 Task: Look for space in Wolfsberg, Austria from 5th September, 2023 to 13th September, 2023 for 6 adults in price range Rs.15000 to Rs.20000. Place can be entire place with 3 bedrooms having 3 beds and 3 bathrooms. Property type can be house, flat, guest house. Amenities needed are: washing machine, heating, free parkinig on premises. Booking option can be shelf check-in. Required host language is English.
Action: Mouse moved to (386, 177)
Screenshot: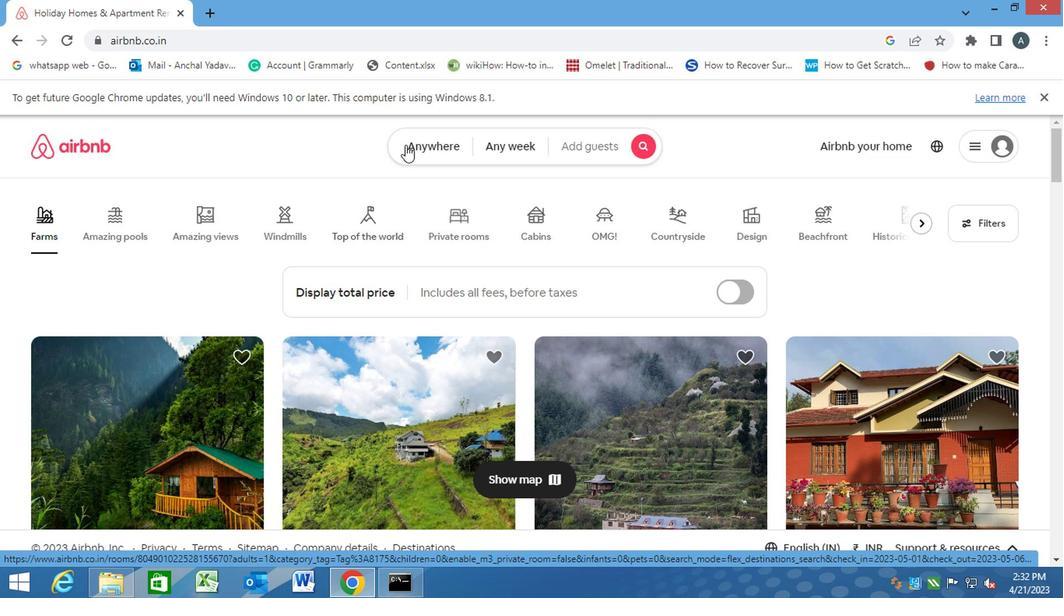 
Action: Mouse pressed left at (386, 177)
Screenshot: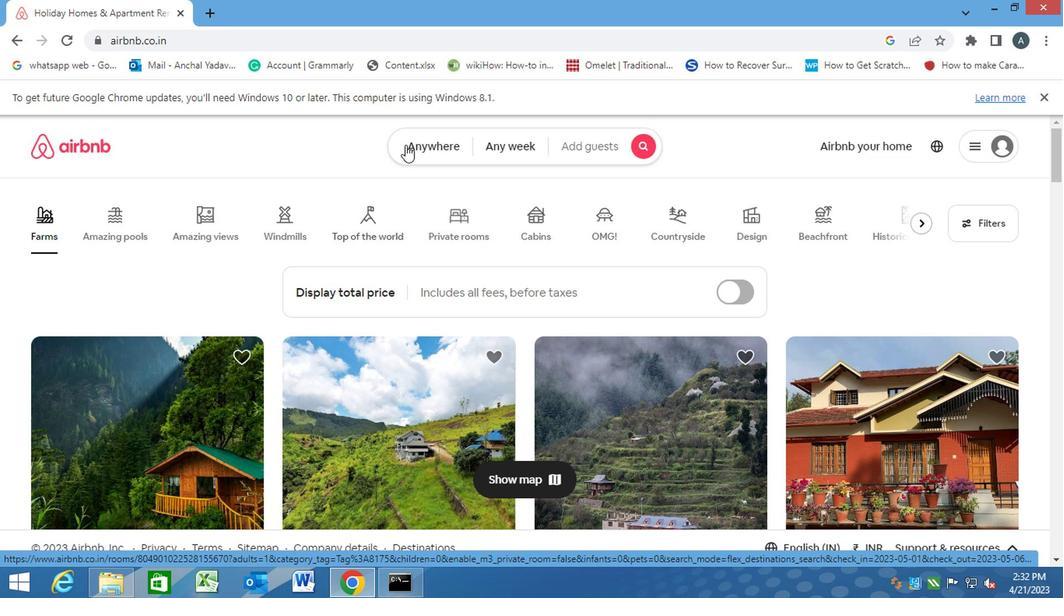 
Action: Mouse moved to (309, 229)
Screenshot: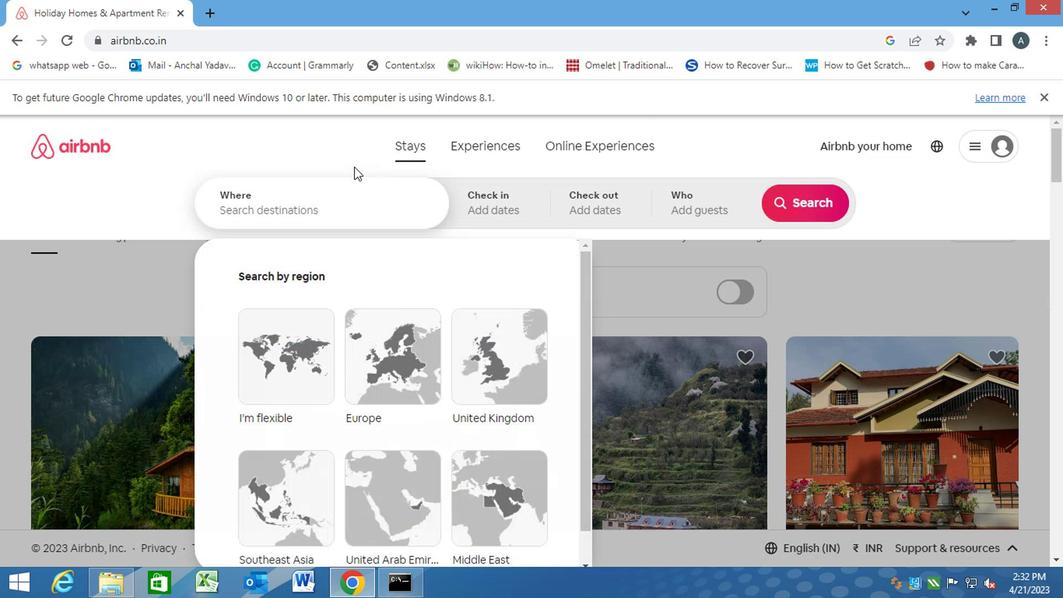 
Action: Mouse pressed left at (309, 229)
Screenshot: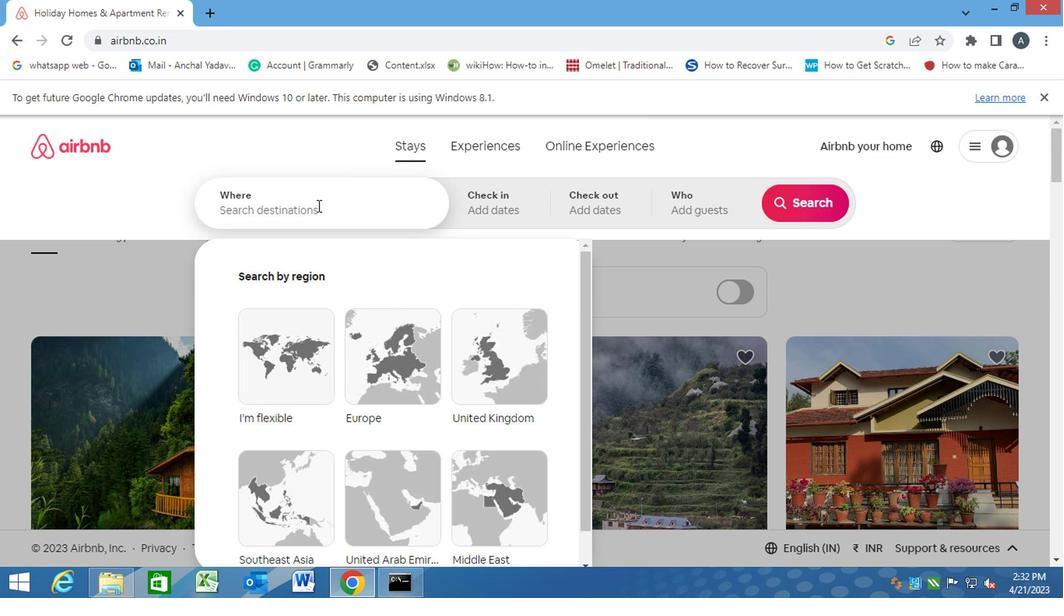 
Action: Key pressed w<Key.caps_lock>olfsberg,<Key.space><Key.caps_lock>a<Key.caps_lock>ustria<Key.enter>
Screenshot: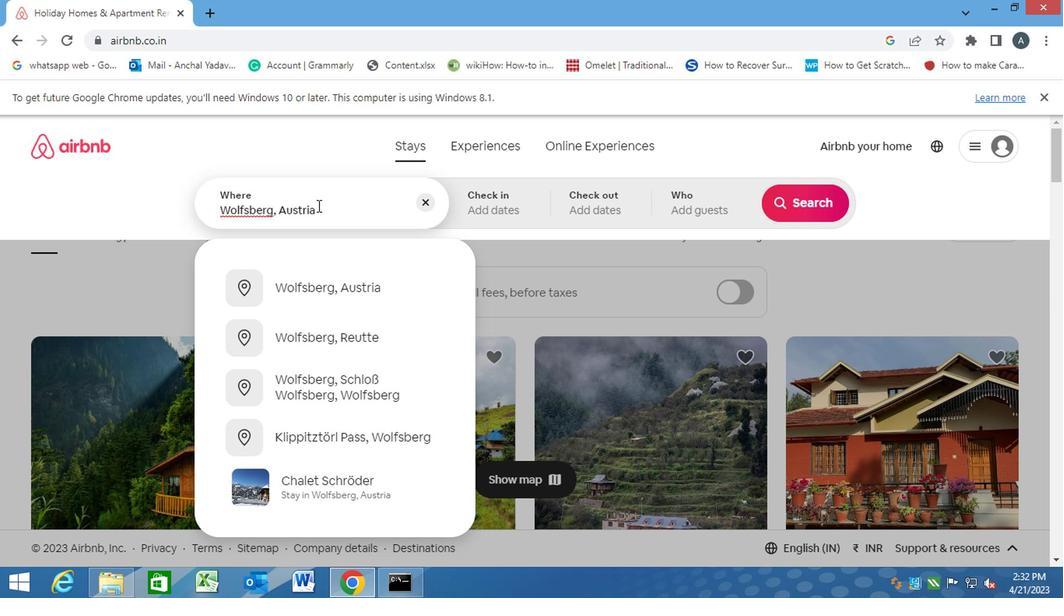 
Action: Mouse moved to (645, 317)
Screenshot: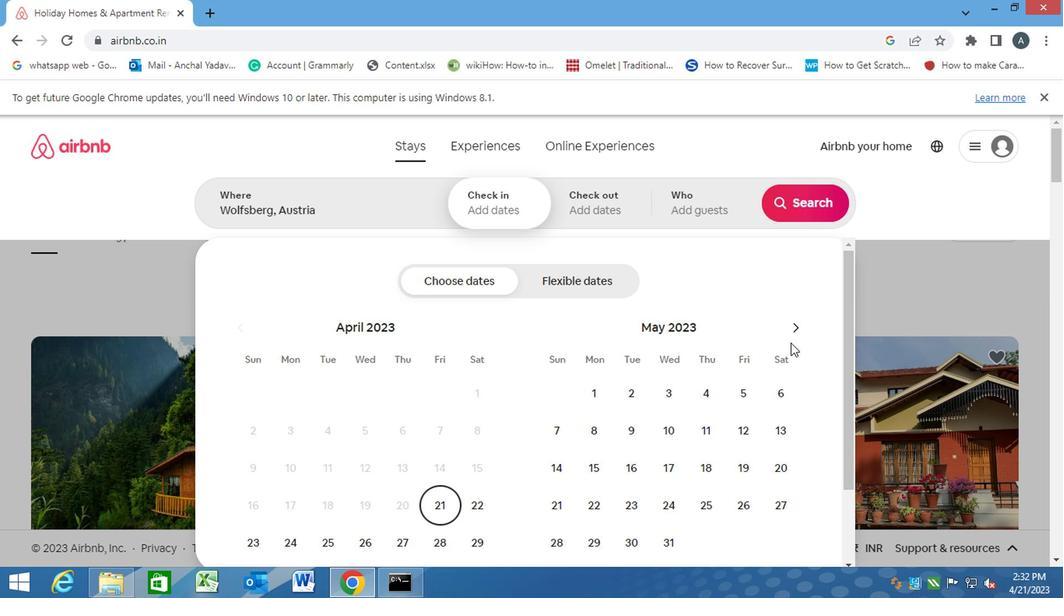 
Action: Mouse pressed left at (645, 317)
Screenshot: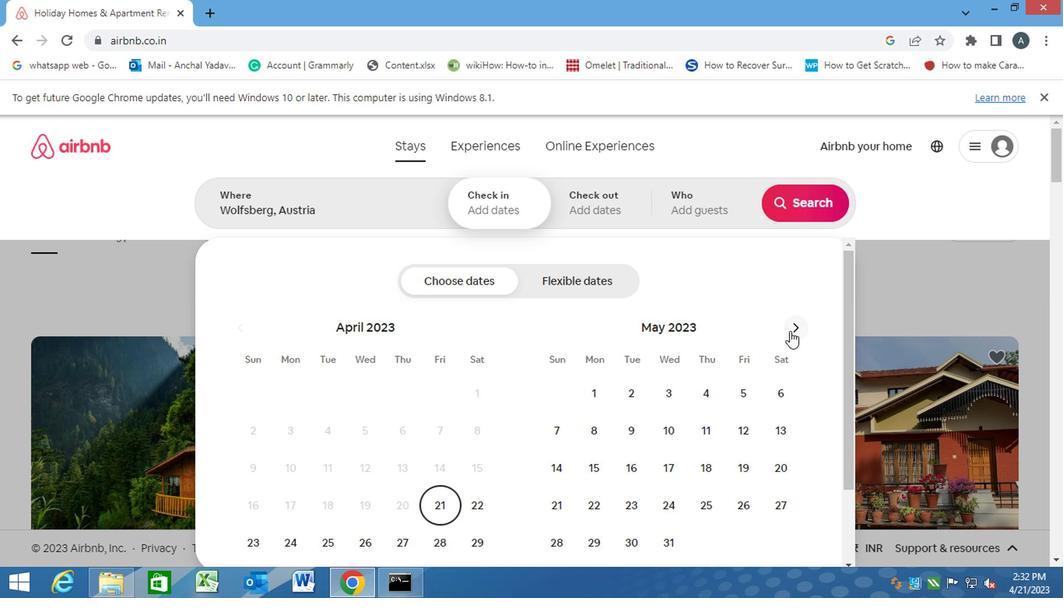 
Action: Mouse pressed left at (645, 317)
Screenshot: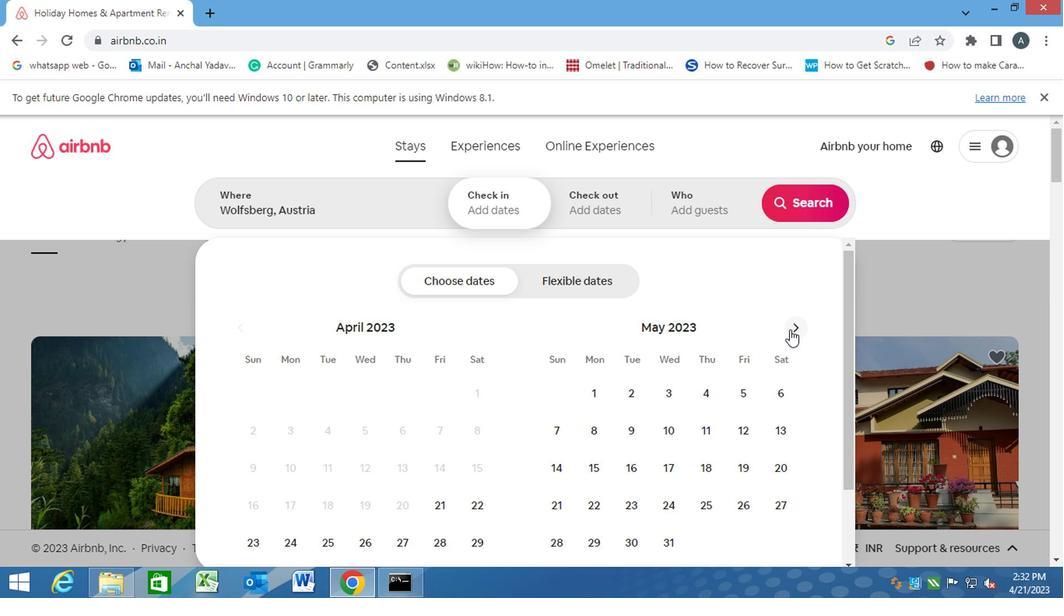 
Action: Mouse pressed left at (645, 317)
Screenshot: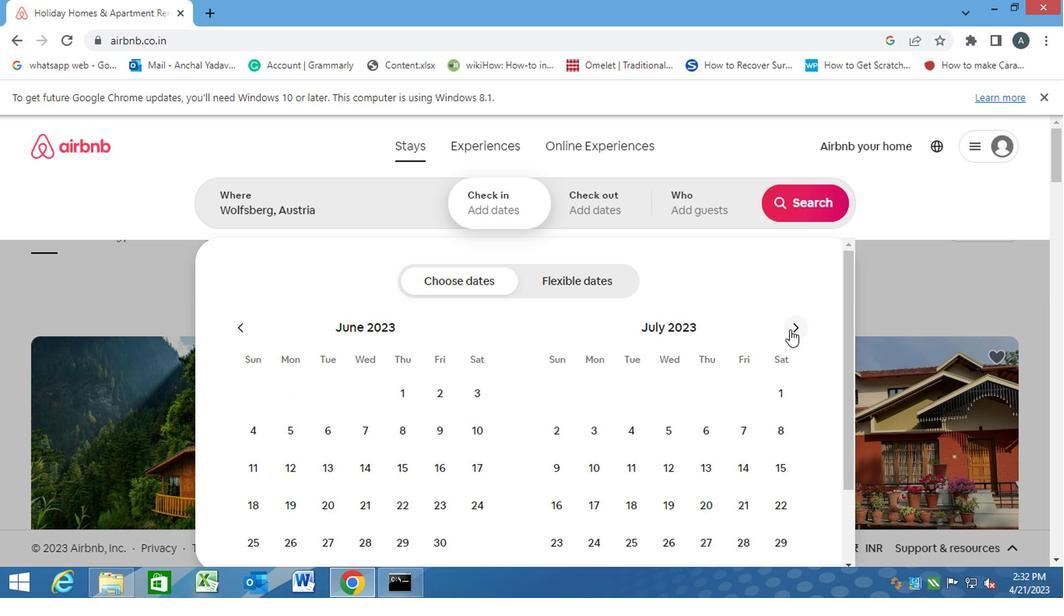 
Action: Mouse pressed left at (645, 317)
Screenshot: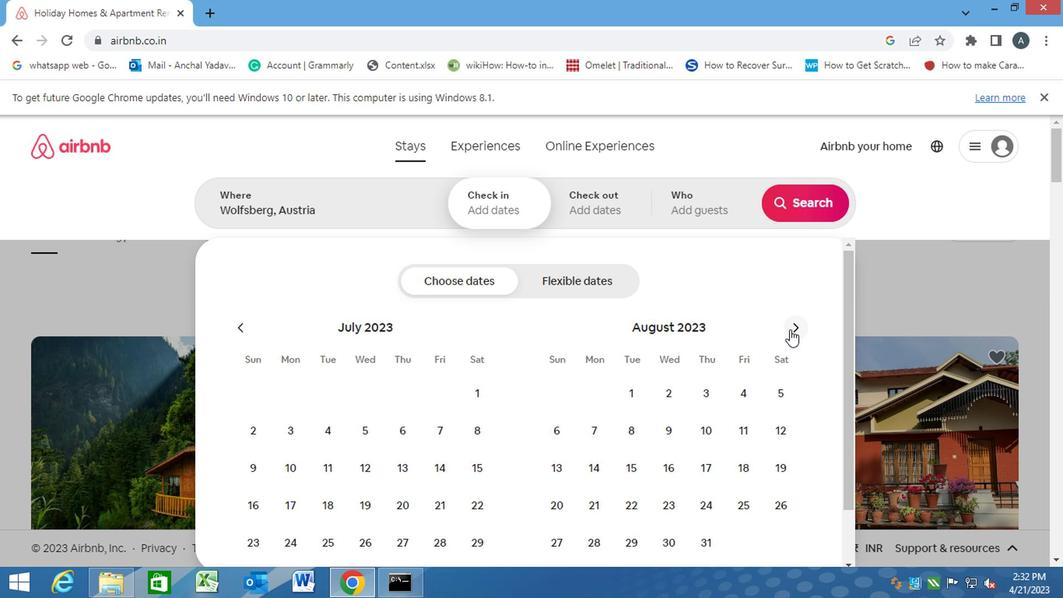 
Action: Mouse moved to (537, 388)
Screenshot: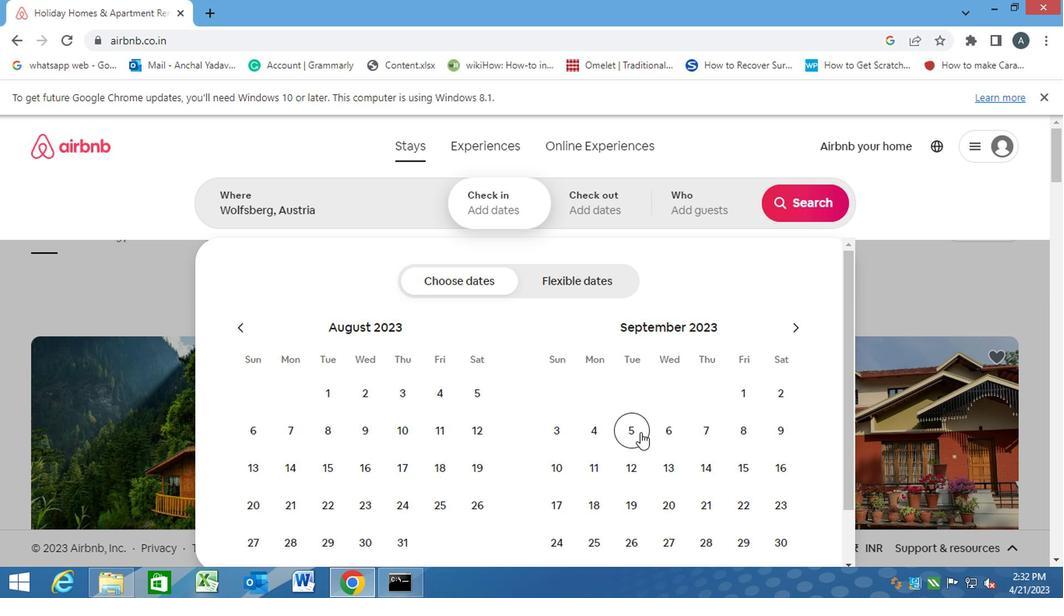 
Action: Mouse pressed left at (537, 388)
Screenshot: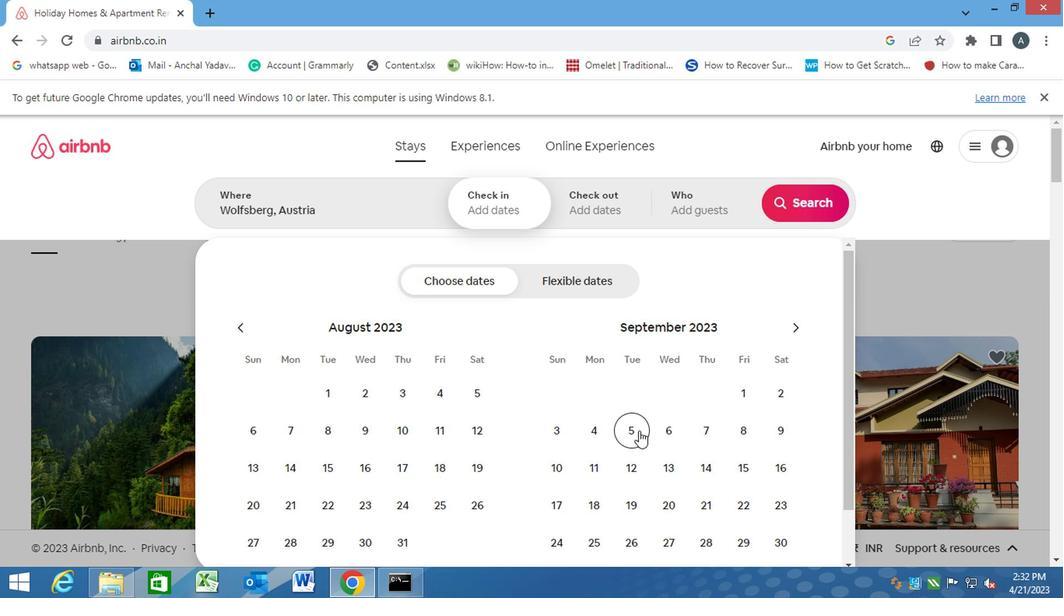 
Action: Mouse moved to (557, 415)
Screenshot: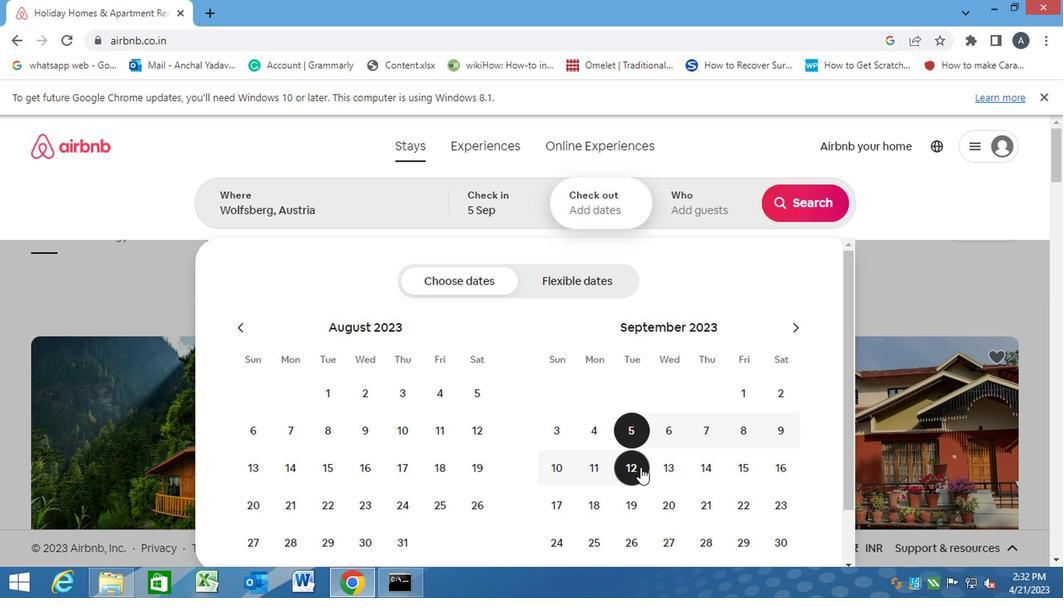 
Action: Mouse pressed left at (557, 415)
Screenshot: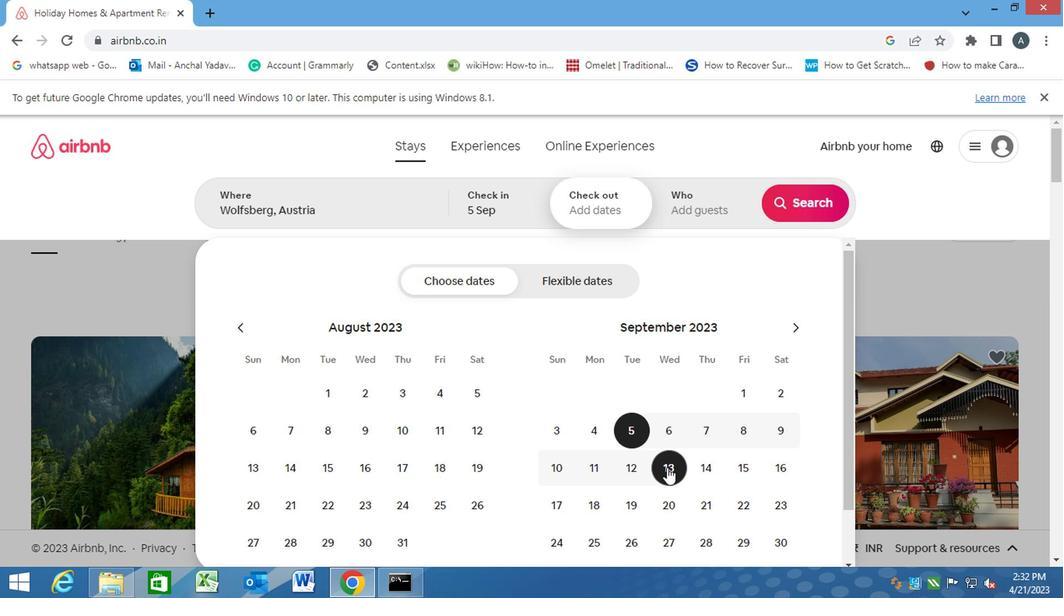 
Action: Mouse moved to (572, 229)
Screenshot: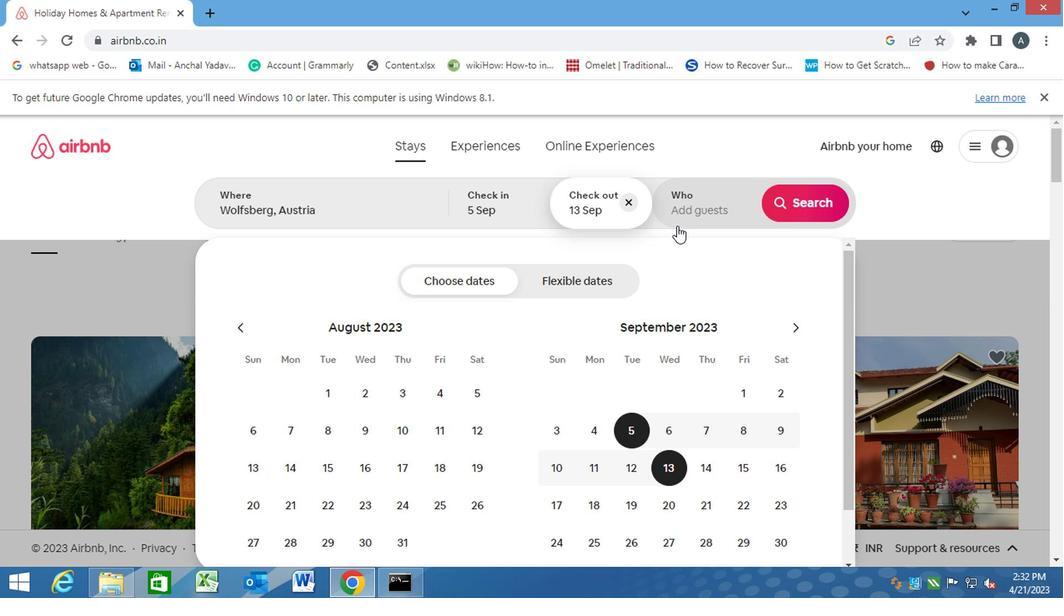 
Action: Mouse pressed left at (572, 229)
Screenshot: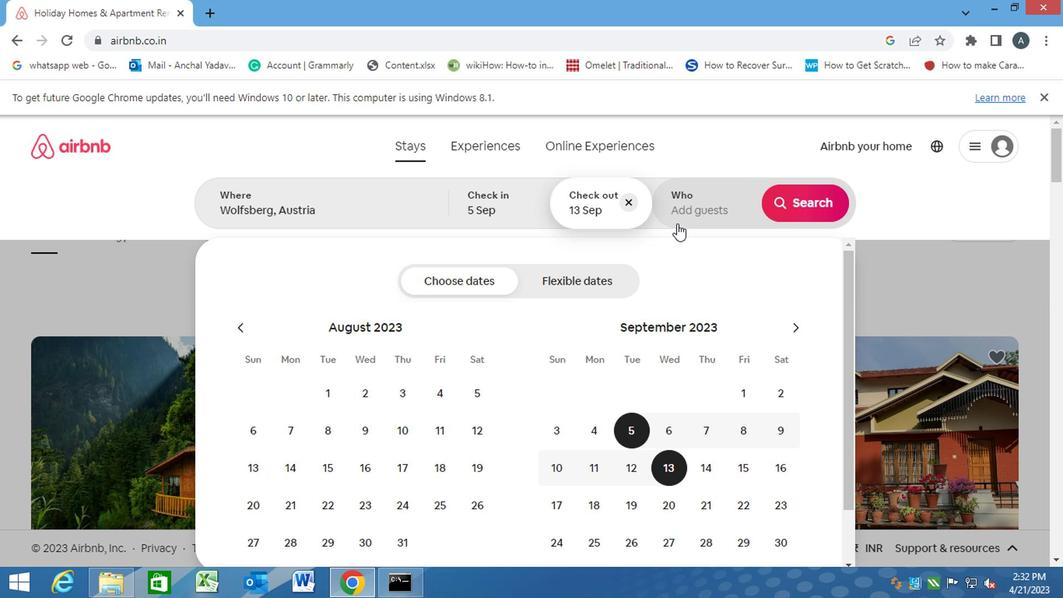 
Action: Mouse moved to (660, 282)
Screenshot: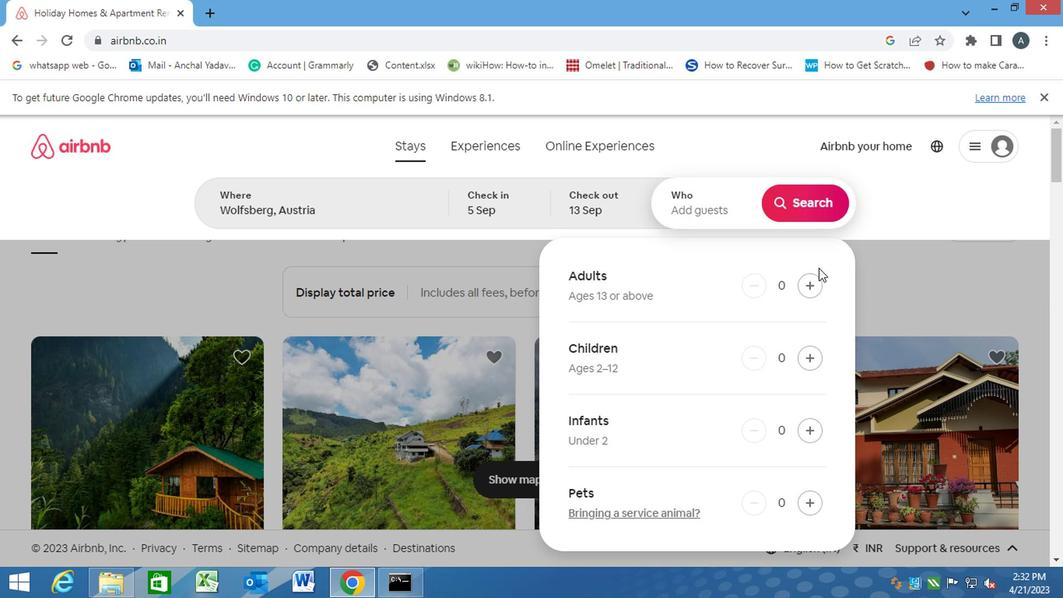 
Action: Mouse pressed left at (660, 282)
Screenshot: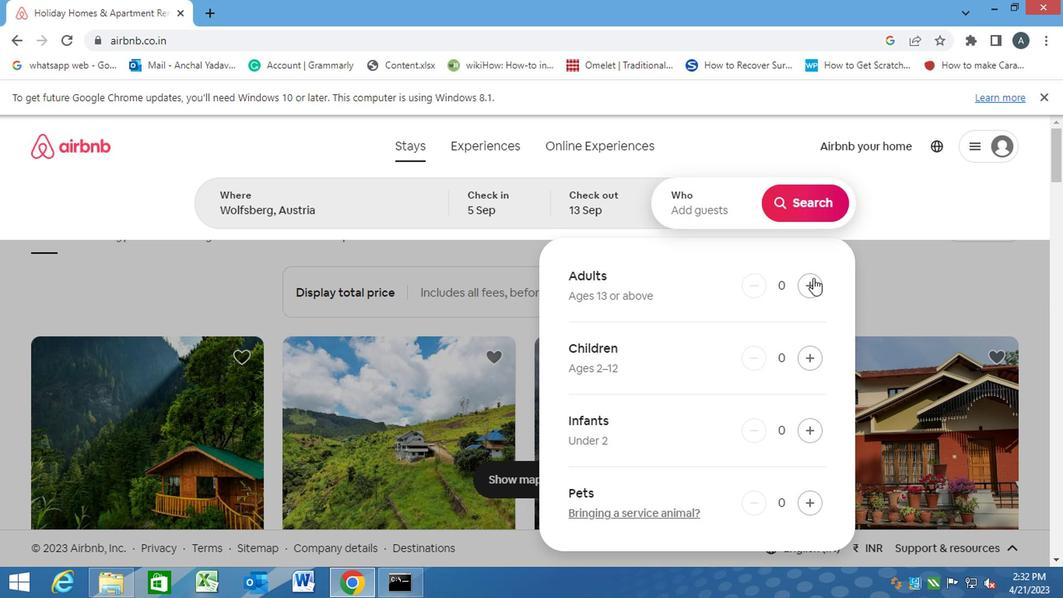 
Action: Mouse pressed left at (660, 282)
Screenshot: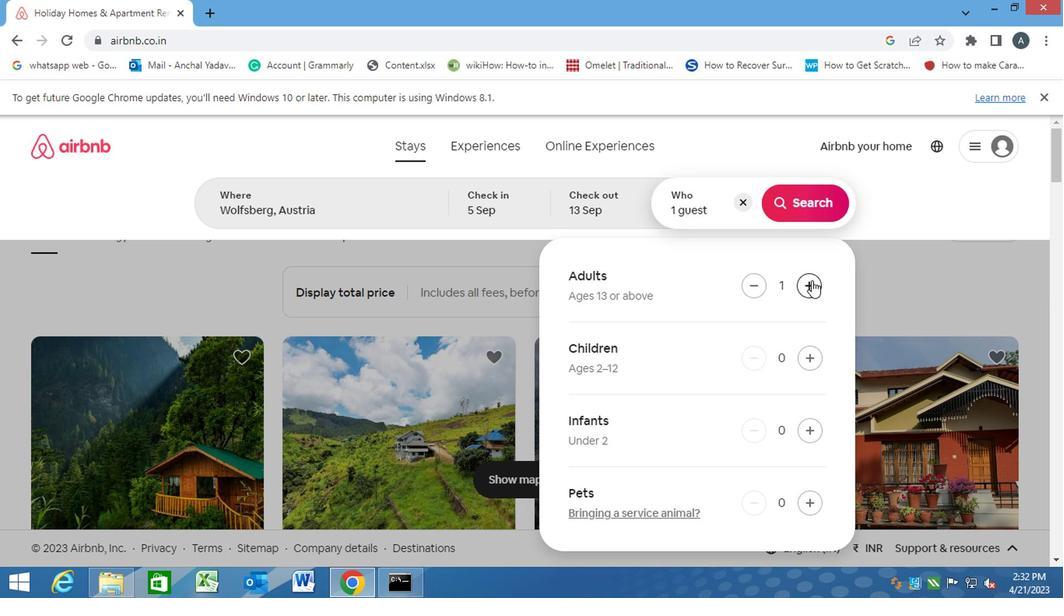 
Action: Mouse pressed left at (660, 282)
Screenshot: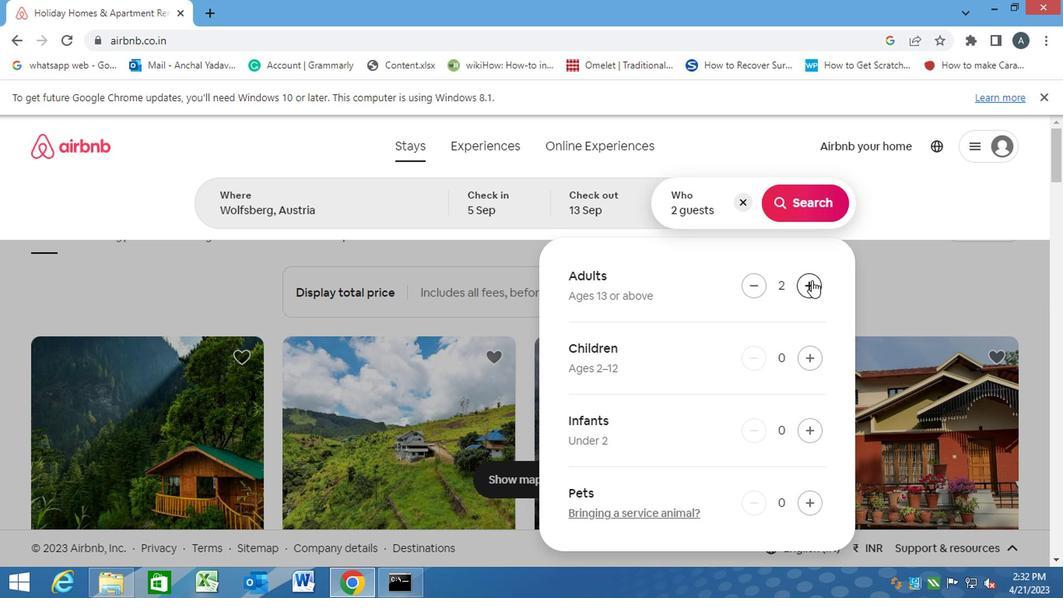 
Action: Mouse pressed left at (660, 282)
Screenshot: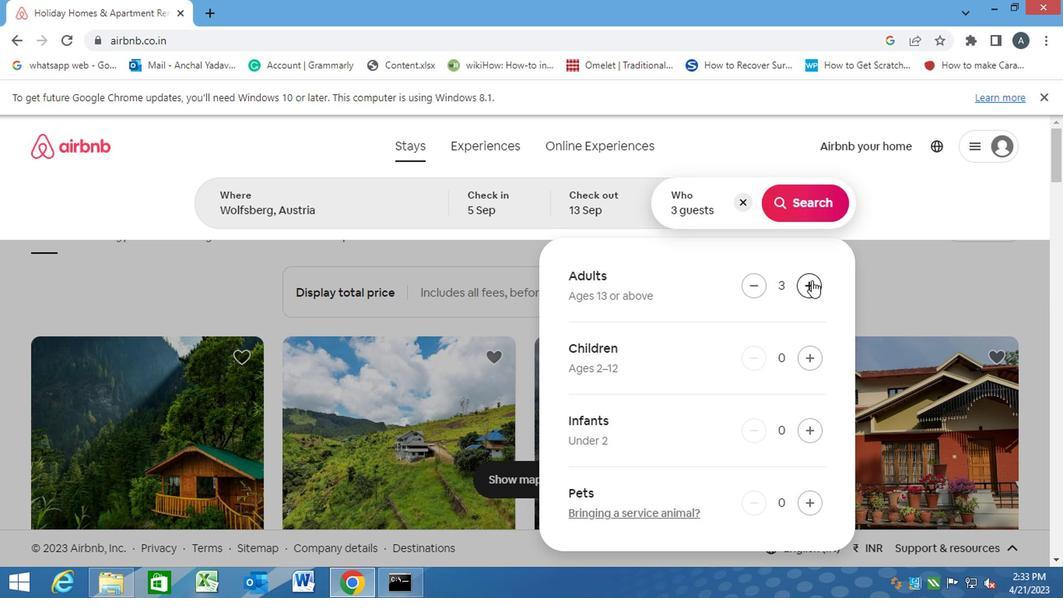 
Action: Mouse pressed left at (660, 282)
Screenshot: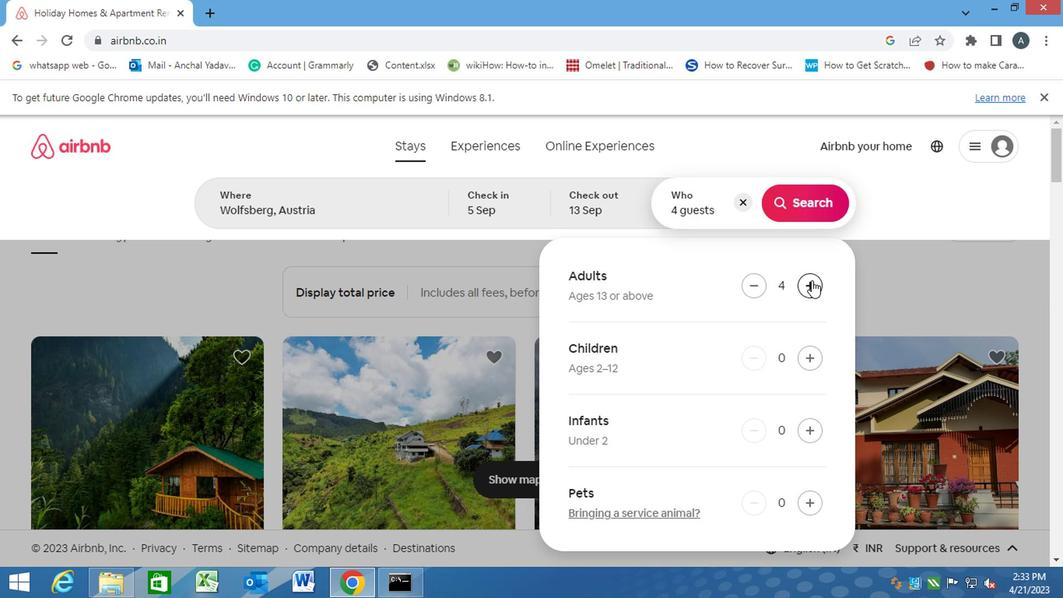 
Action: Mouse pressed left at (660, 282)
Screenshot: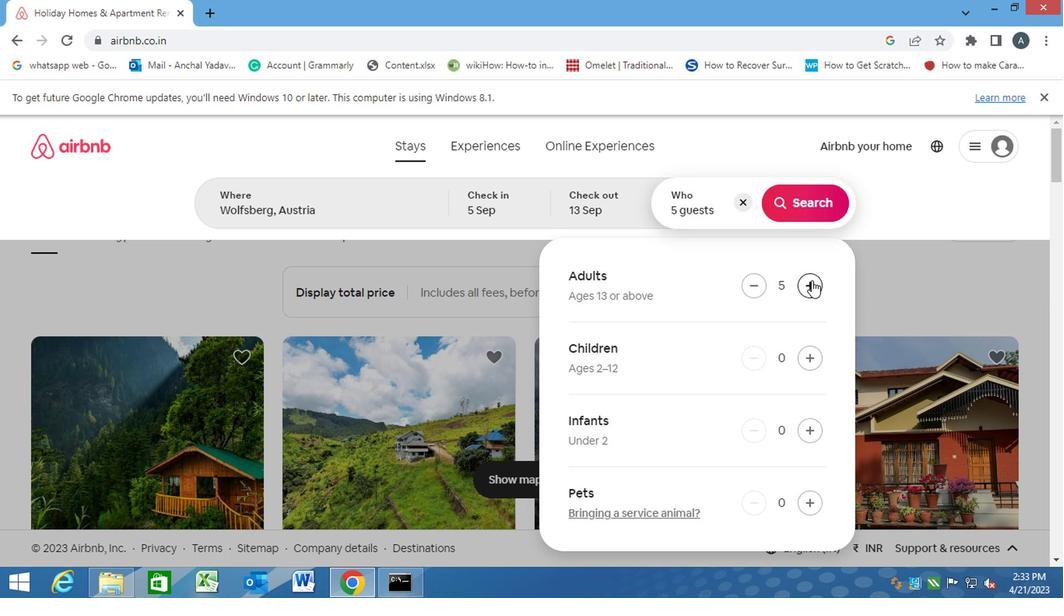 
Action: Mouse moved to (655, 223)
Screenshot: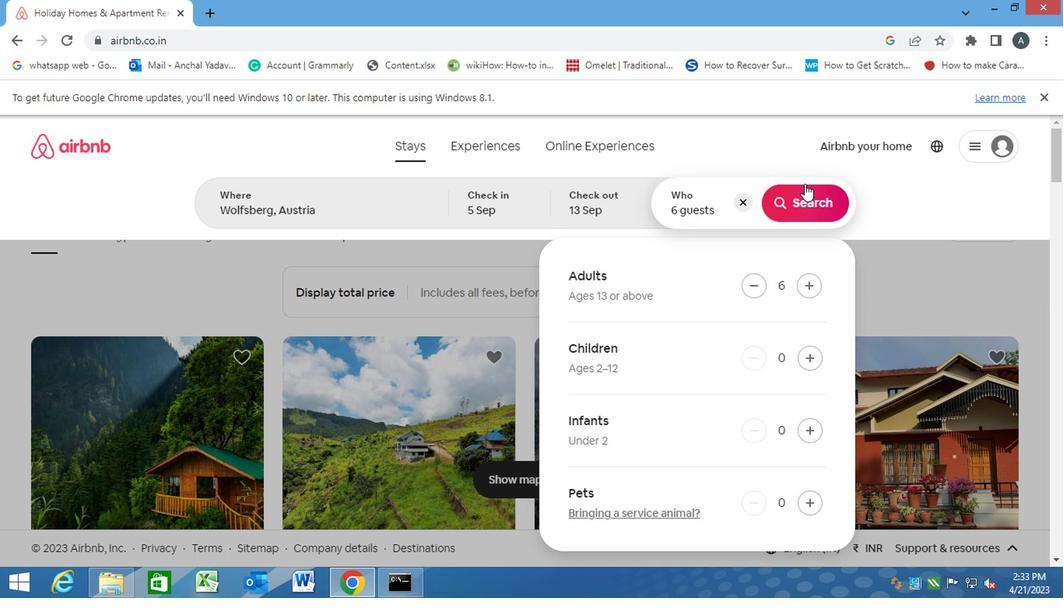 
Action: Mouse pressed left at (655, 223)
Screenshot: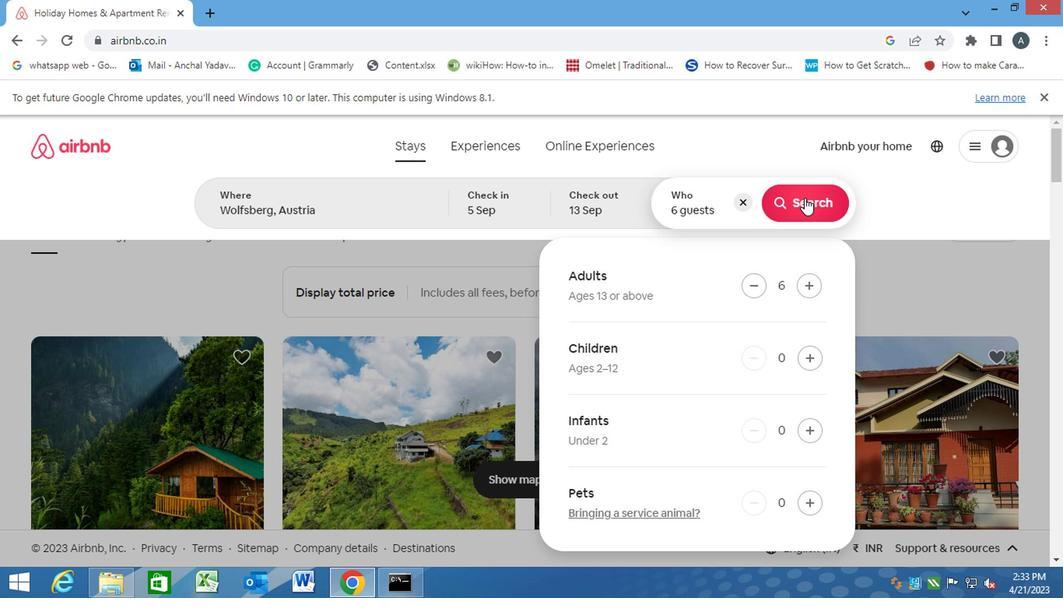 
Action: Mouse moved to (786, 233)
Screenshot: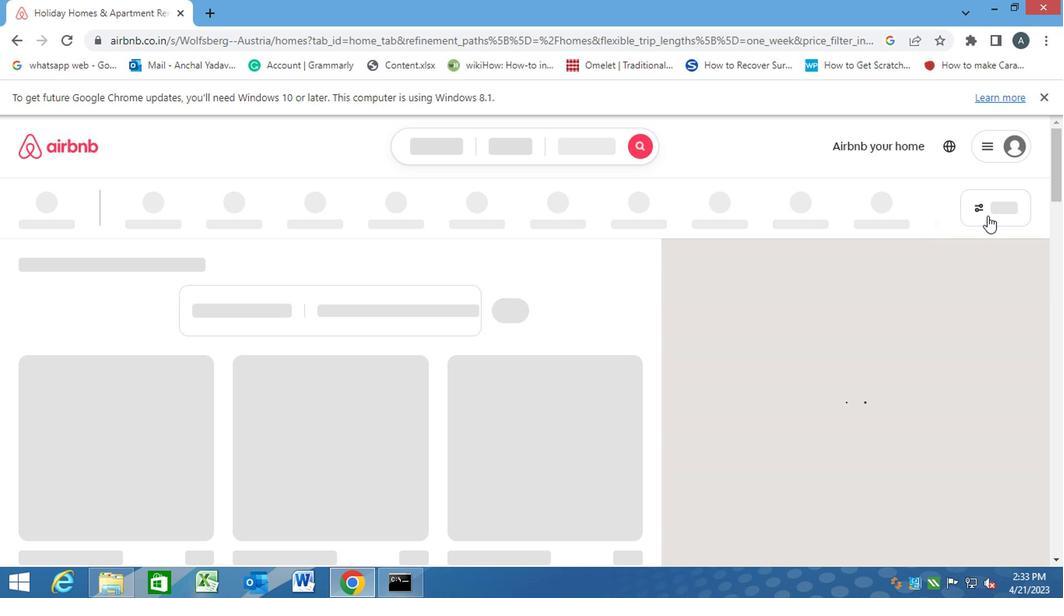 
Action: Mouse pressed left at (786, 233)
Screenshot: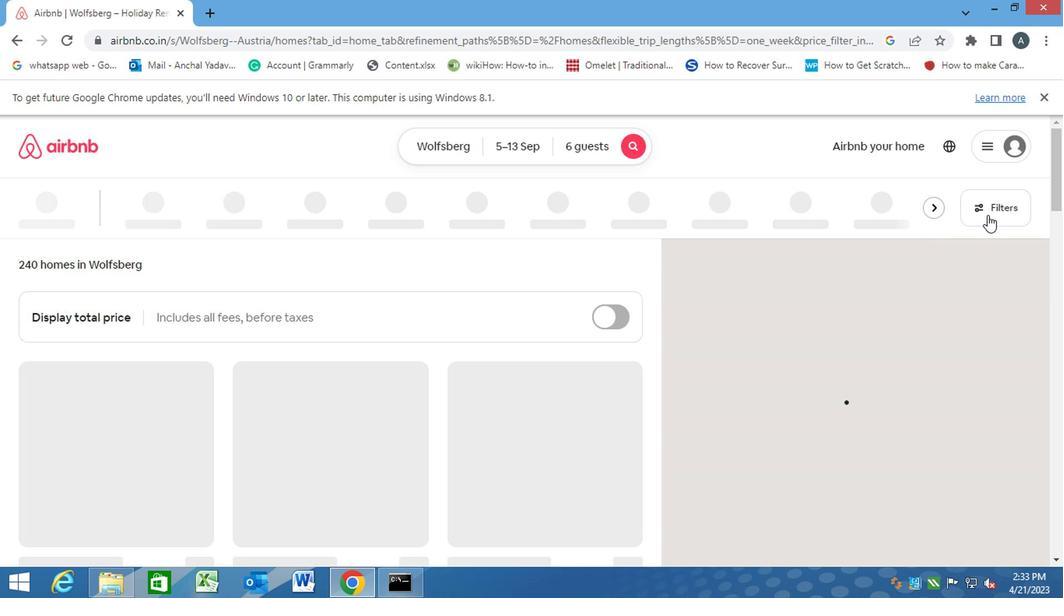 
Action: Mouse moved to (321, 366)
Screenshot: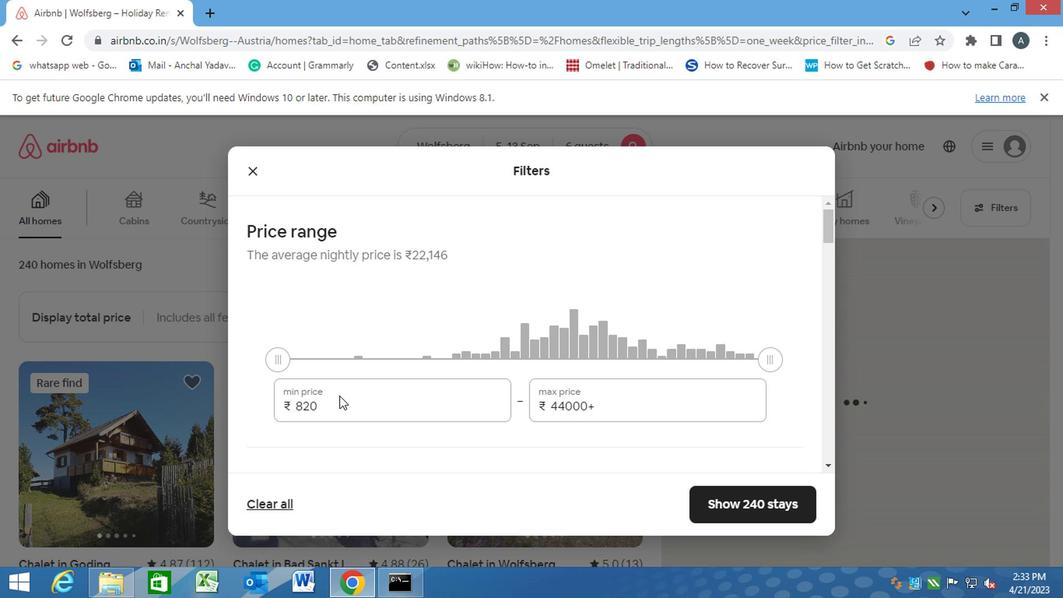 
Action: Mouse pressed left at (321, 366)
Screenshot: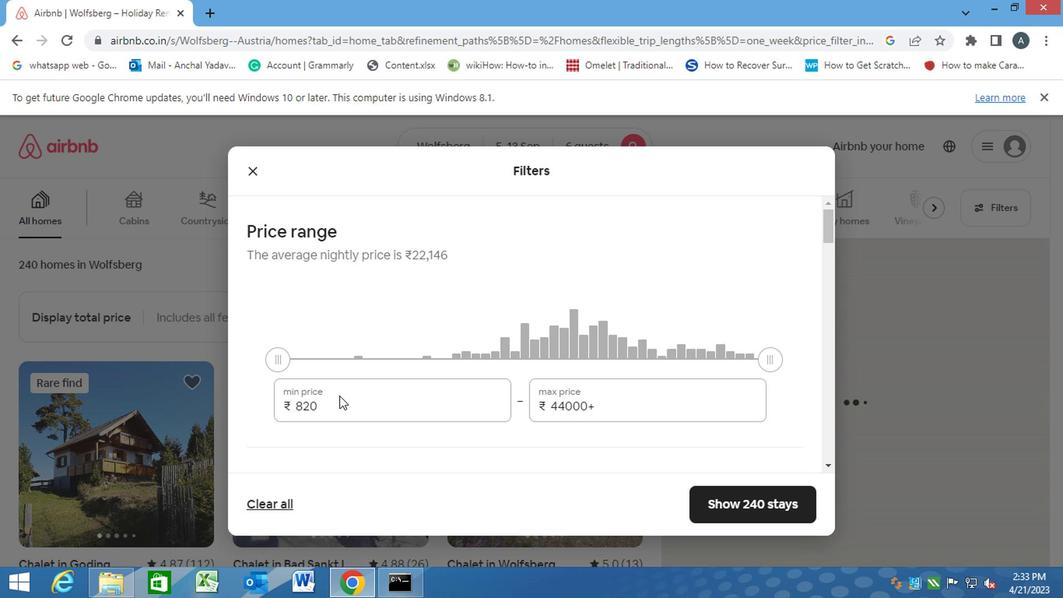 
Action: Mouse moved to (307, 369)
Screenshot: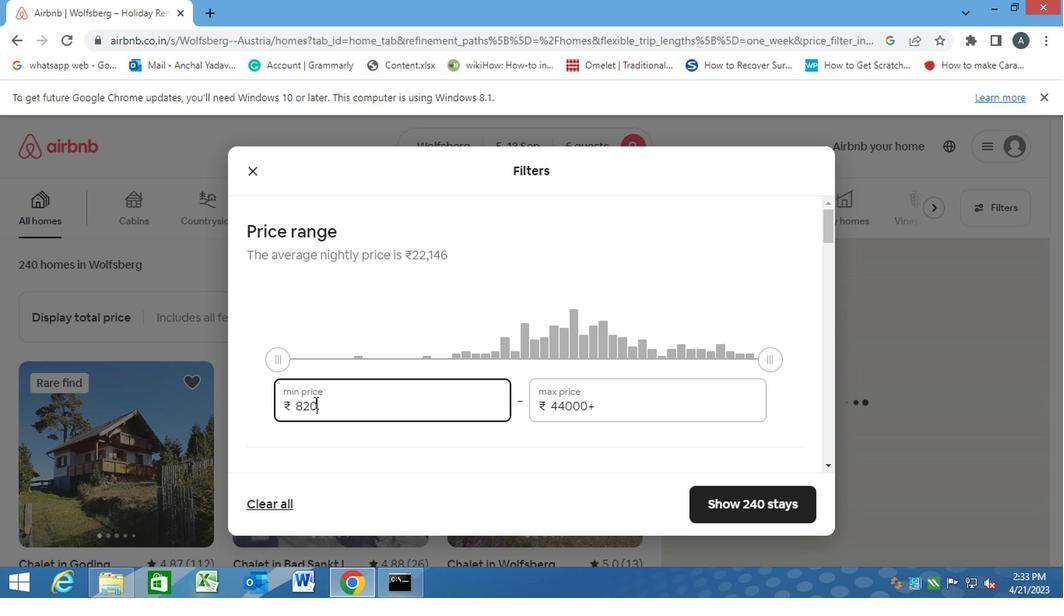 
Action: Mouse pressed left at (307, 369)
Screenshot: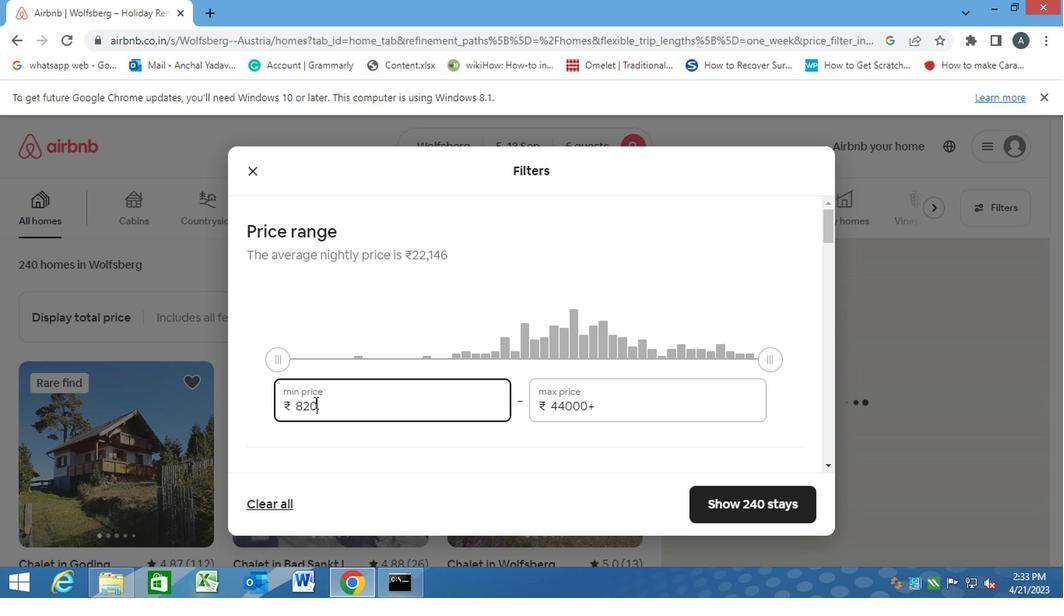 
Action: Mouse moved to (289, 372)
Screenshot: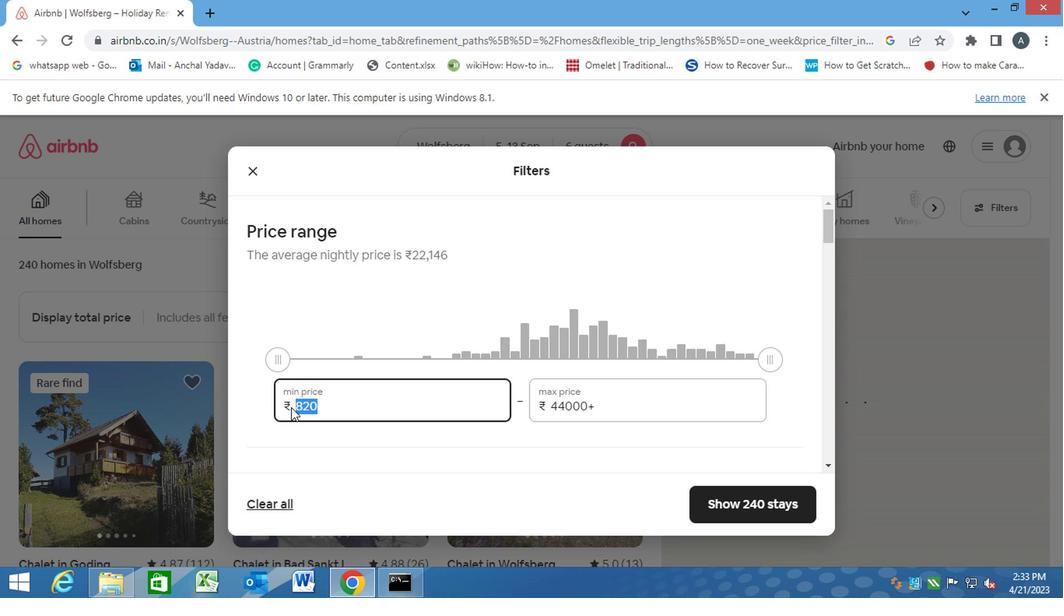 
Action: Key pressed 15000<Key.tab>20000
Screenshot: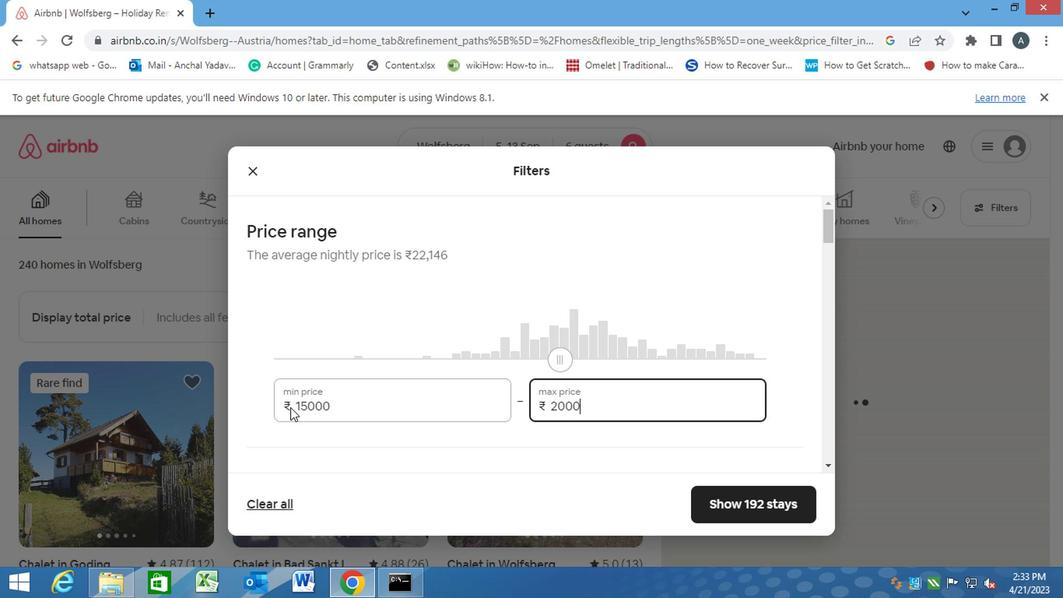 
Action: Mouse moved to (325, 411)
Screenshot: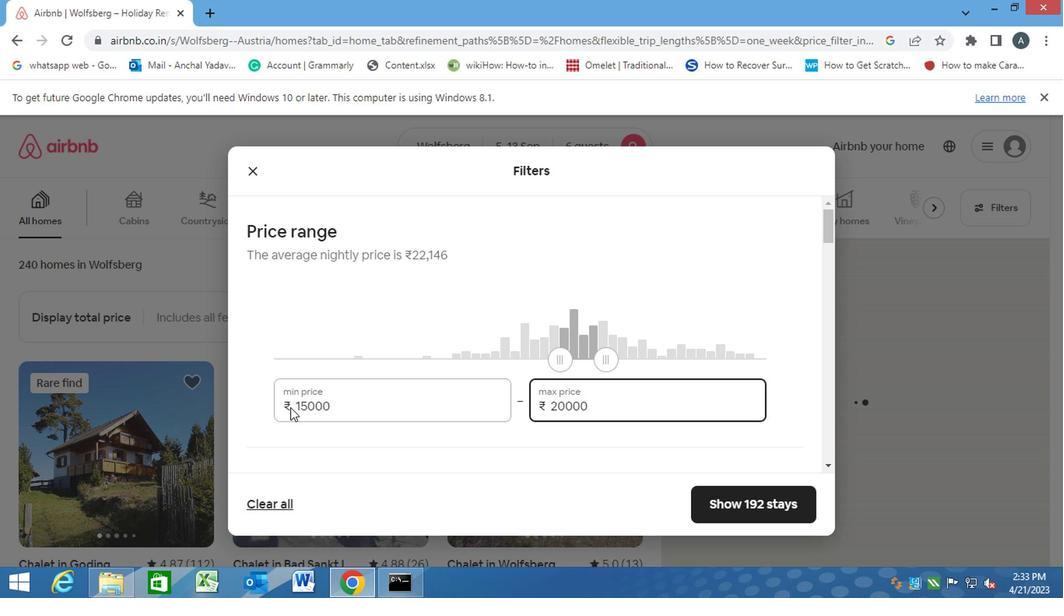 
Action: Mouse pressed left at (325, 411)
Screenshot: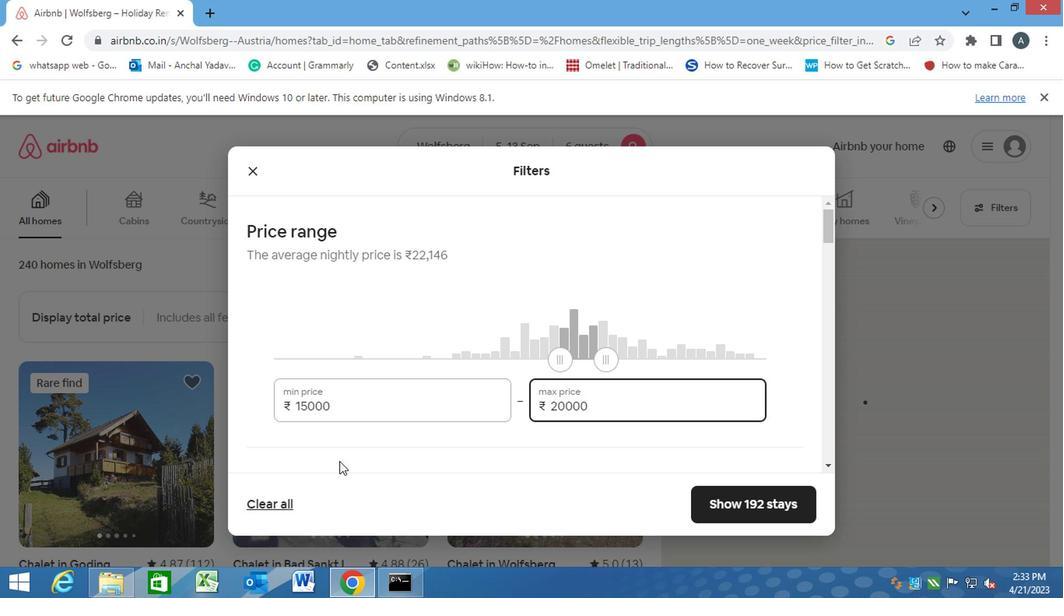 
Action: Mouse moved to (361, 438)
Screenshot: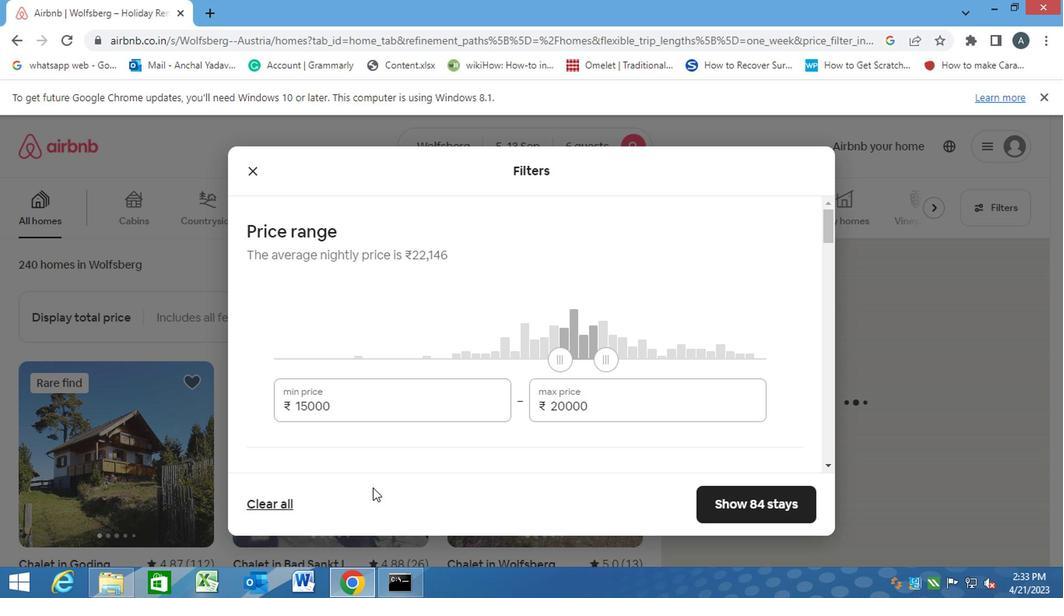 
Action: Mouse scrolled (361, 437) with delta (0, 0)
Screenshot: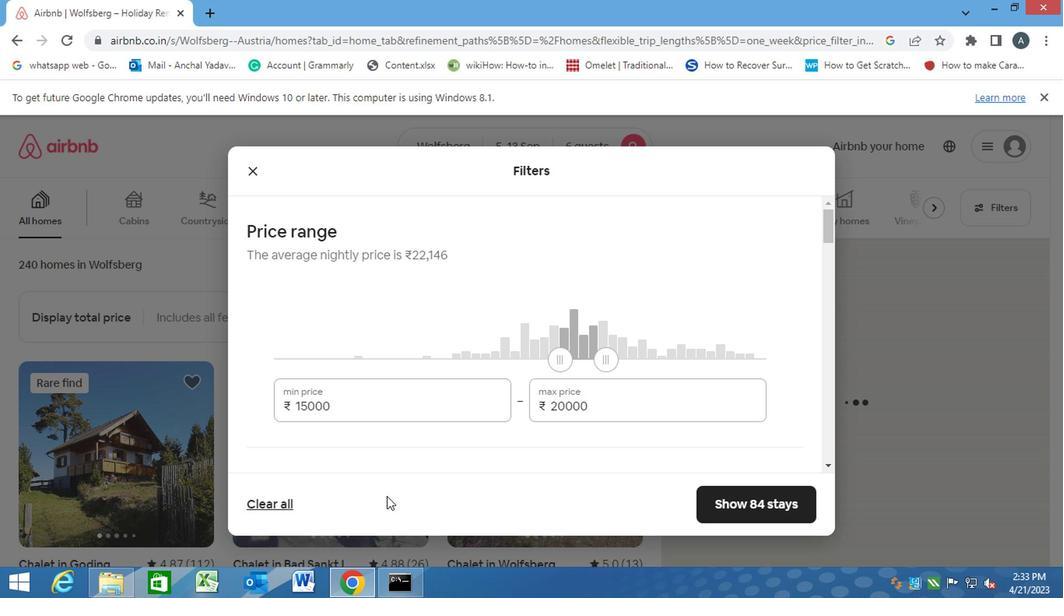 
Action: Mouse scrolled (361, 437) with delta (0, 0)
Screenshot: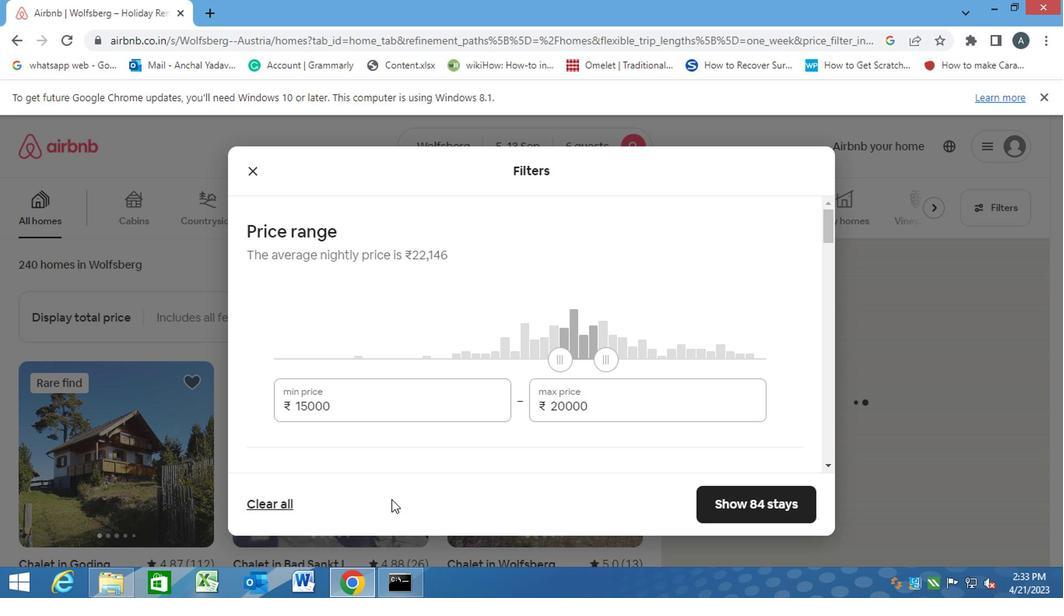 
Action: Mouse moved to (323, 409)
Screenshot: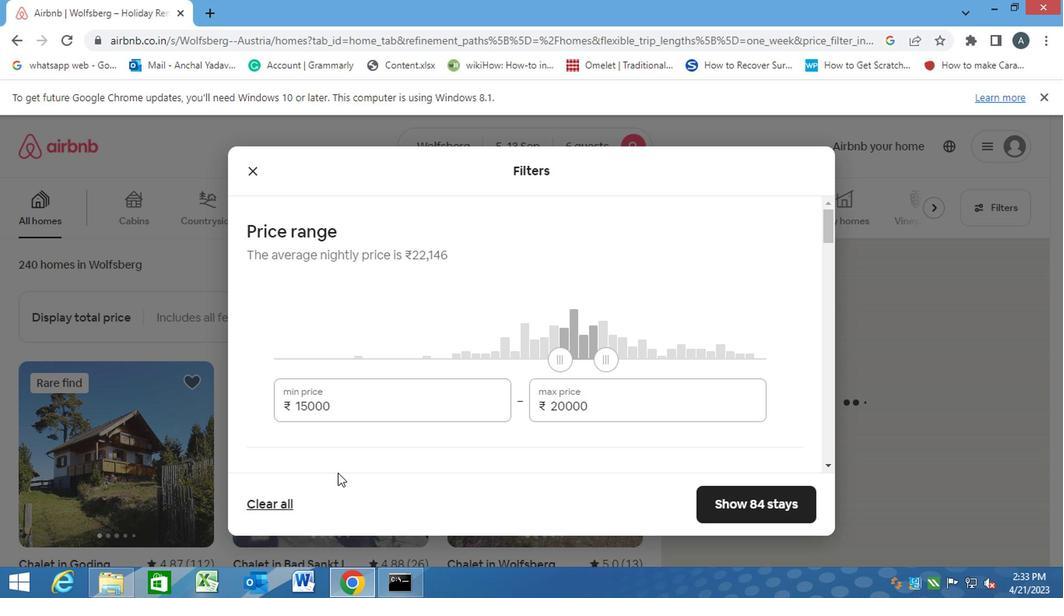 
Action: Mouse scrolled (323, 408) with delta (0, 0)
Screenshot: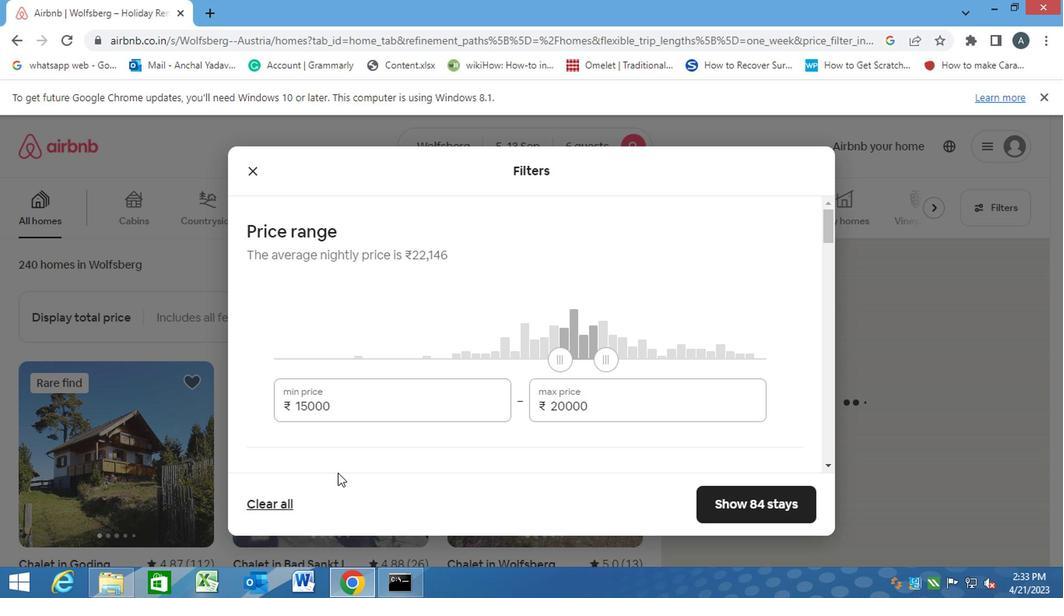 
Action: Mouse moved to (323, 408)
Screenshot: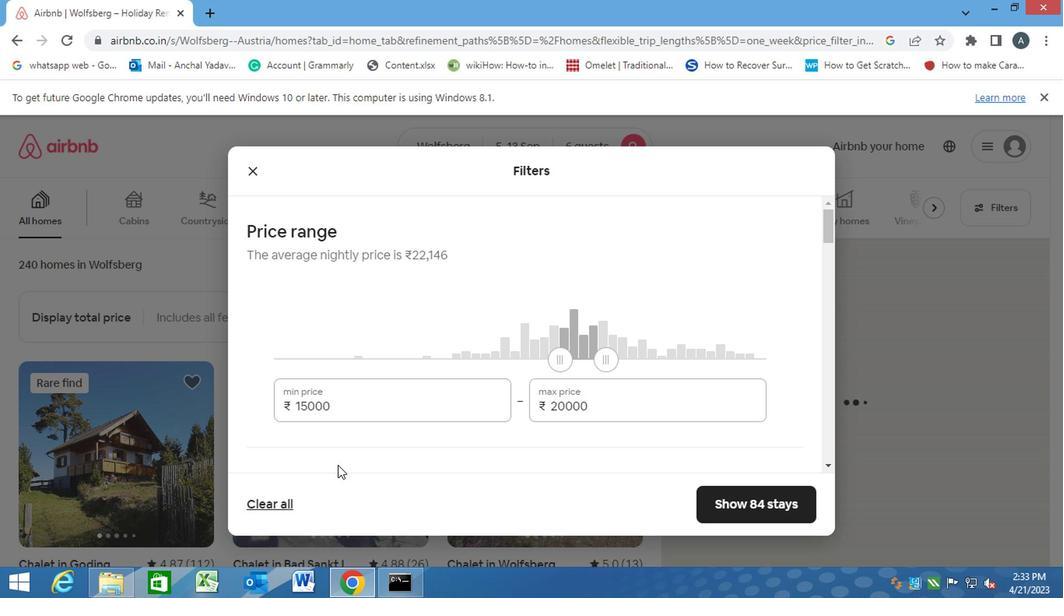 
Action: Mouse scrolled (323, 408) with delta (0, 0)
Screenshot: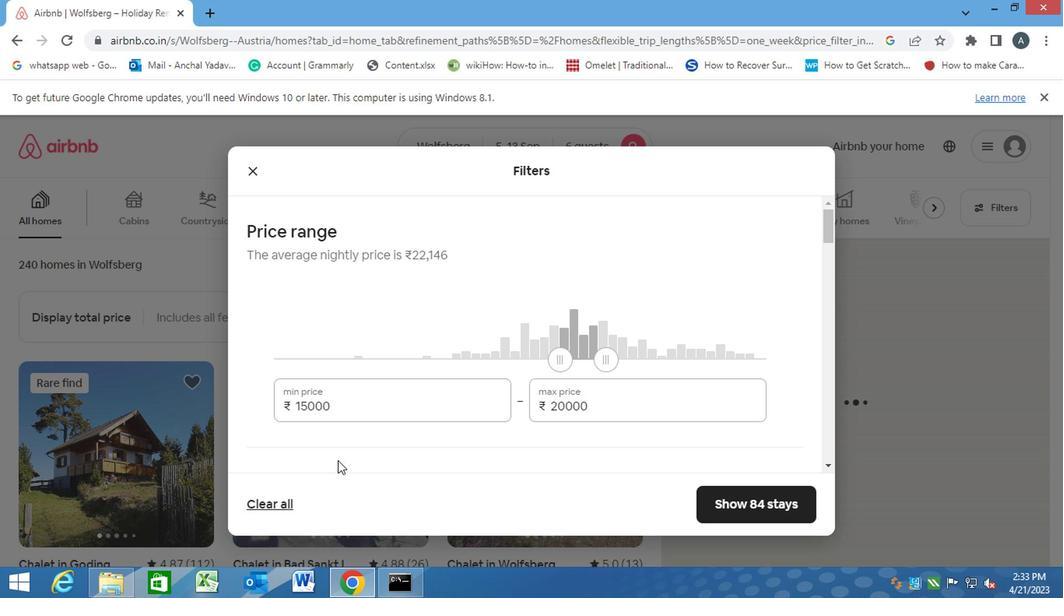 
Action: Mouse moved to (261, 347)
Screenshot: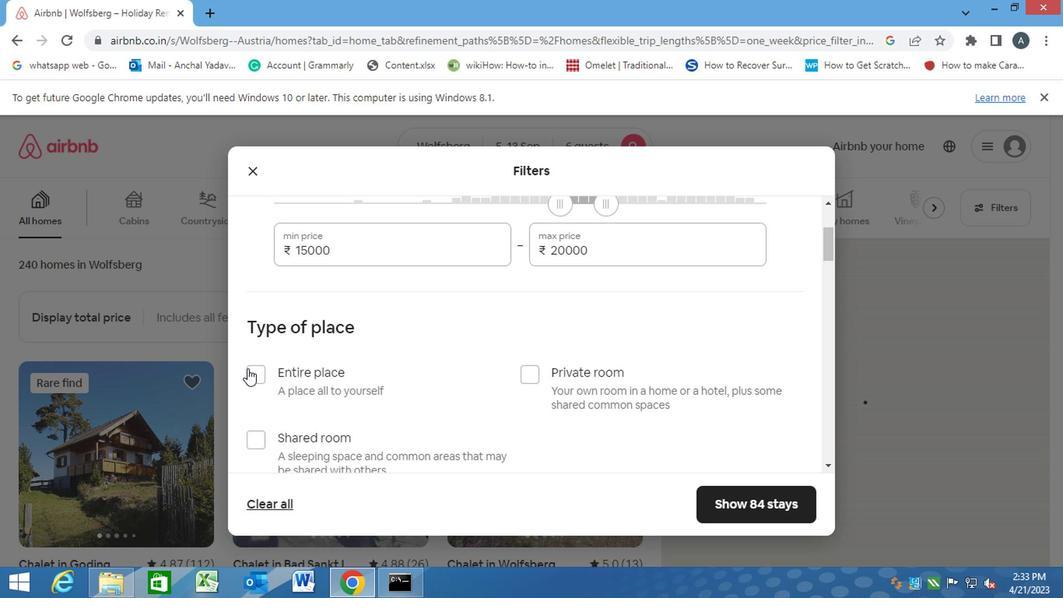 
Action: Mouse pressed left at (261, 347)
Screenshot: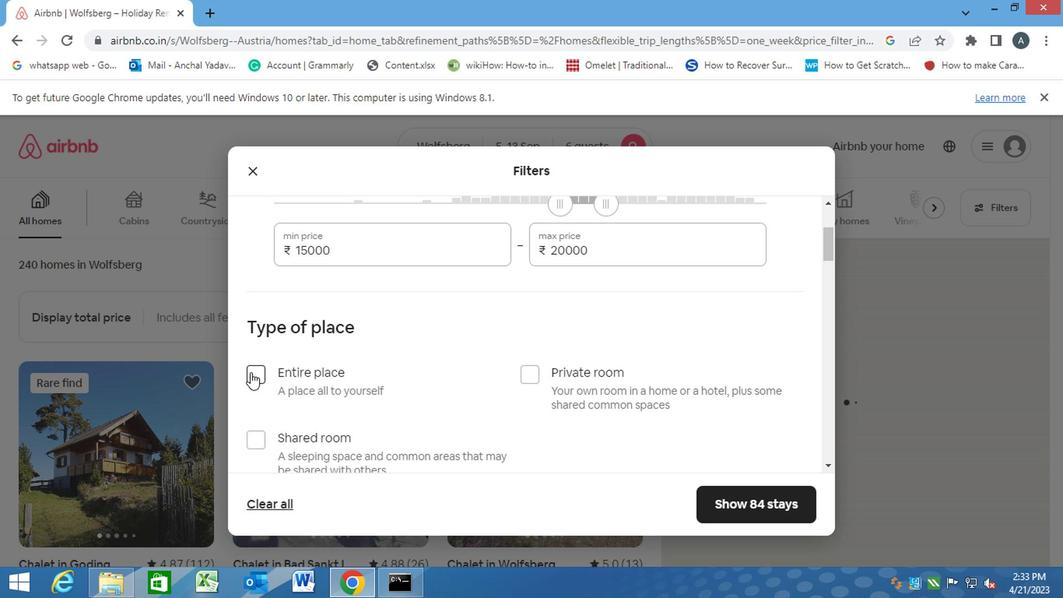 
Action: Mouse moved to (346, 388)
Screenshot: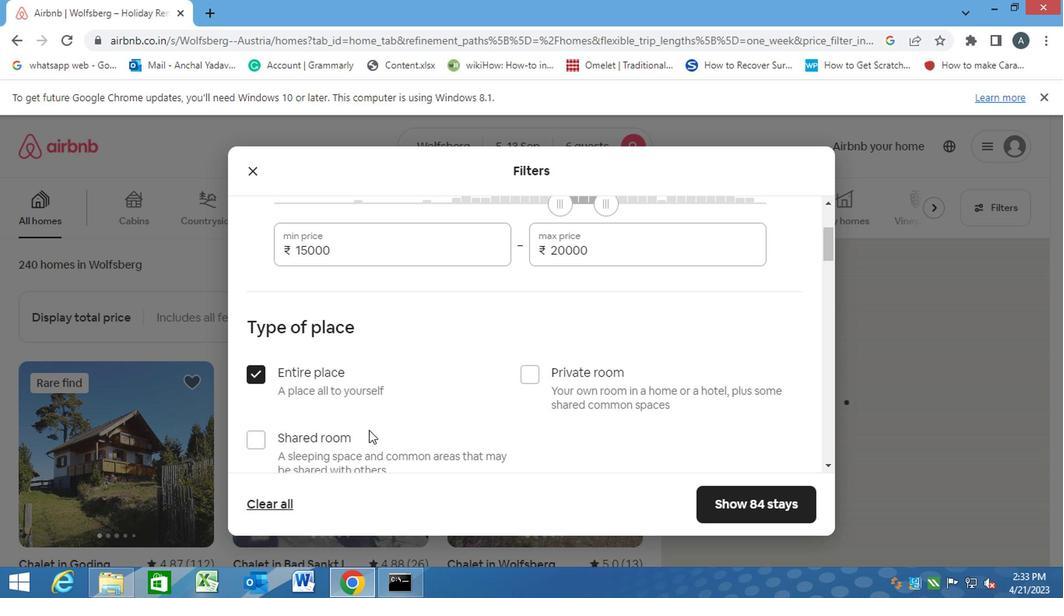 
Action: Mouse scrolled (346, 388) with delta (0, 0)
Screenshot: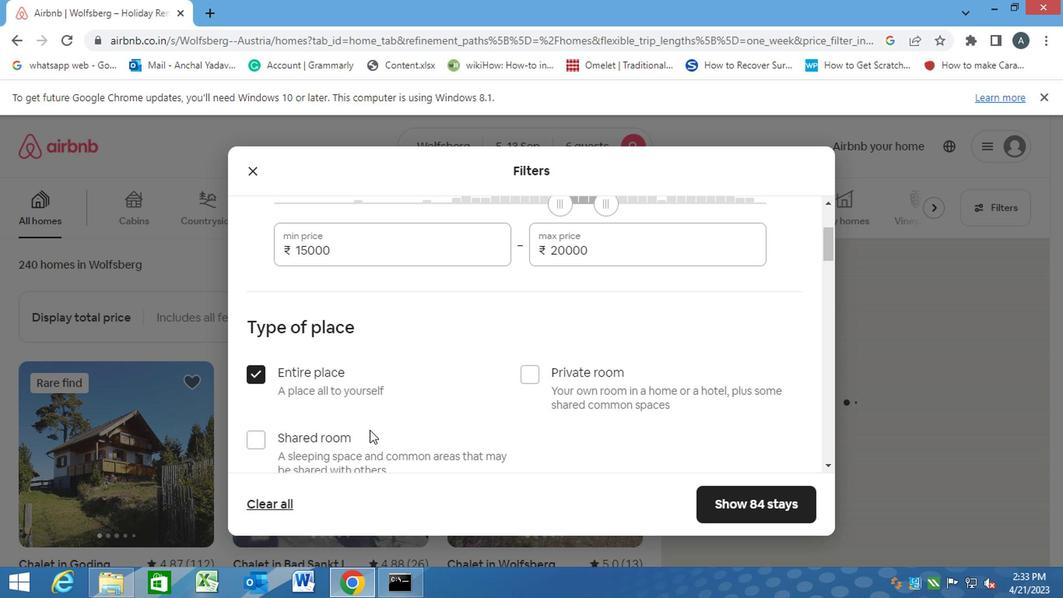 
Action: Mouse moved to (346, 388)
Screenshot: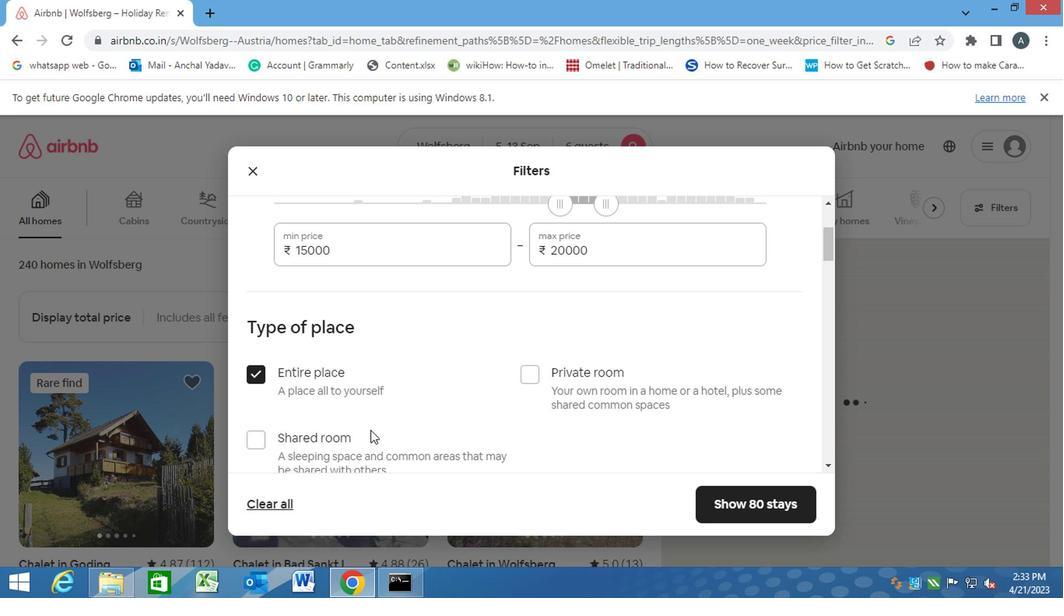 
Action: Mouse scrolled (346, 388) with delta (0, 0)
Screenshot: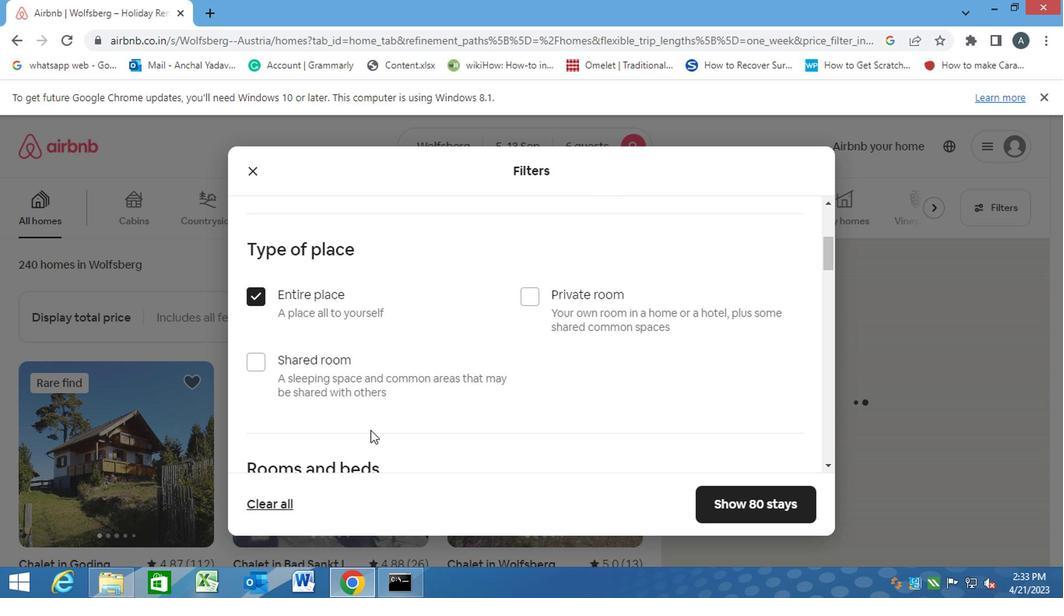 
Action: Mouse scrolled (346, 388) with delta (0, 0)
Screenshot: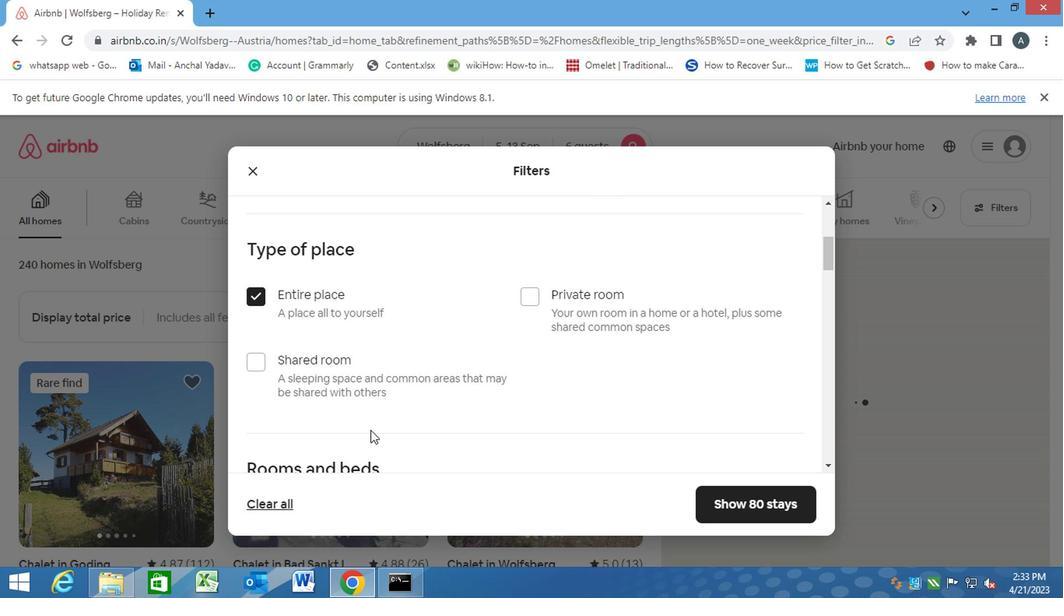 
Action: Mouse moved to (346, 388)
Screenshot: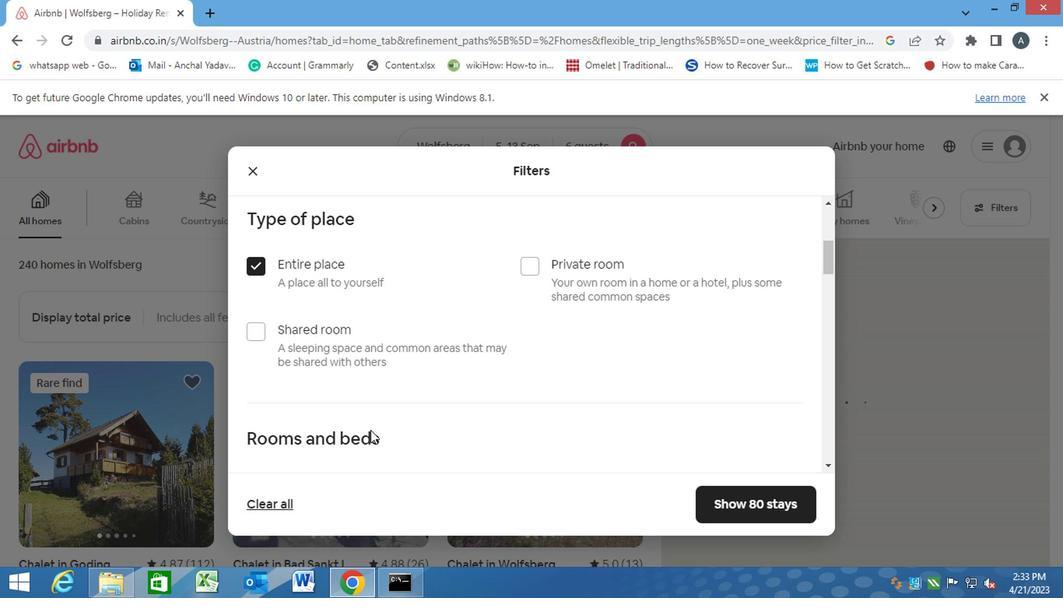 
Action: Mouse scrolled (346, 387) with delta (0, 0)
Screenshot: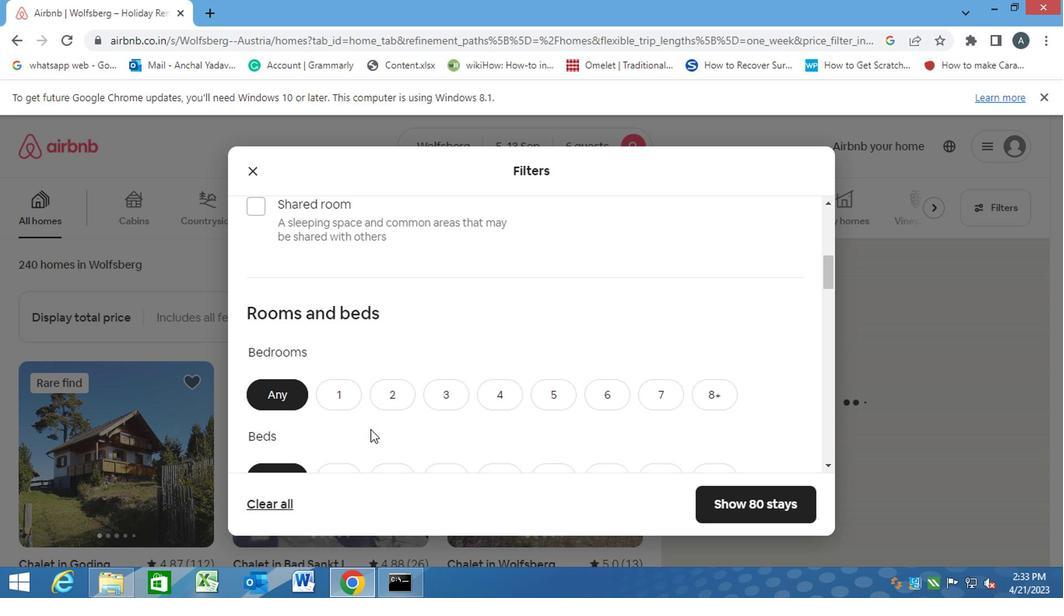 
Action: Mouse scrolled (346, 387) with delta (0, 0)
Screenshot: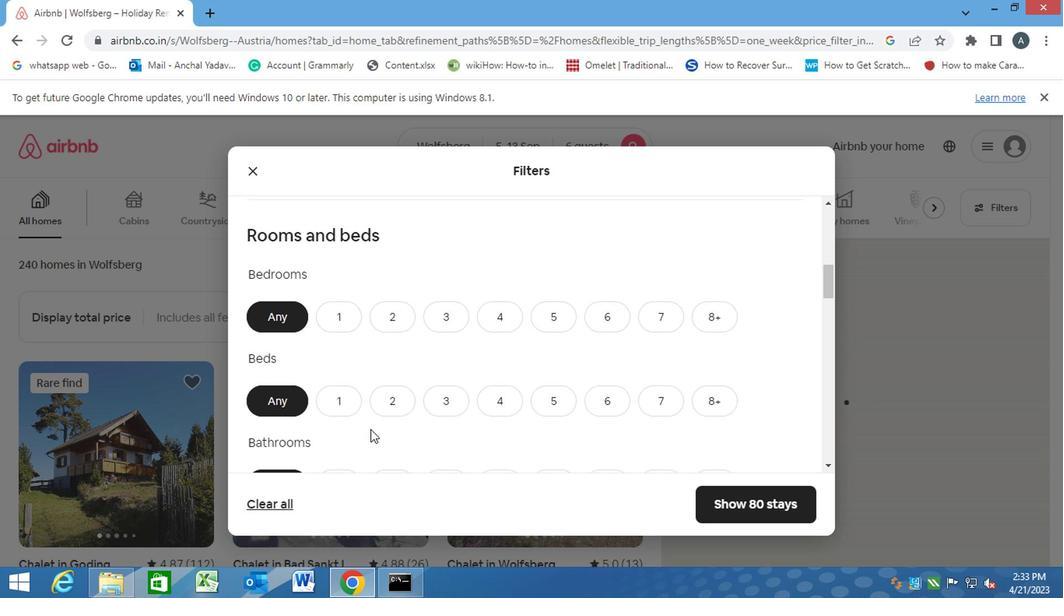 
Action: Mouse moved to (394, 252)
Screenshot: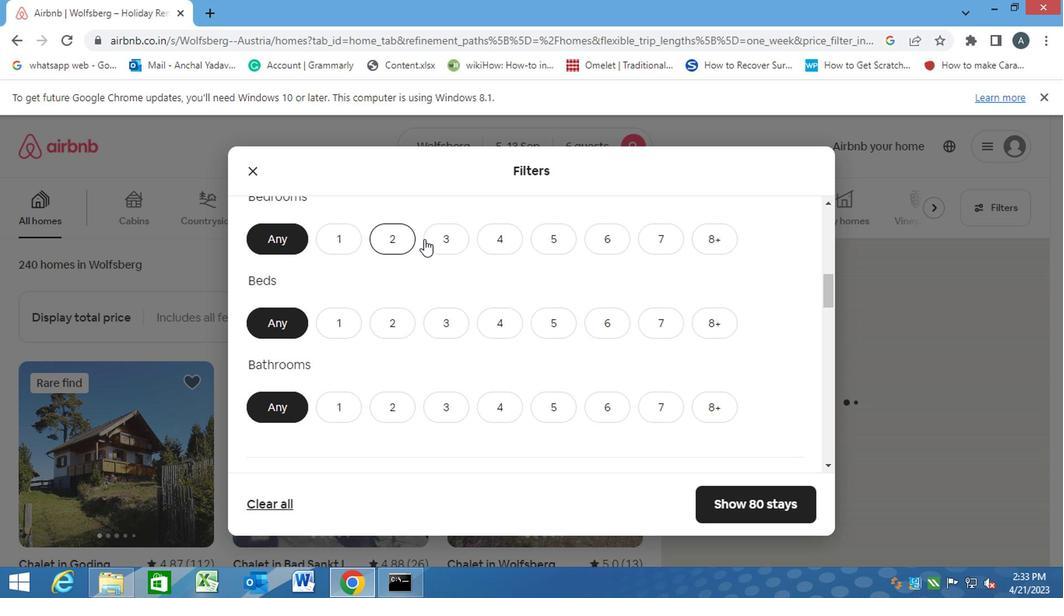 
Action: Mouse pressed left at (394, 252)
Screenshot: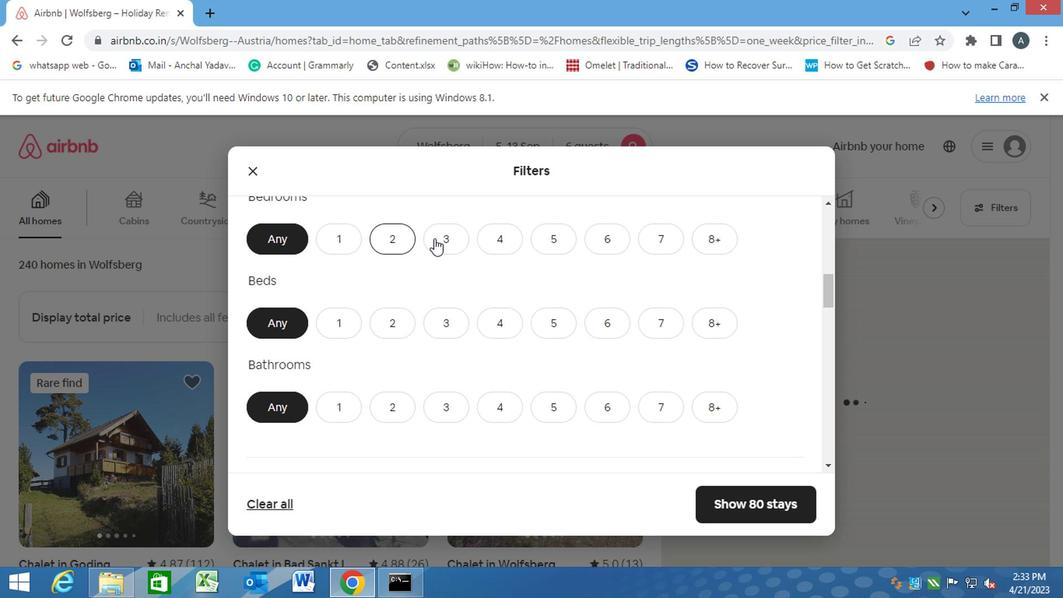 
Action: Mouse moved to (397, 312)
Screenshot: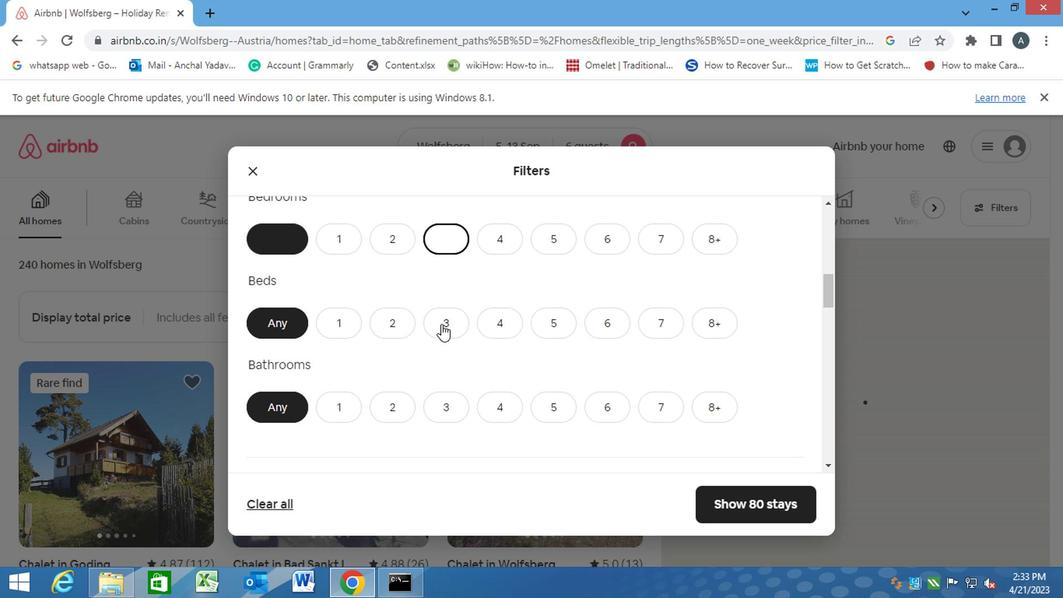 
Action: Mouse pressed left at (397, 312)
Screenshot: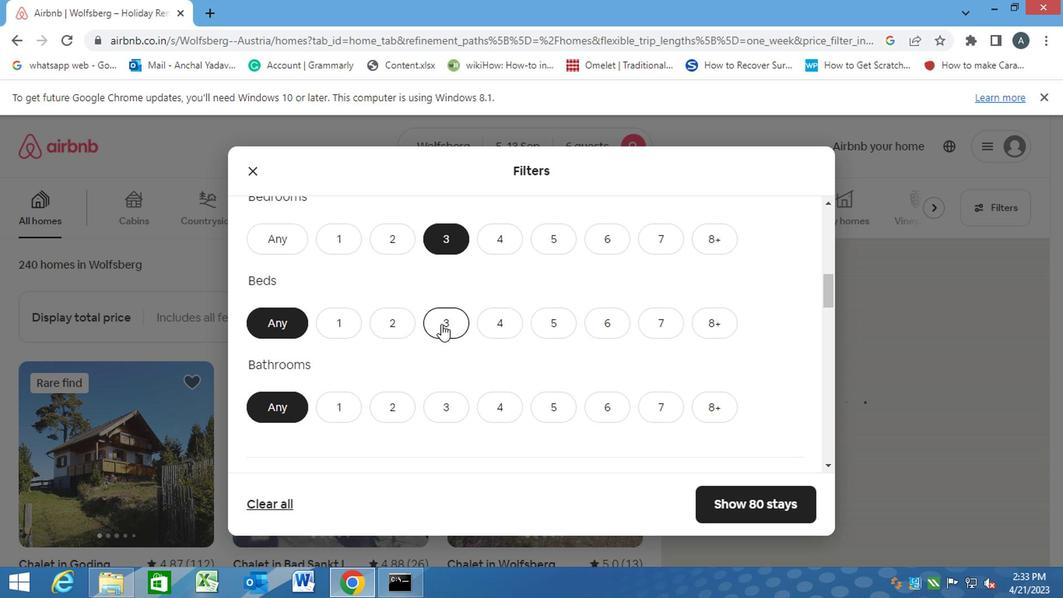 
Action: Mouse moved to (398, 377)
Screenshot: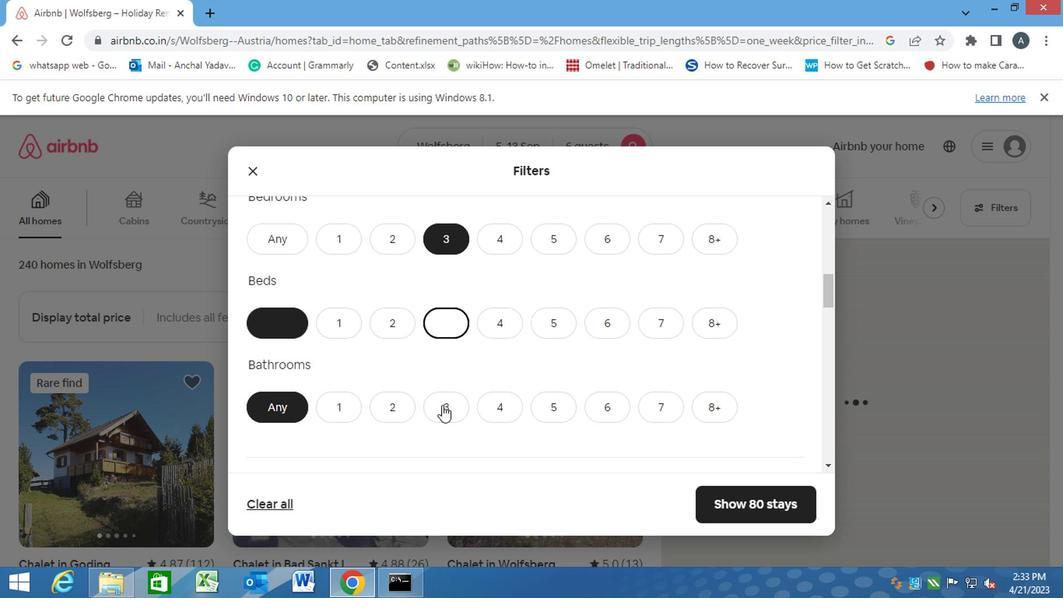 
Action: Mouse pressed left at (398, 377)
Screenshot: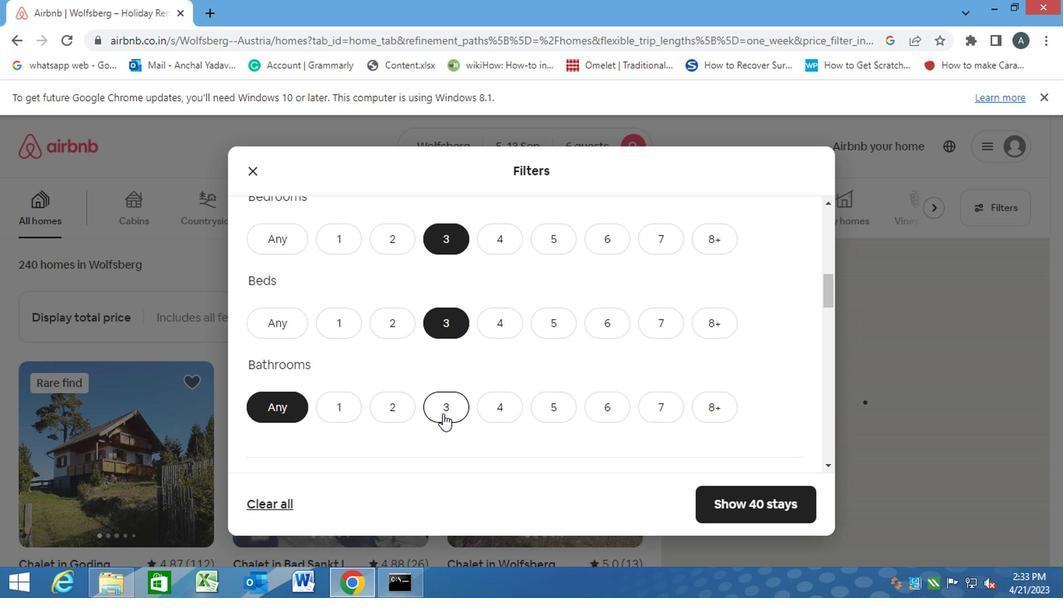 
Action: Mouse scrolled (398, 376) with delta (0, 0)
Screenshot: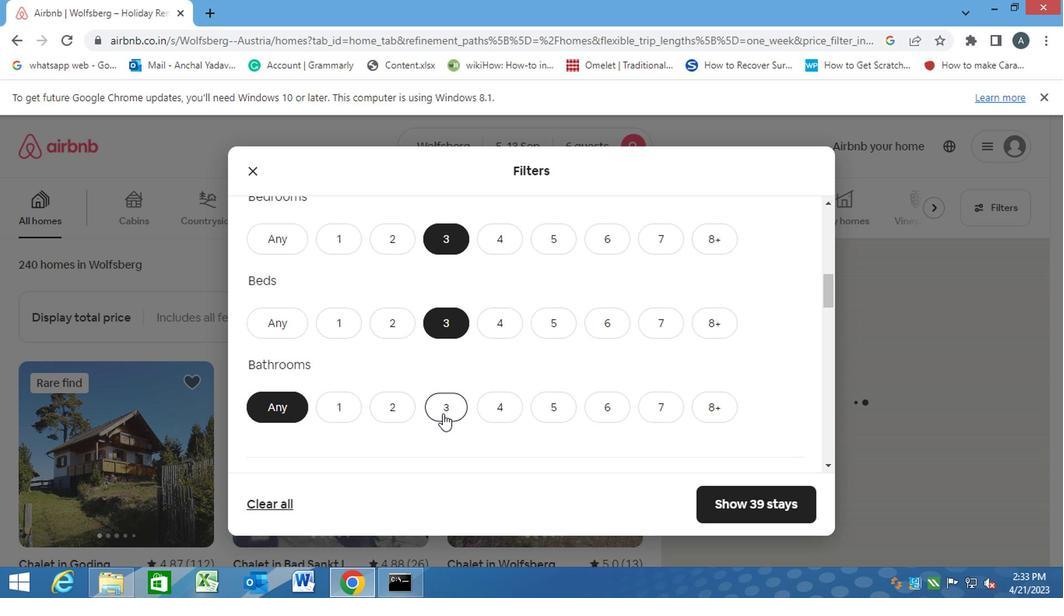 
Action: Mouse moved to (396, 377)
Screenshot: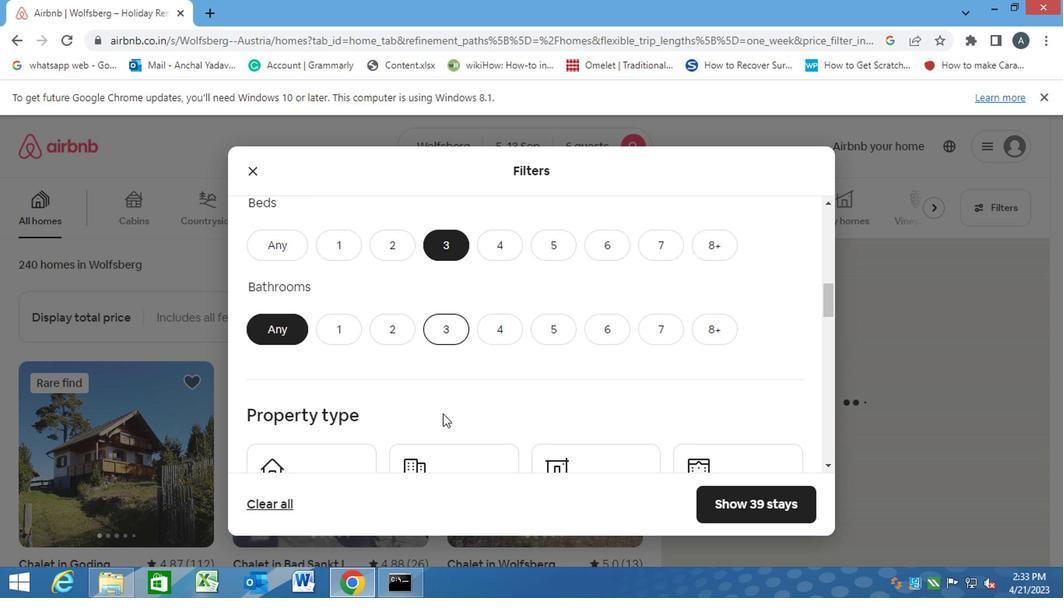 
Action: Mouse scrolled (396, 377) with delta (0, 0)
Screenshot: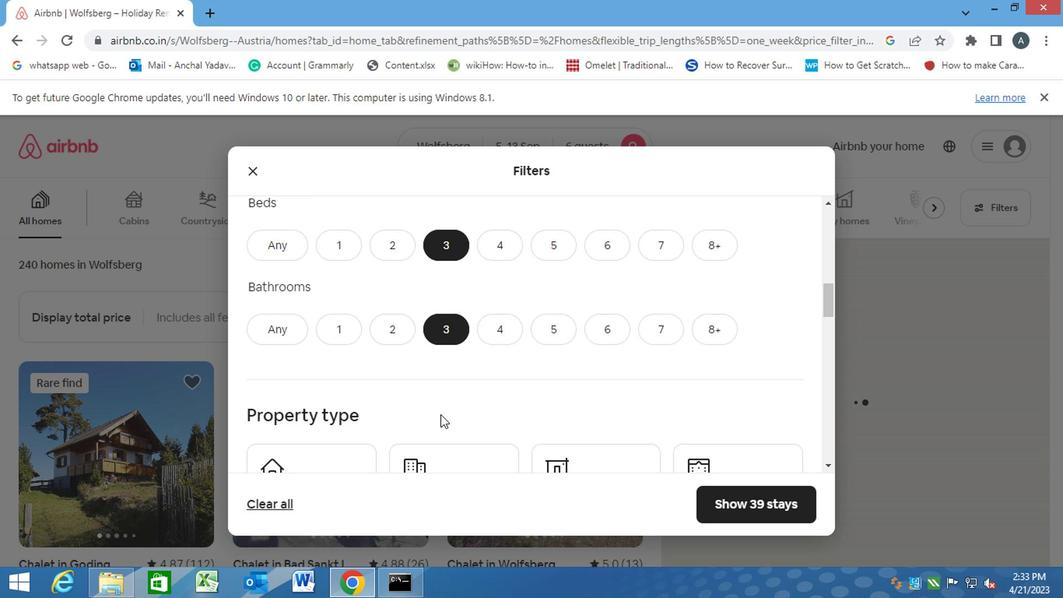 
Action: Mouse scrolled (396, 377) with delta (0, 0)
Screenshot: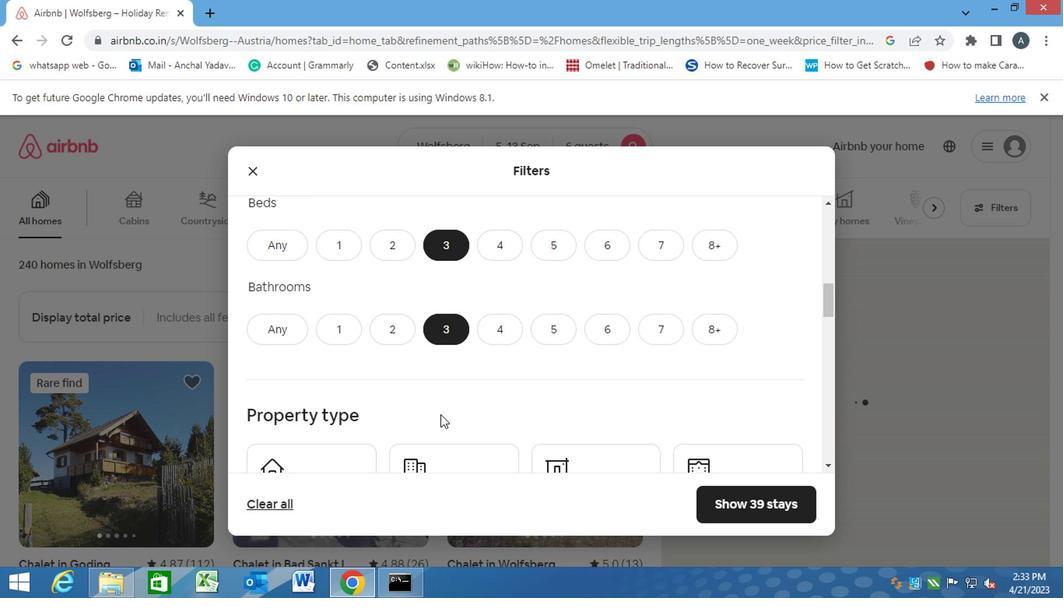 
Action: Mouse moved to (394, 372)
Screenshot: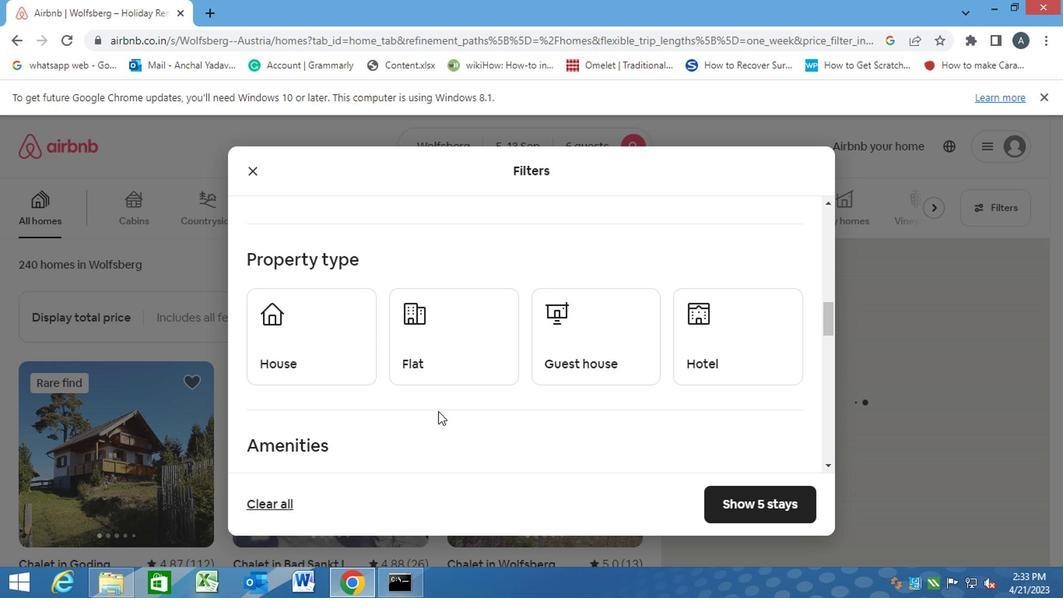 
Action: Mouse scrolled (394, 371) with delta (0, 0)
Screenshot: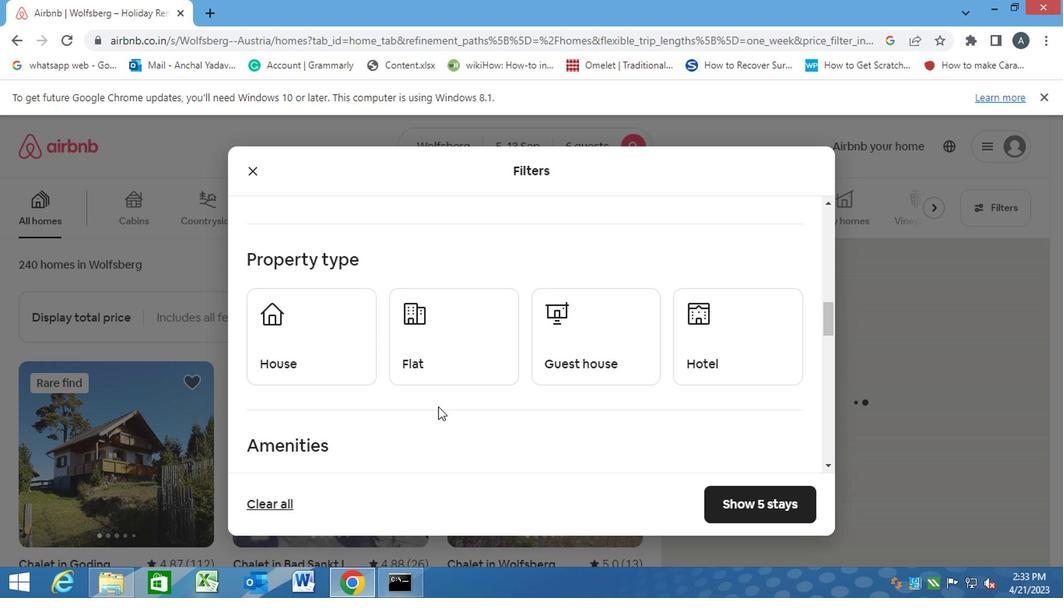 
Action: Mouse moved to (299, 274)
Screenshot: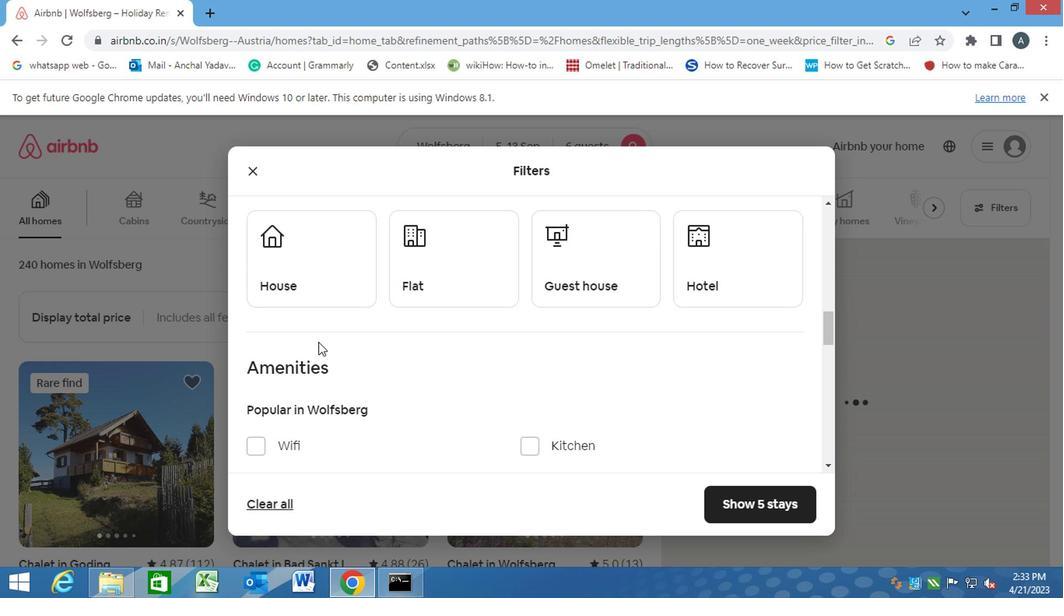 
Action: Mouse pressed left at (299, 274)
Screenshot: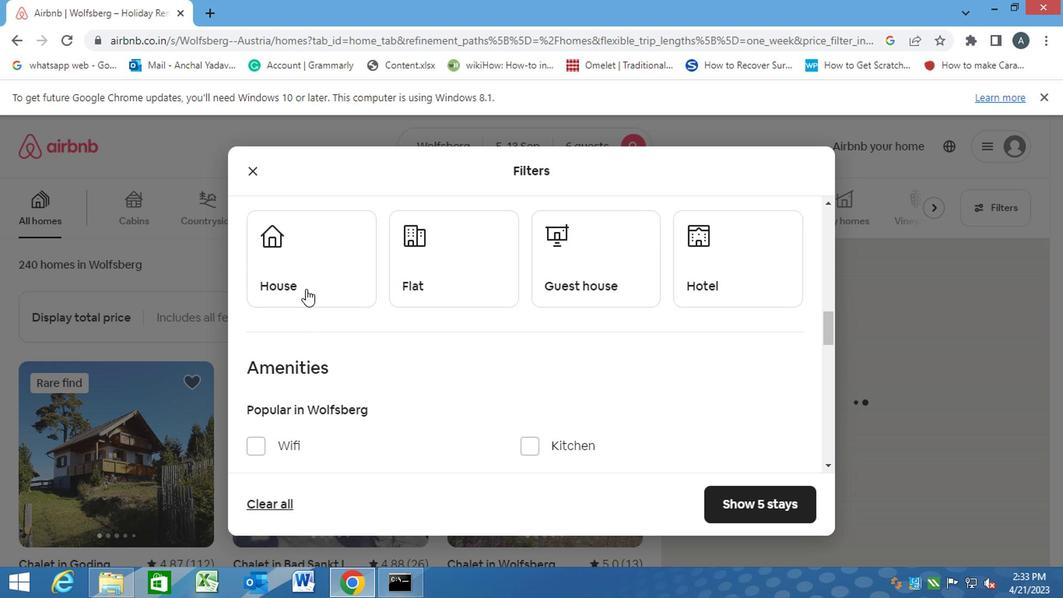 
Action: Mouse moved to (381, 276)
Screenshot: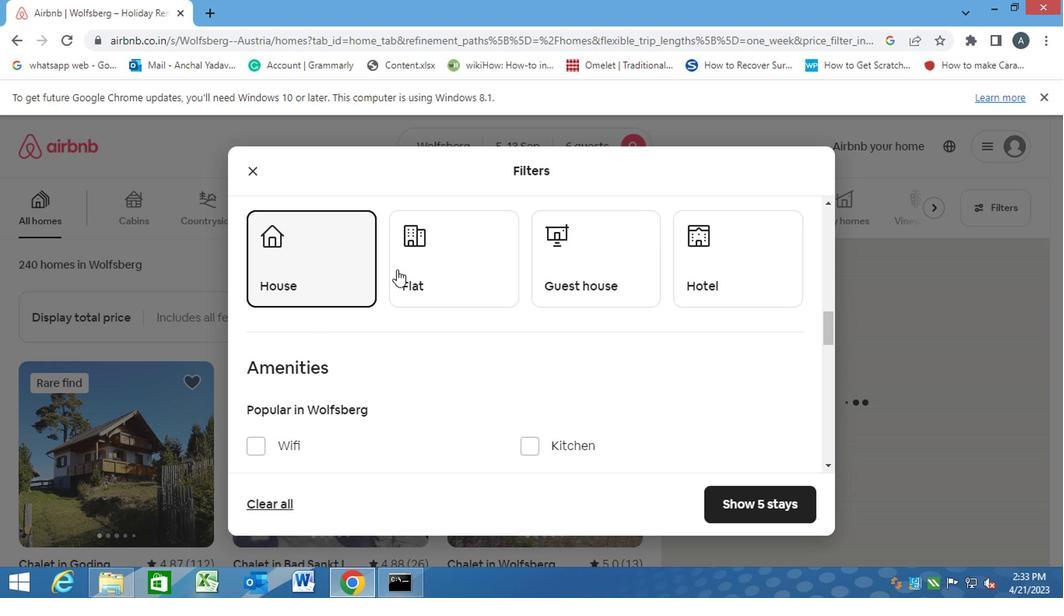 
Action: Mouse pressed left at (381, 276)
Screenshot: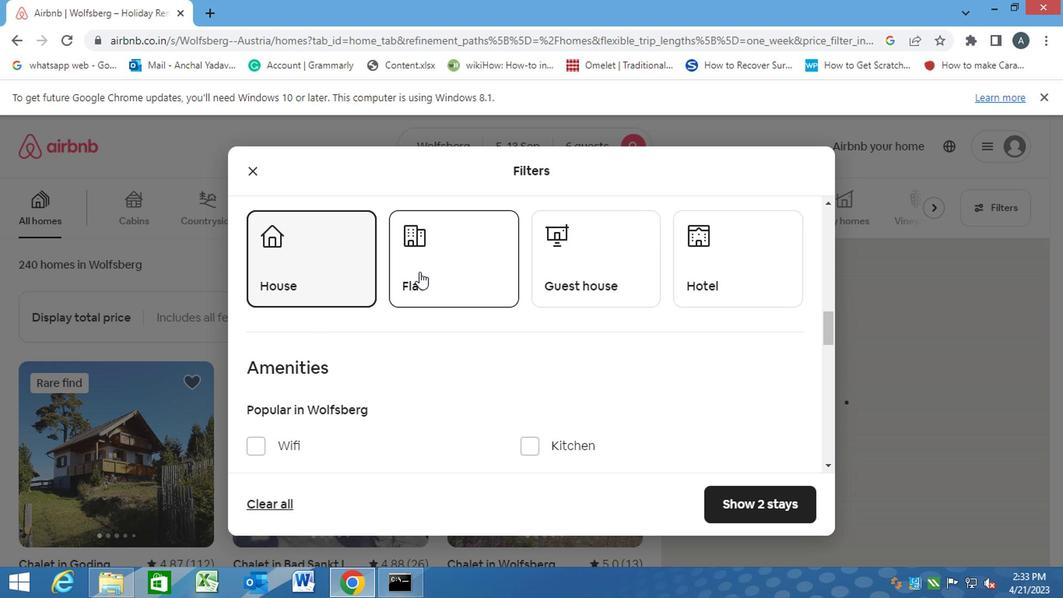 
Action: Mouse moved to (481, 288)
Screenshot: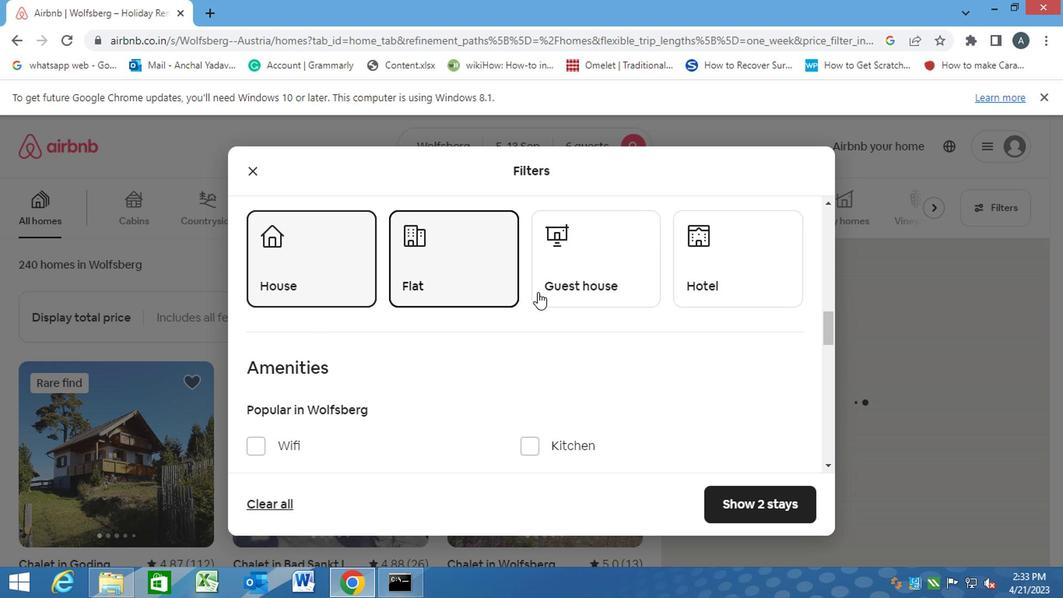 
Action: Mouse pressed left at (481, 288)
Screenshot: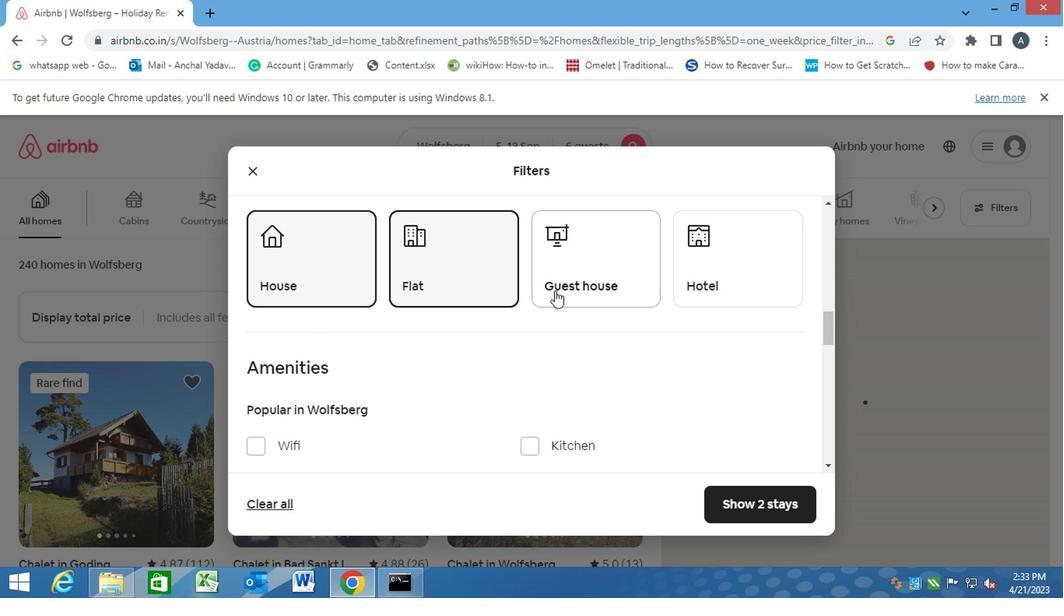 
Action: Mouse moved to (422, 353)
Screenshot: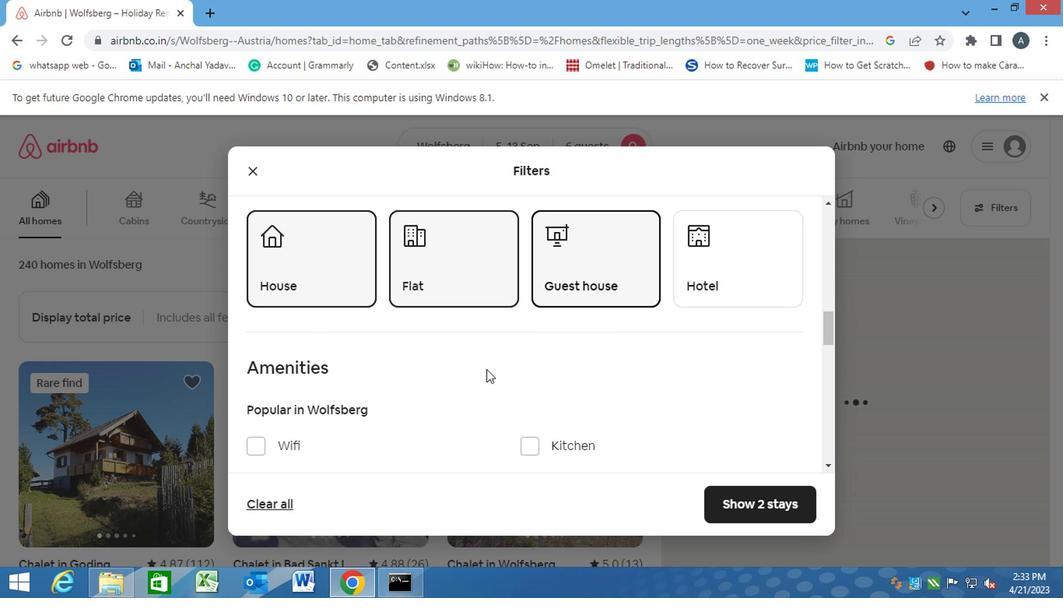 
Action: Mouse scrolled (422, 352) with delta (0, 0)
Screenshot: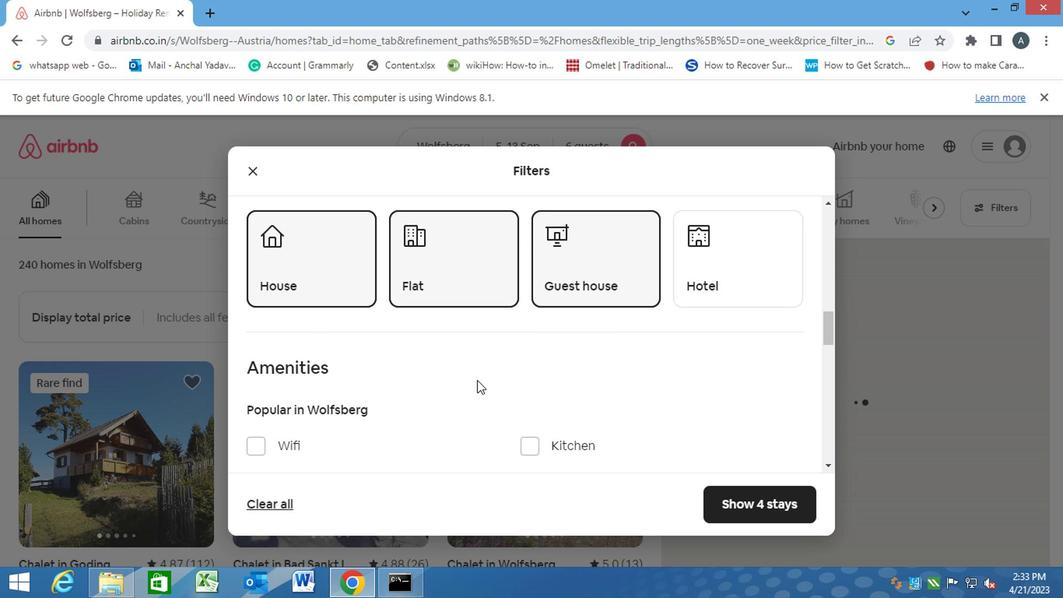 
Action: Mouse scrolled (422, 352) with delta (0, 0)
Screenshot: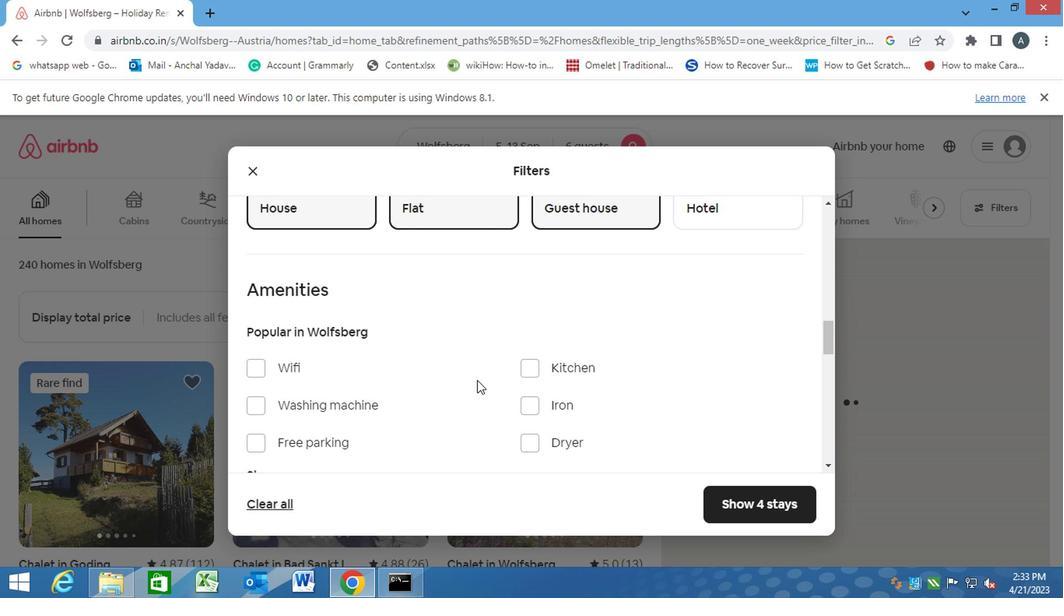 
Action: Mouse scrolled (422, 352) with delta (0, 0)
Screenshot: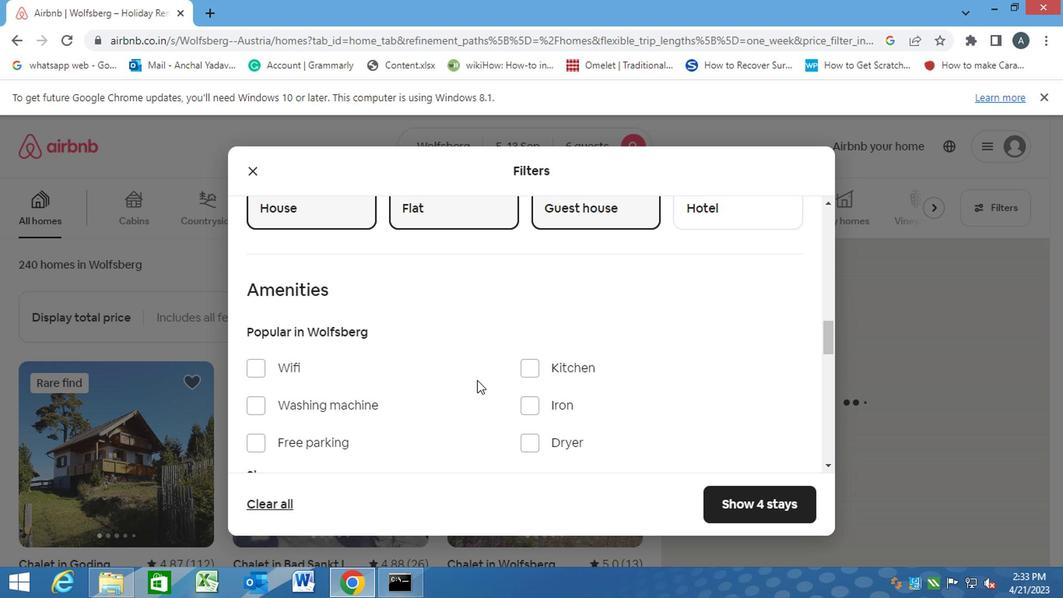 
Action: Mouse scrolled (422, 352) with delta (0, 0)
Screenshot: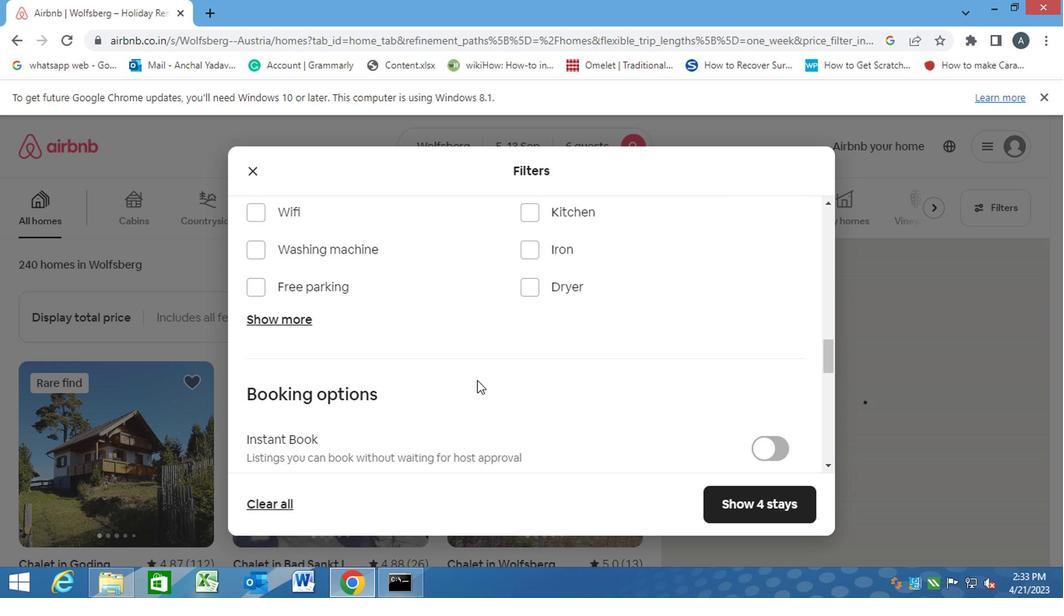 
Action: Mouse moved to (422, 353)
Screenshot: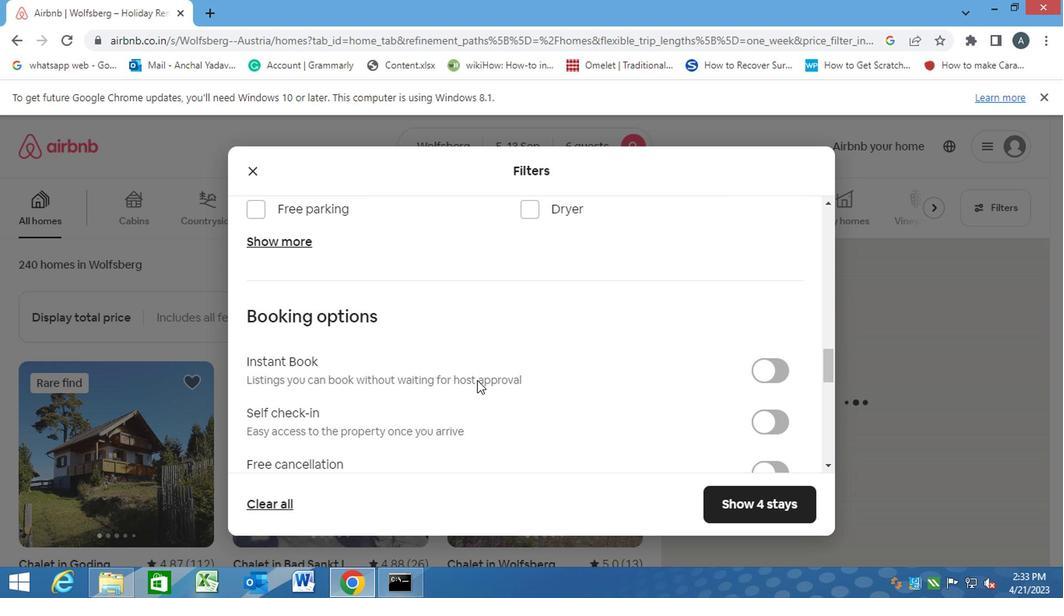 
Action: Mouse scrolled (422, 352) with delta (0, 0)
Screenshot: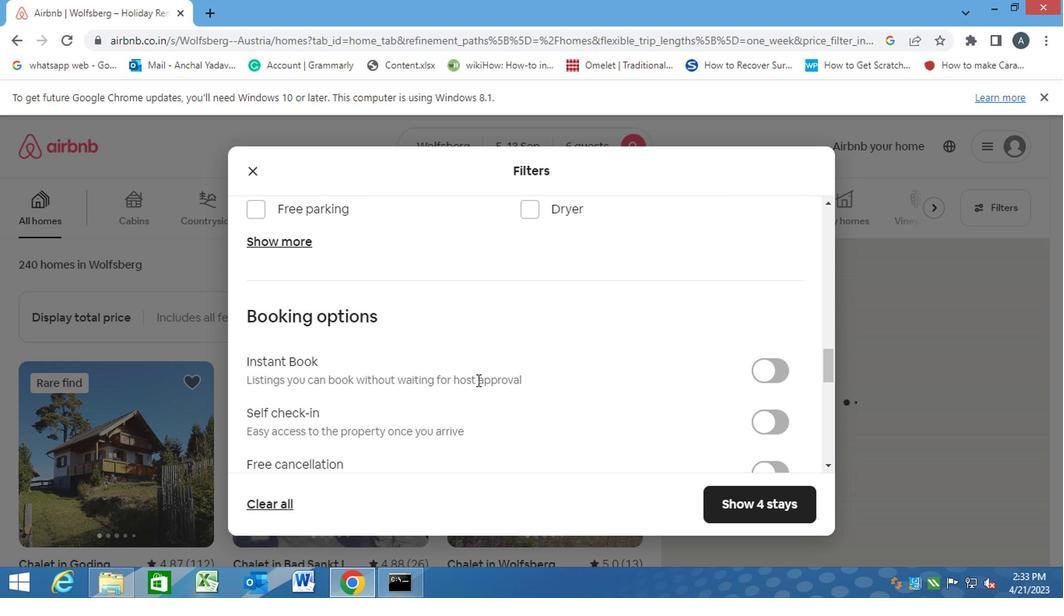 
Action: Mouse scrolled (422, 352) with delta (0, 0)
Screenshot: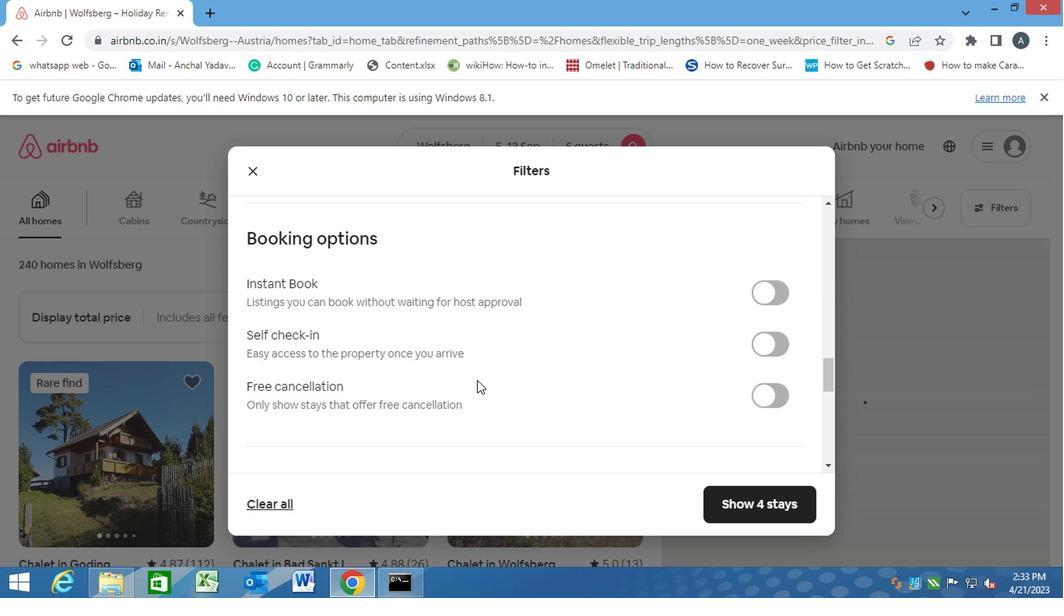 
Action: Mouse scrolled (422, 352) with delta (0, 0)
Screenshot: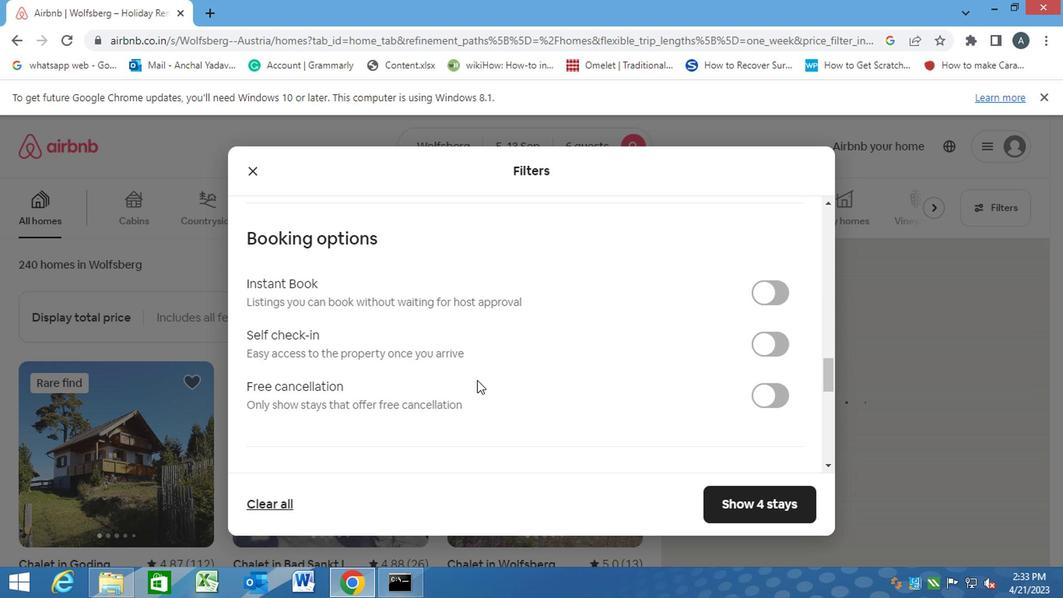 
Action: Mouse scrolled (422, 352) with delta (0, 0)
Screenshot: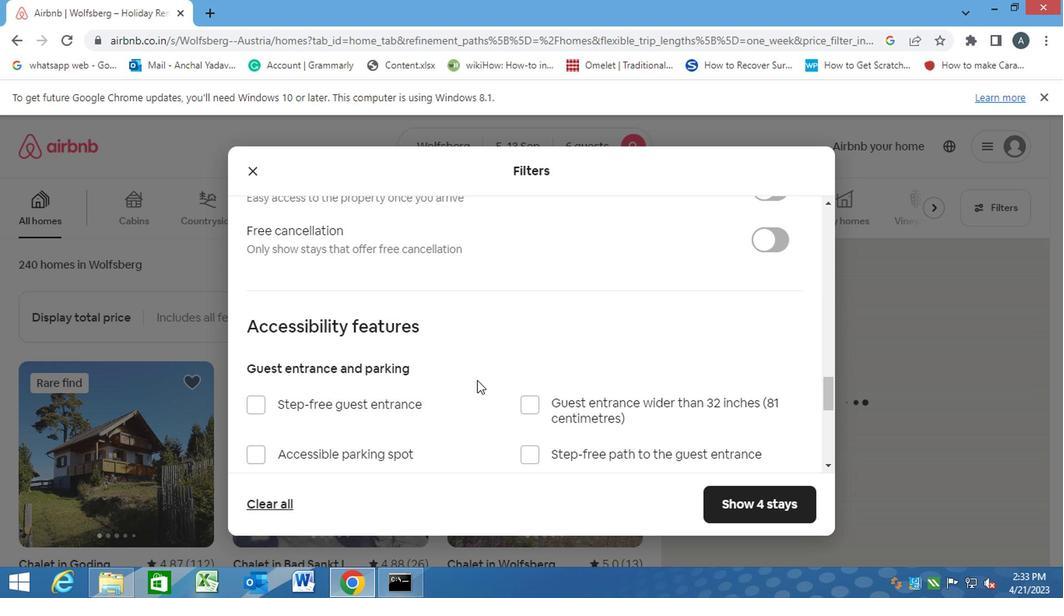
Action: Mouse scrolled (422, 352) with delta (0, 0)
Screenshot: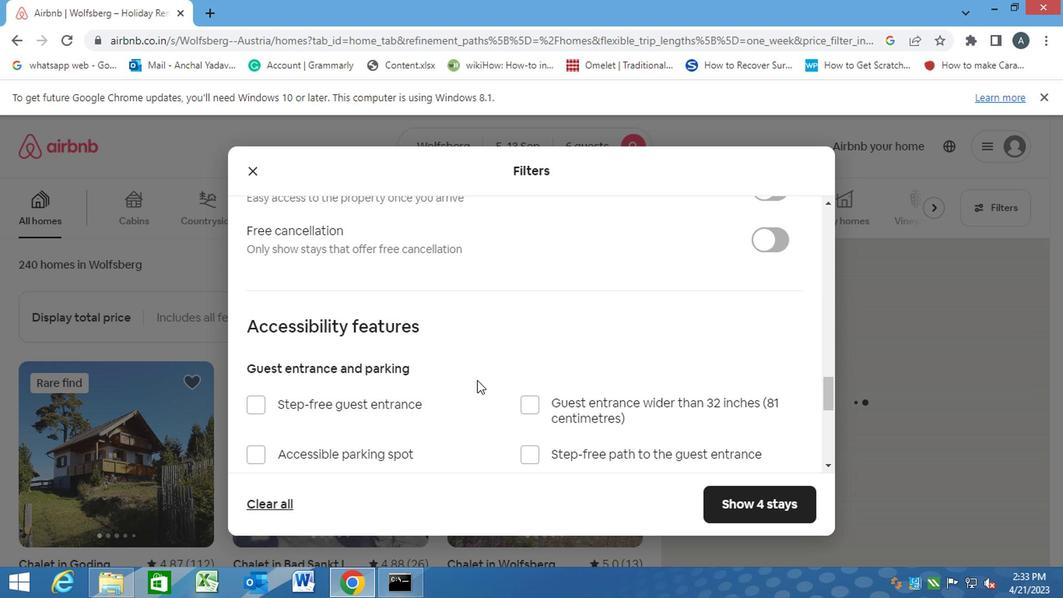 
Action: Mouse scrolled (422, 353) with delta (0, 0)
Screenshot: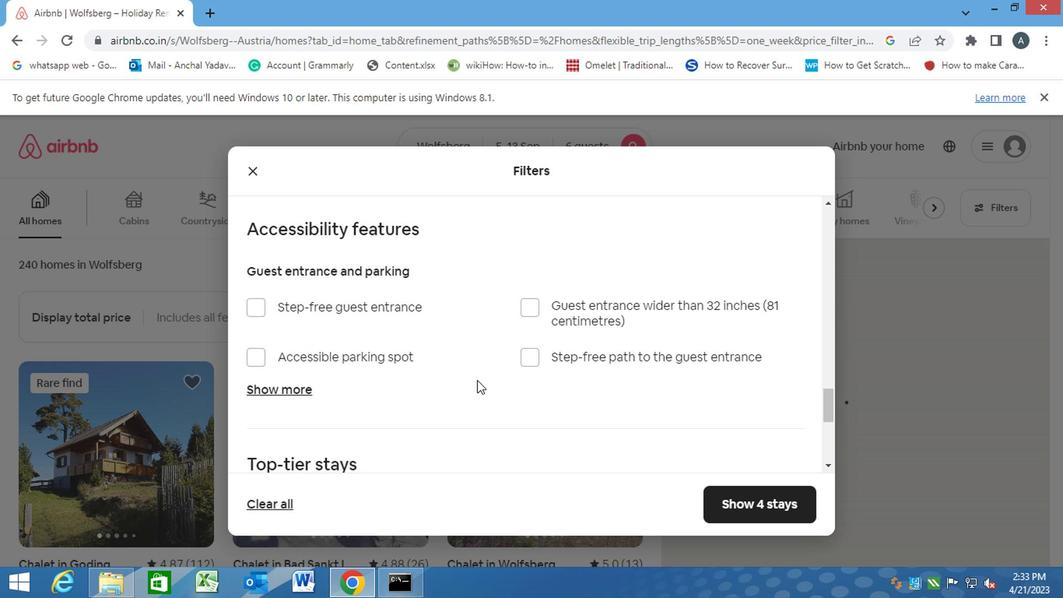 
Action: Mouse scrolled (422, 353) with delta (0, 0)
Screenshot: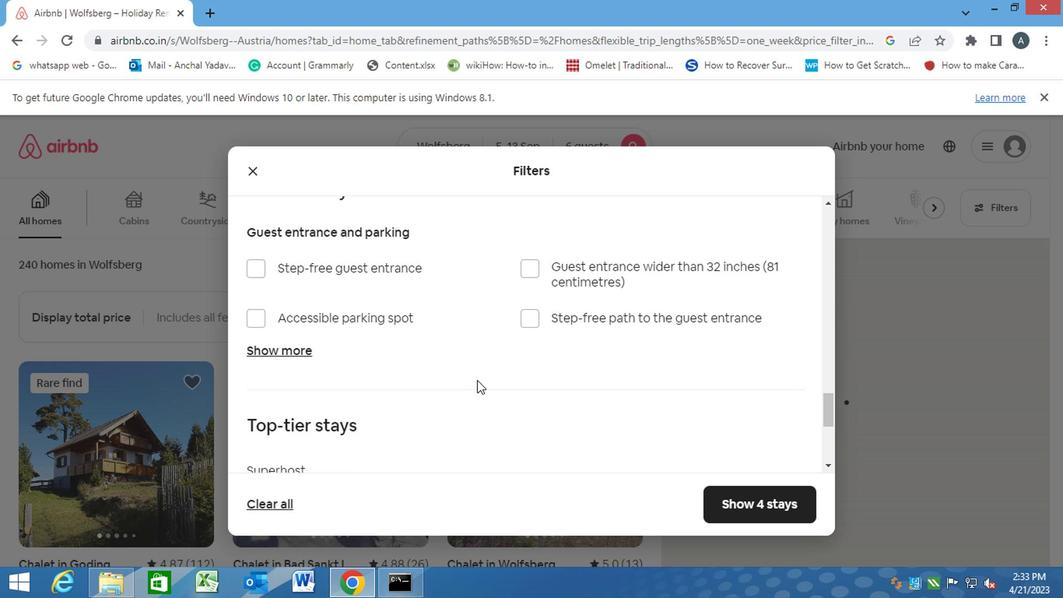 
Action: Mouse scrolled (422, 353) with delta (0, 0)
Screenshot: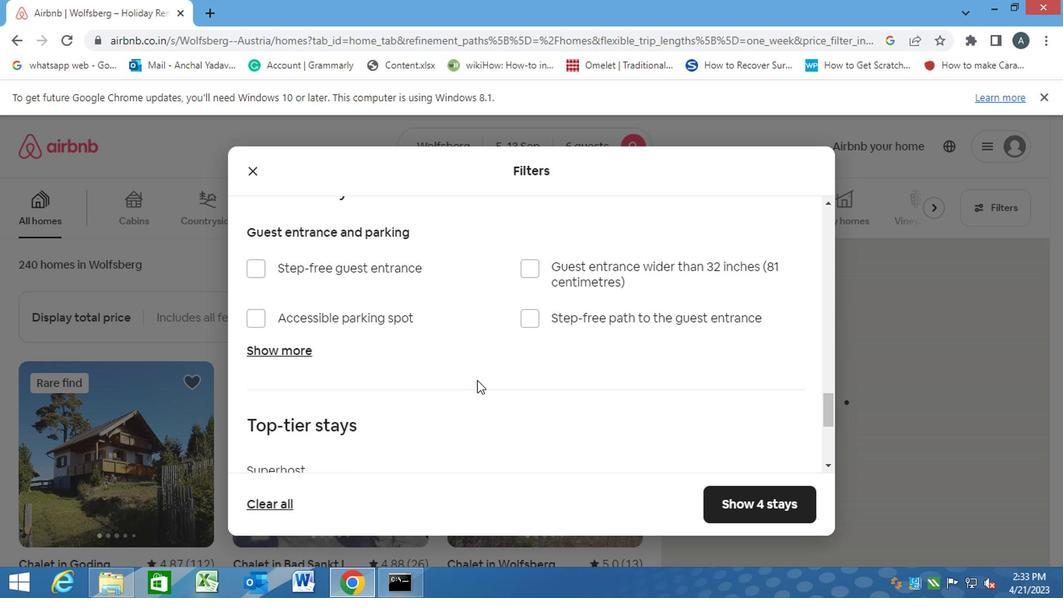 
Action: Mouse scrolled (422, 353) with delta (0, 0)
Screenshot: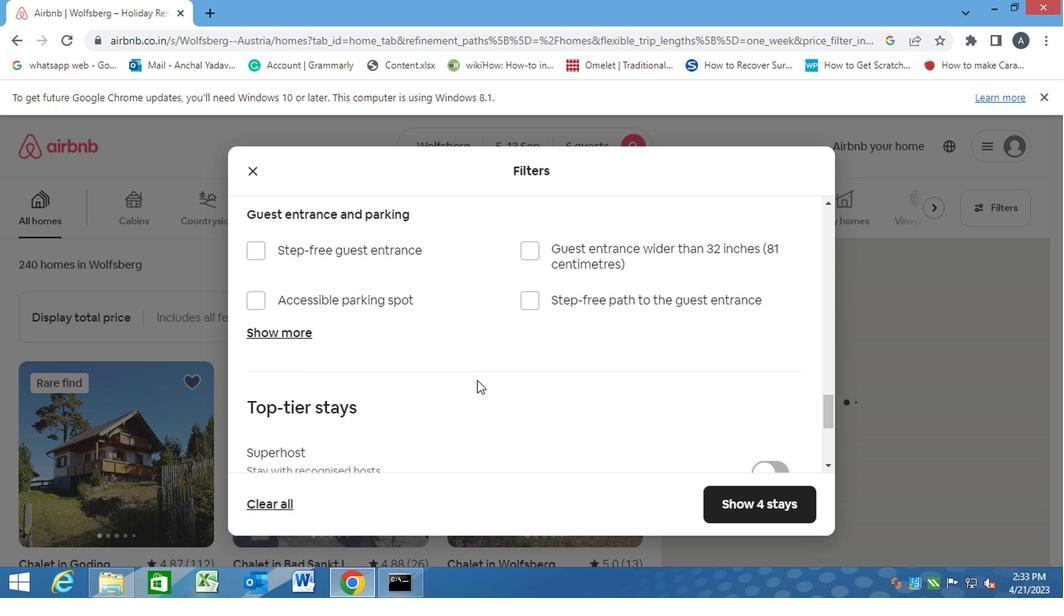 
Action: Mouse scrolled (422, 353) with delta (0, 0)
Screenshot: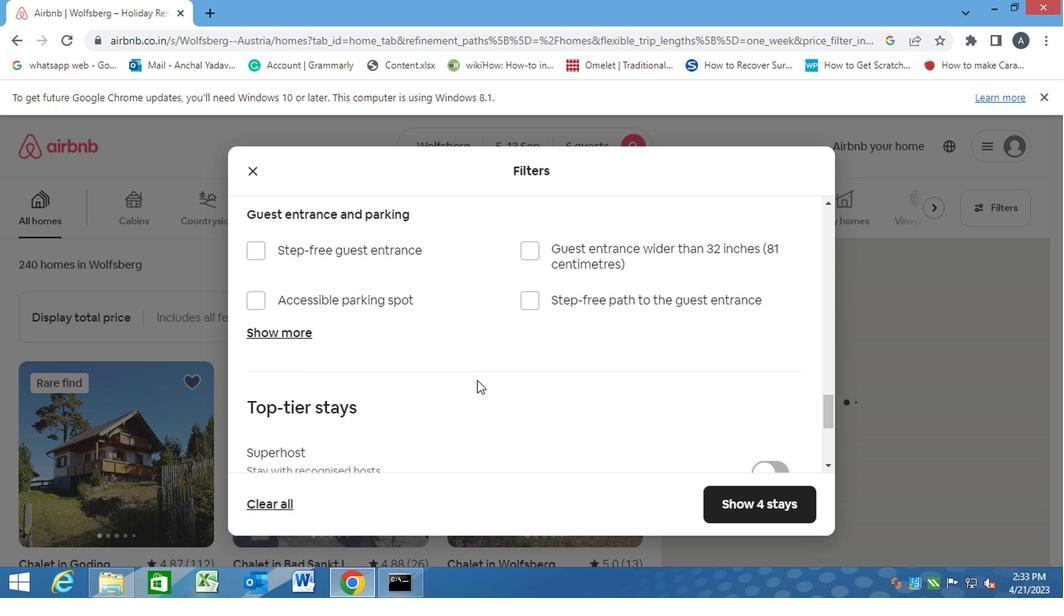 
Action: Mouse scrolled (422, 353) with delta (0, 0)
Screenshot: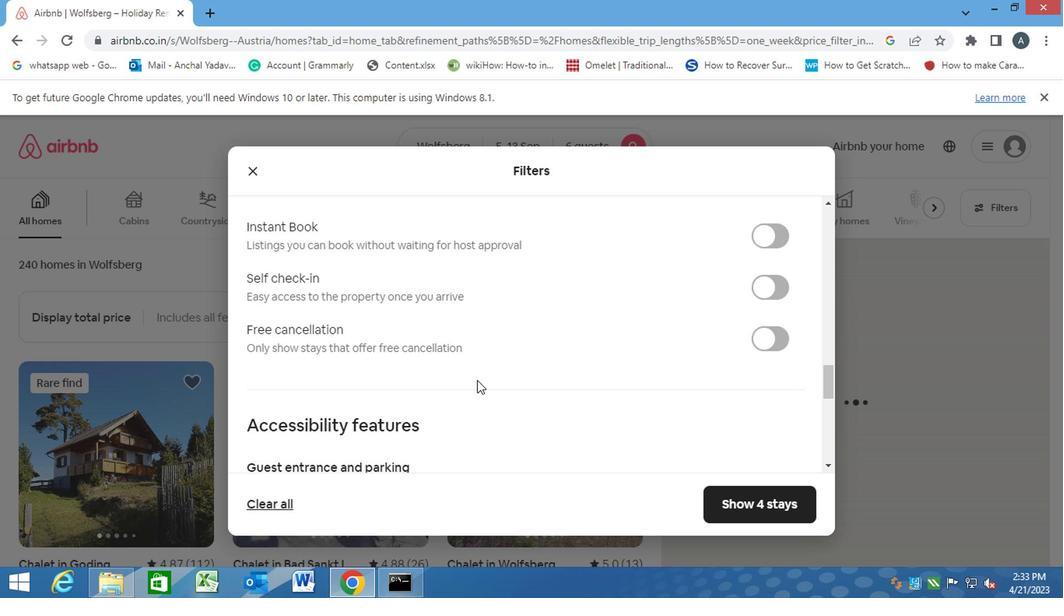 
Action: Mouse scrolled (422, 353) with delta (0, 0)
Screenshot: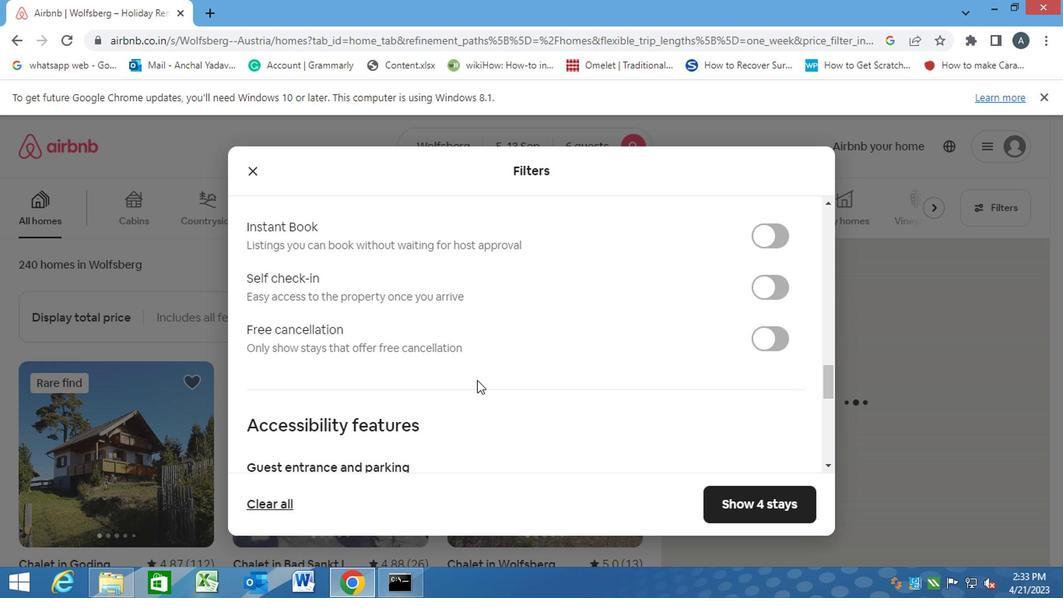 
Action: Mouse scrolled (422, 353) with delta (0, 0)
Screenshot: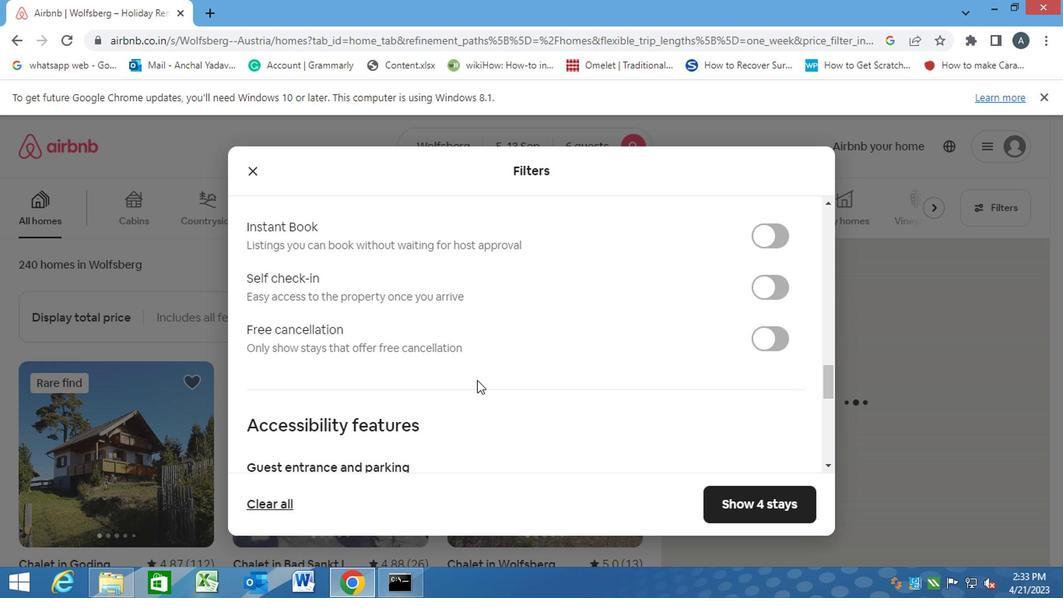 
Action: Mouse scrolled (422, 353) with delta (0, 0)
Screenshot: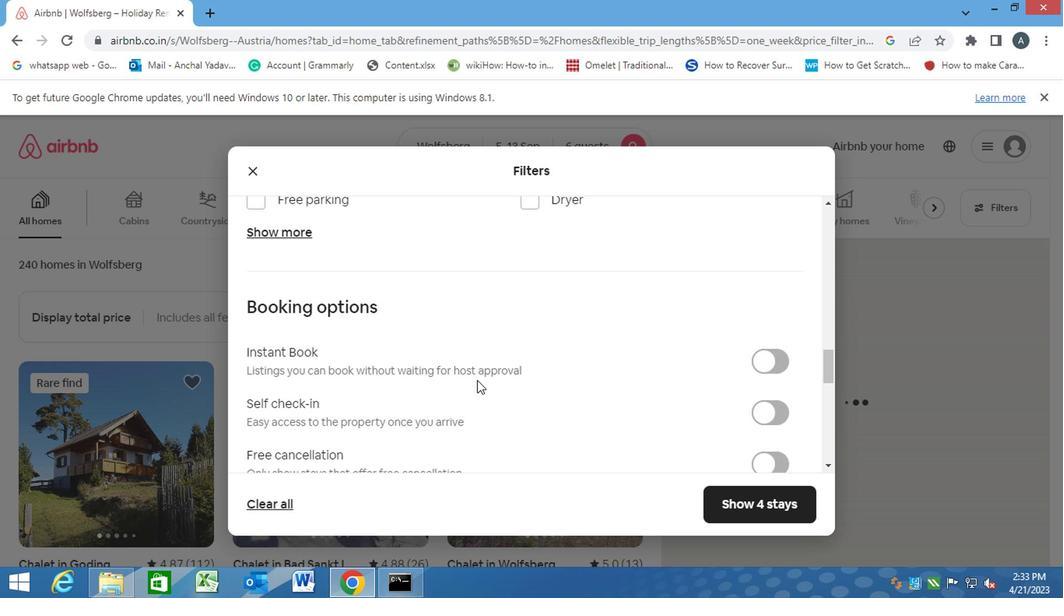 
Action: Mouse moved to (272, 393)
Screenshot: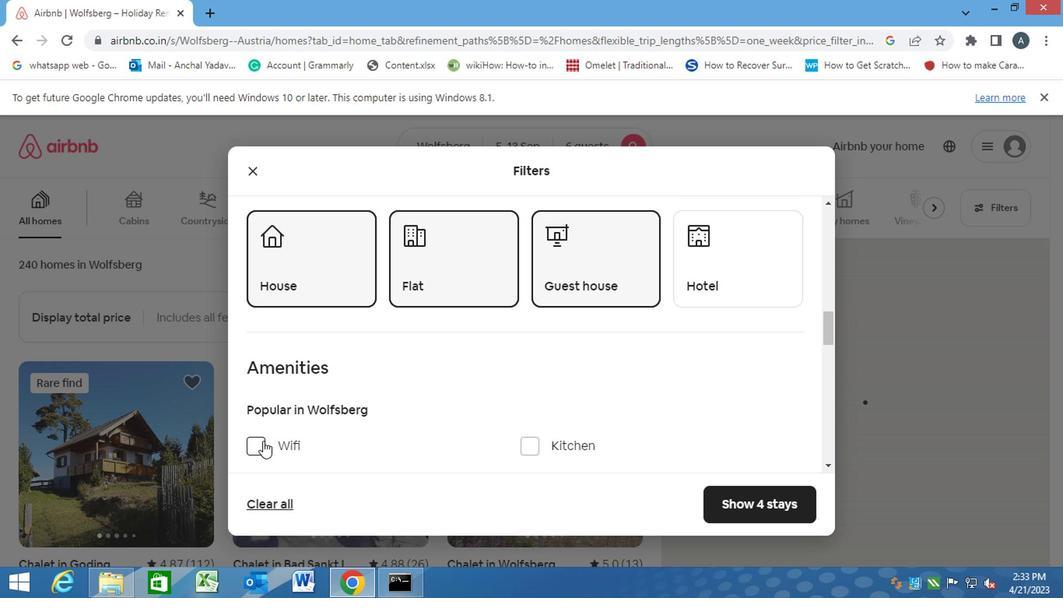 
Action: Mouse scrolled (272, 392) with delta (0, 0)
Screenshot: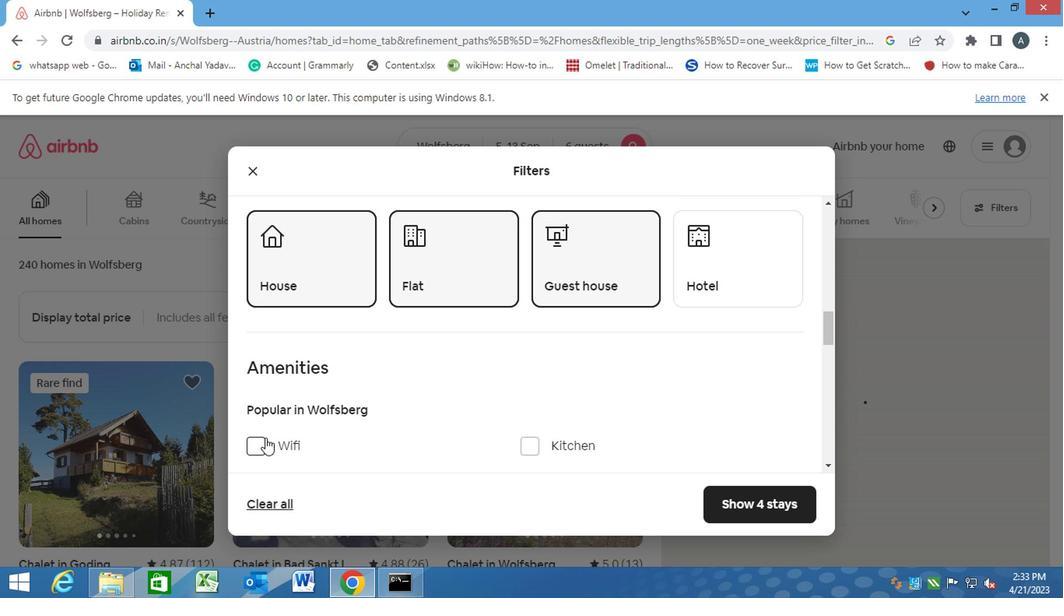 
Action: Mouse scrolled (272, 392) with delta (0, 0)
Screenshot: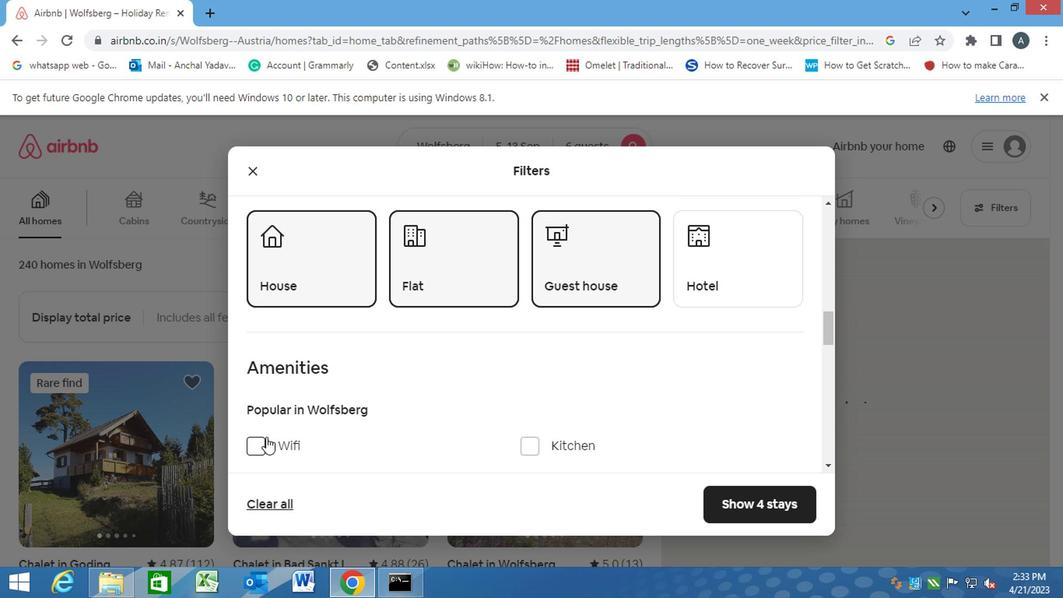
Action: Mouse moved to (266, 311)
Screenshot: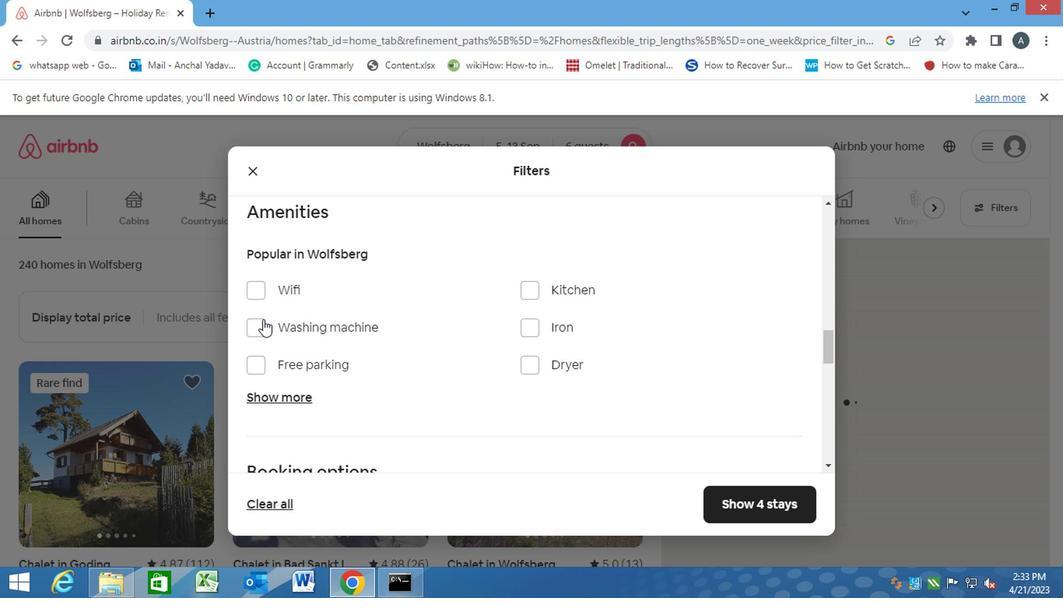 
Action: Mouse pressed left at (266, 311)
Screenshot: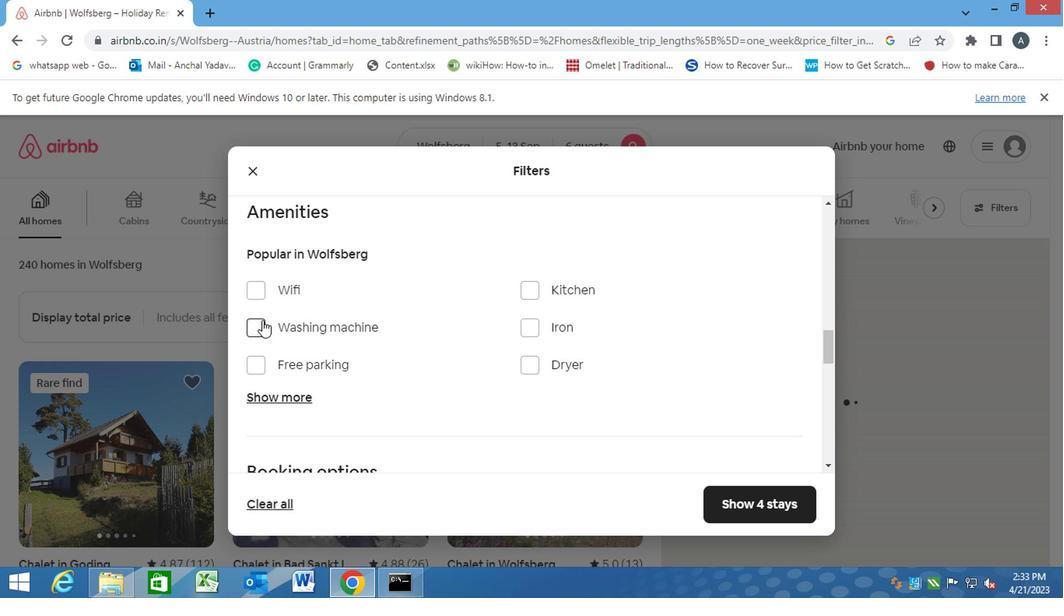 
Action: Mouse moved to (273, 366)
Screenshot: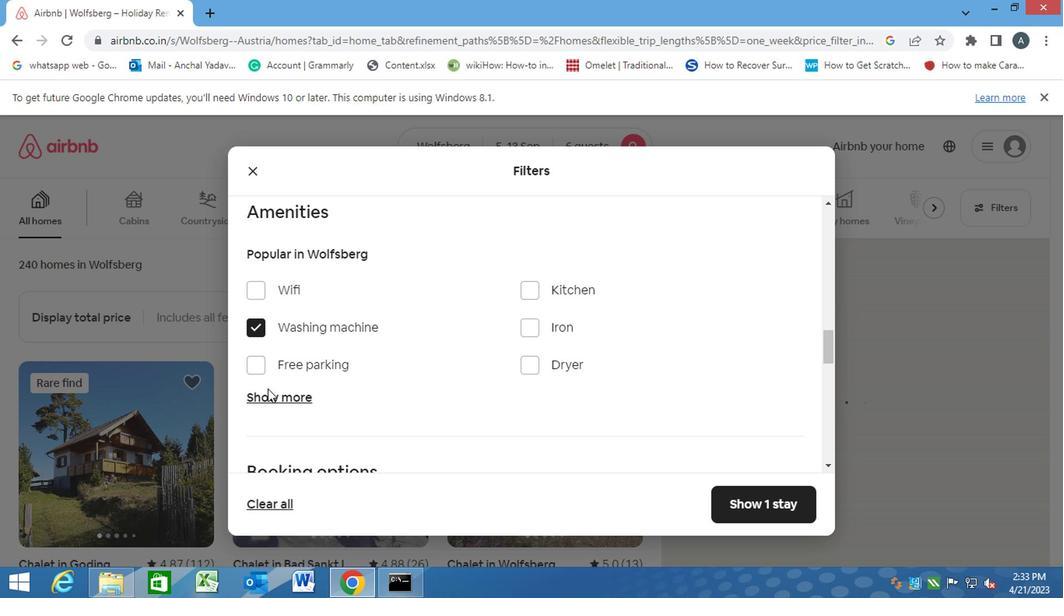 
Action: Mouse pressed left at (273, 366)
Screenshot: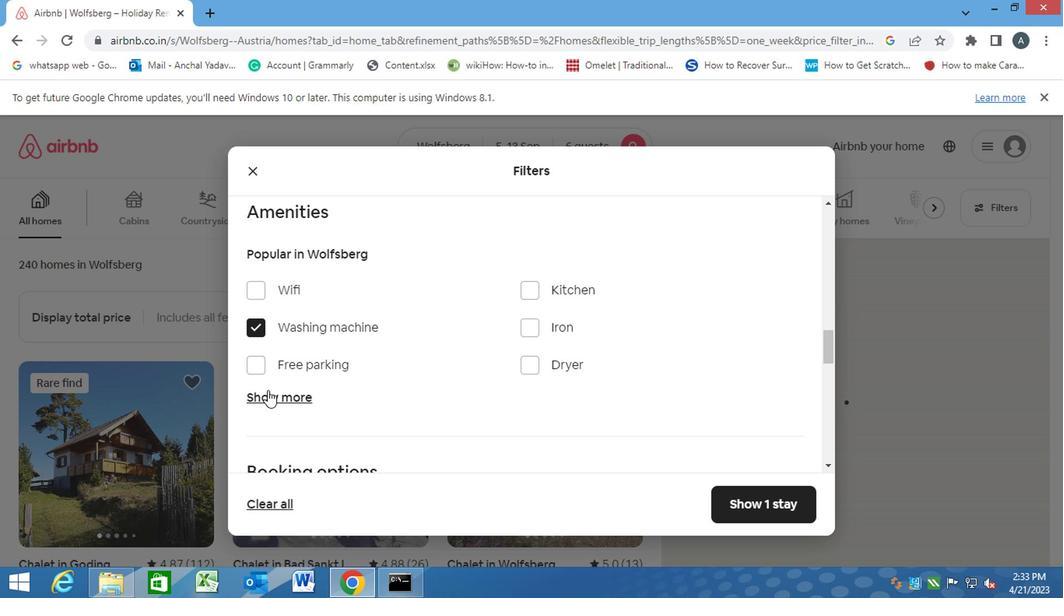 
Action: Mouse moved to (463, 408)
Screenshot: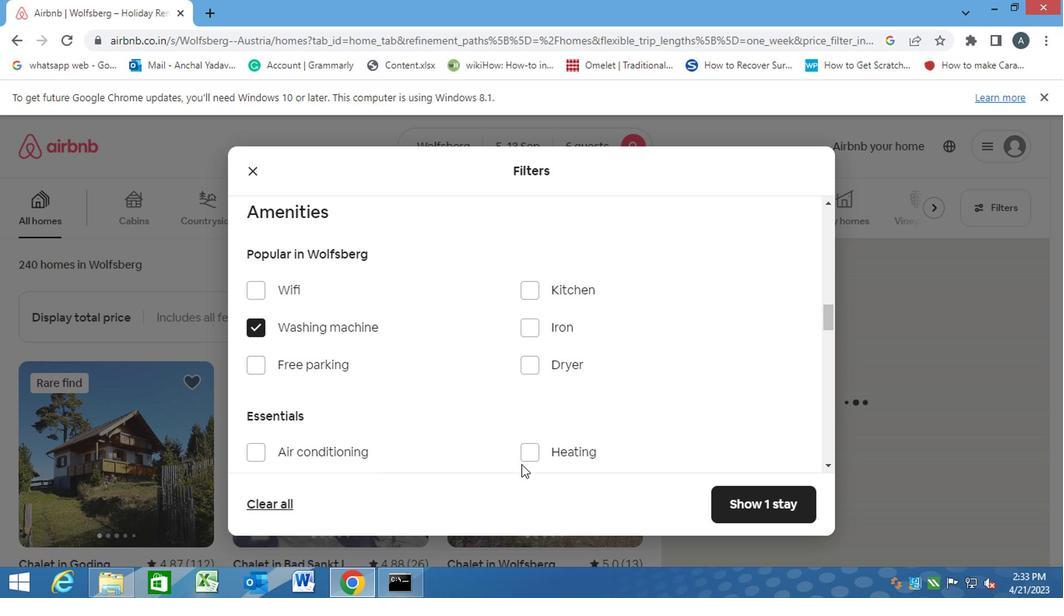 
Action: Mouse pressed left at (463, 408)
Screenshot: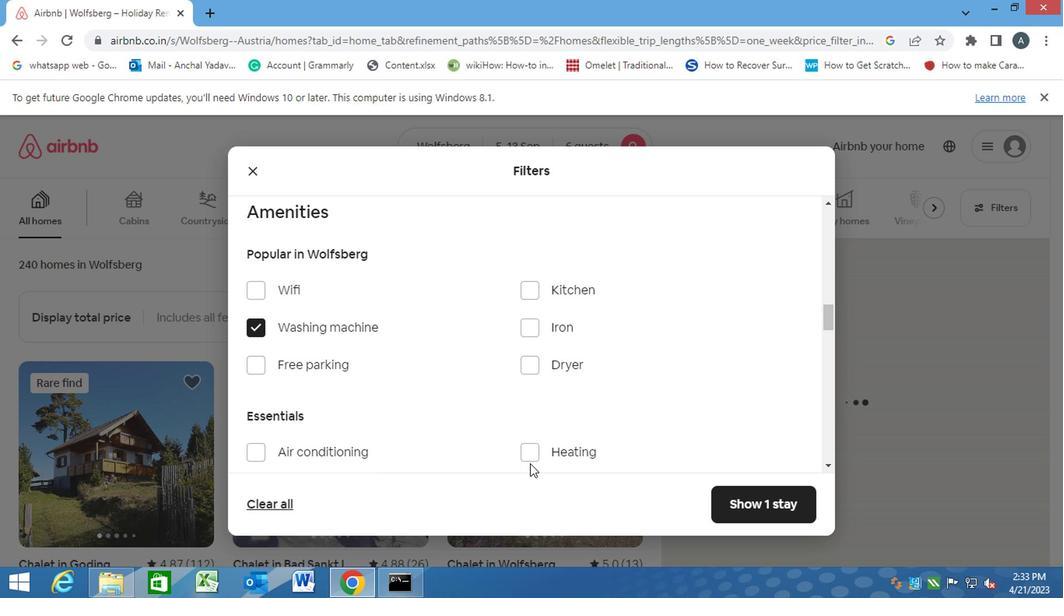 
Action: Mouse moved to (266, 343)
Screenshot: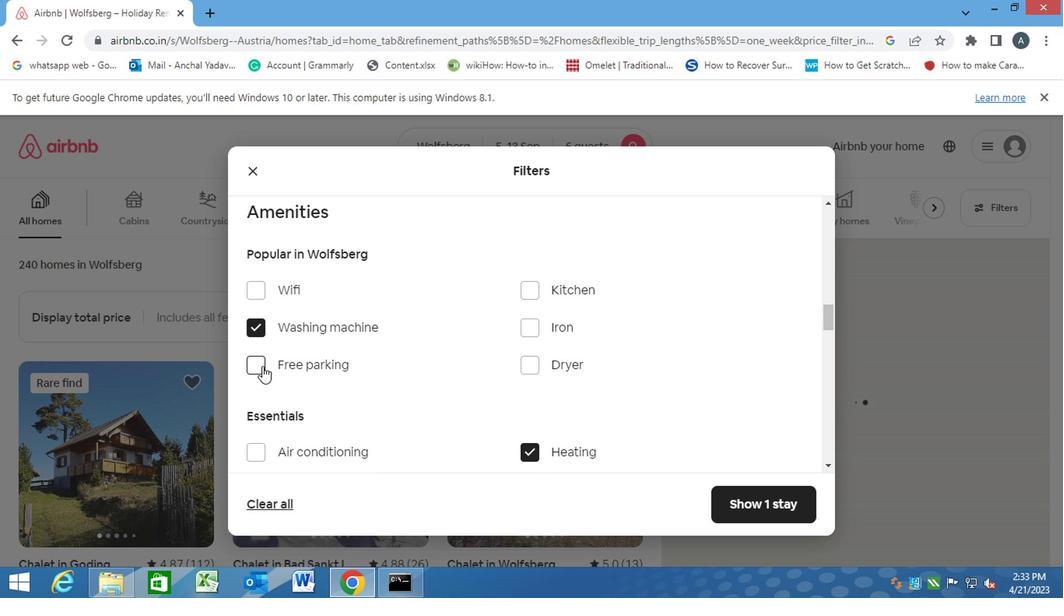 
Action: Mouse pressed left at (266, 343)
Screenshot: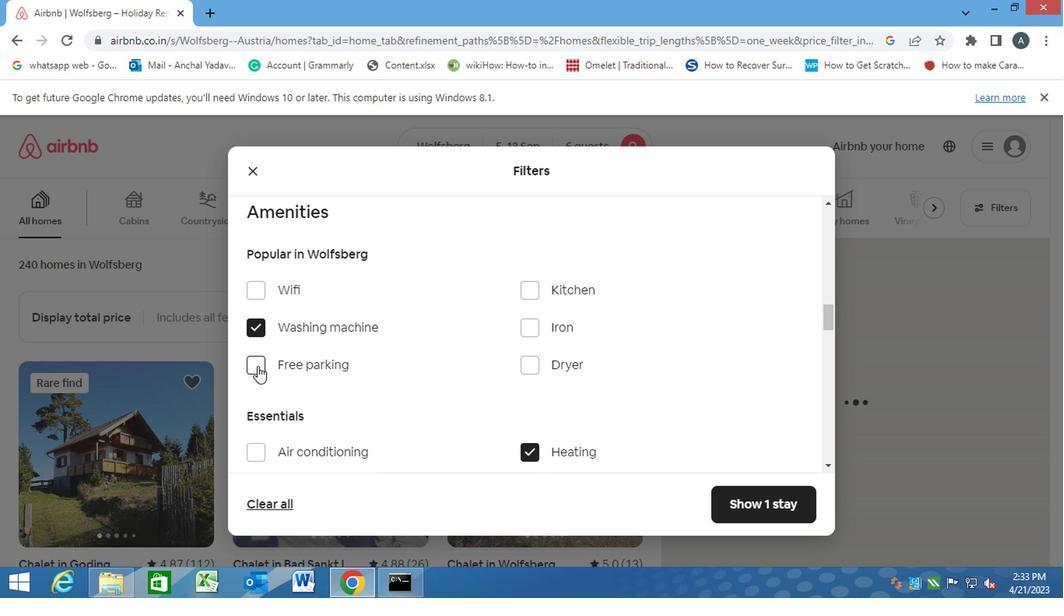 
Action: Mouse moved to (356, 381)
Screenshot: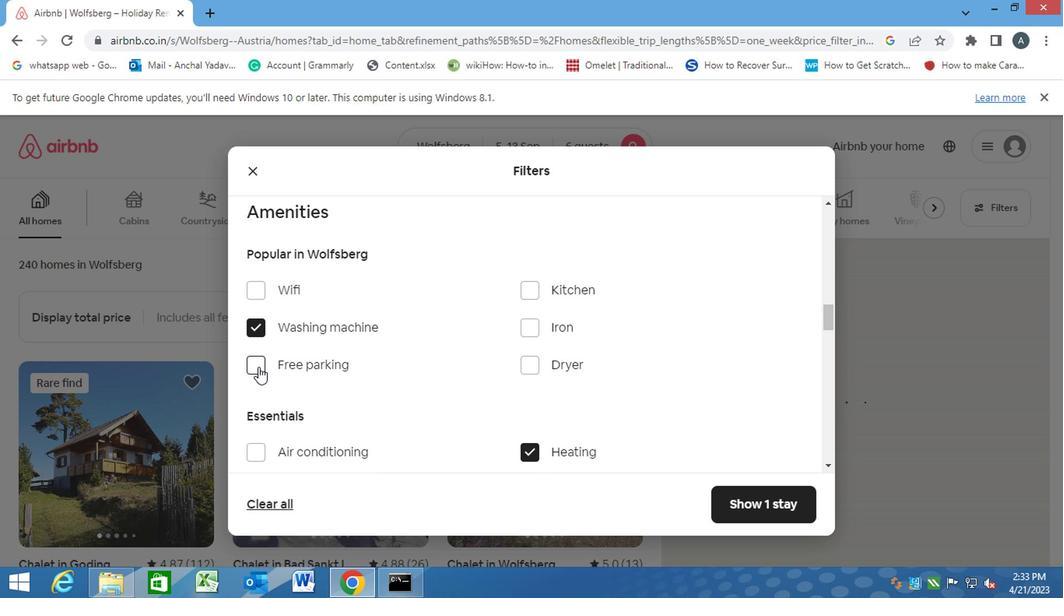 
Action: Mouse scrolled (356, 380) with delta (0, 0)
Screenshot: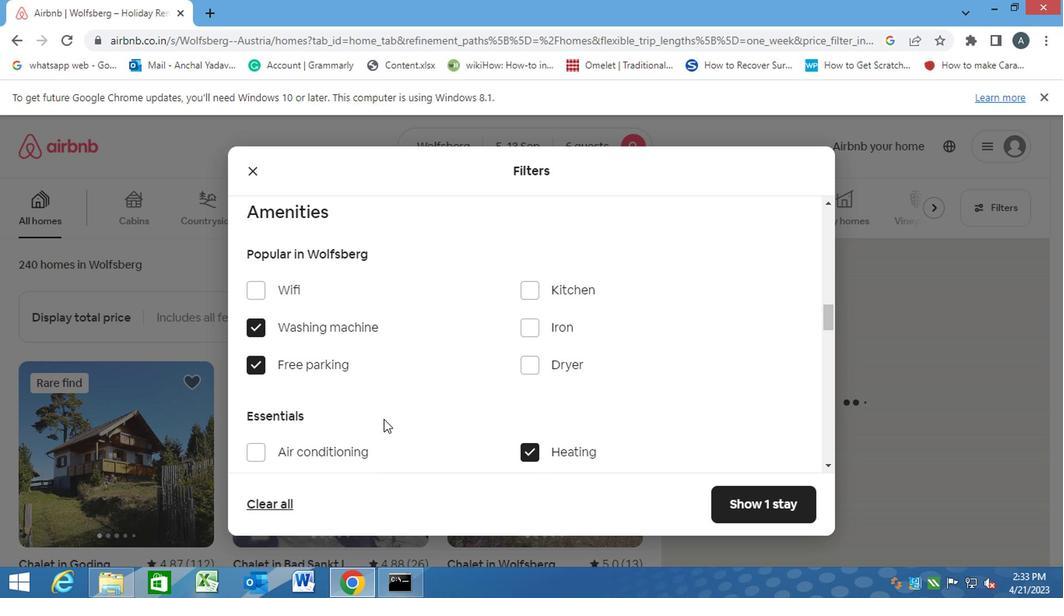 
Action: Mouse scrolled (356, 380) with delta (0, 0)
Screenshot: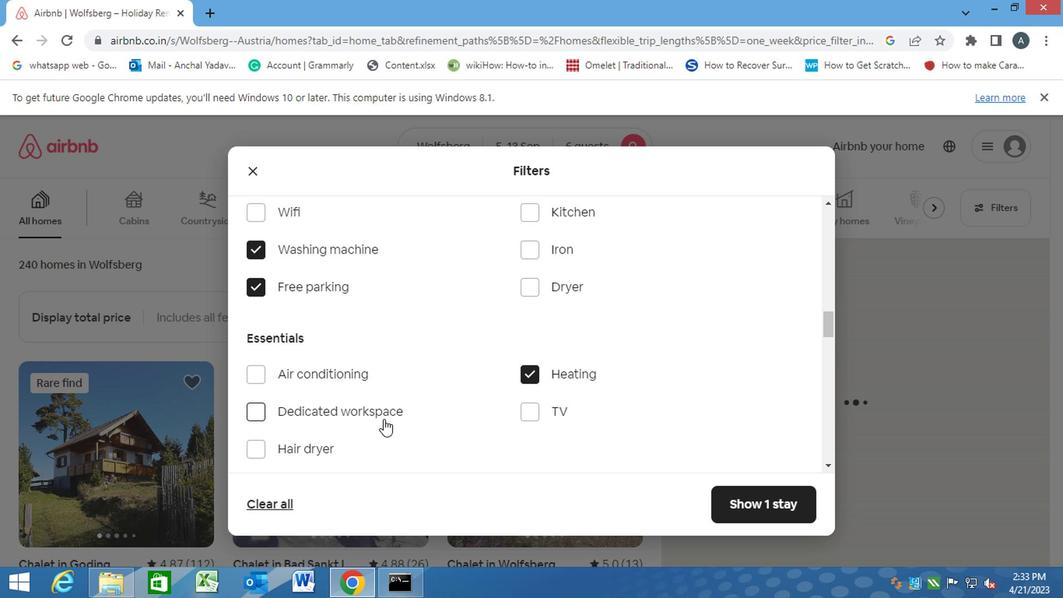 
Action: Mouse moved to (357, 381)
Screenshot: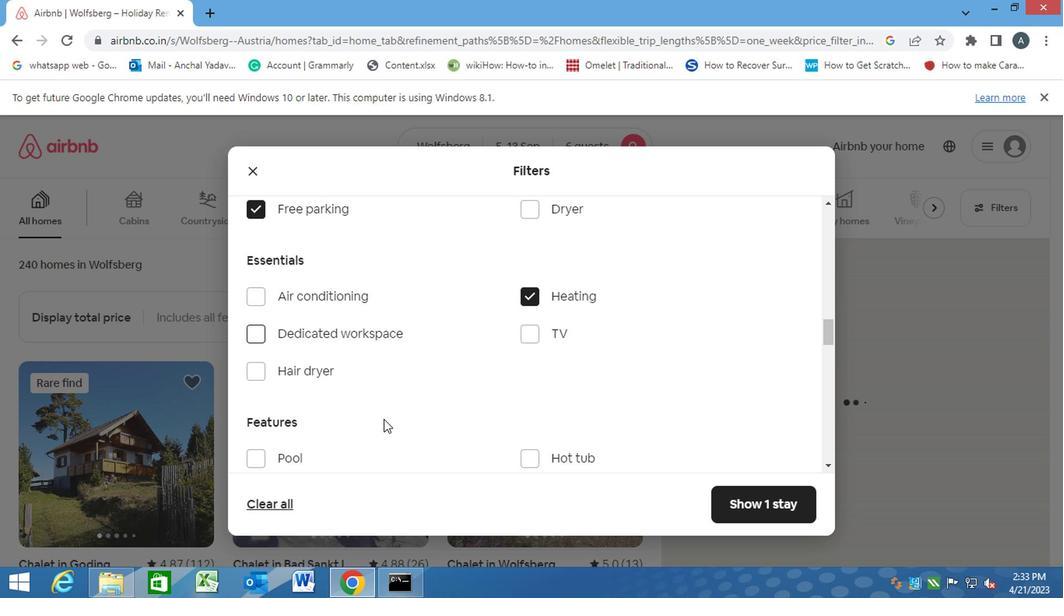 
Action: Mouse scrolled (357, 381) with delta (0, 0)
Screenshot: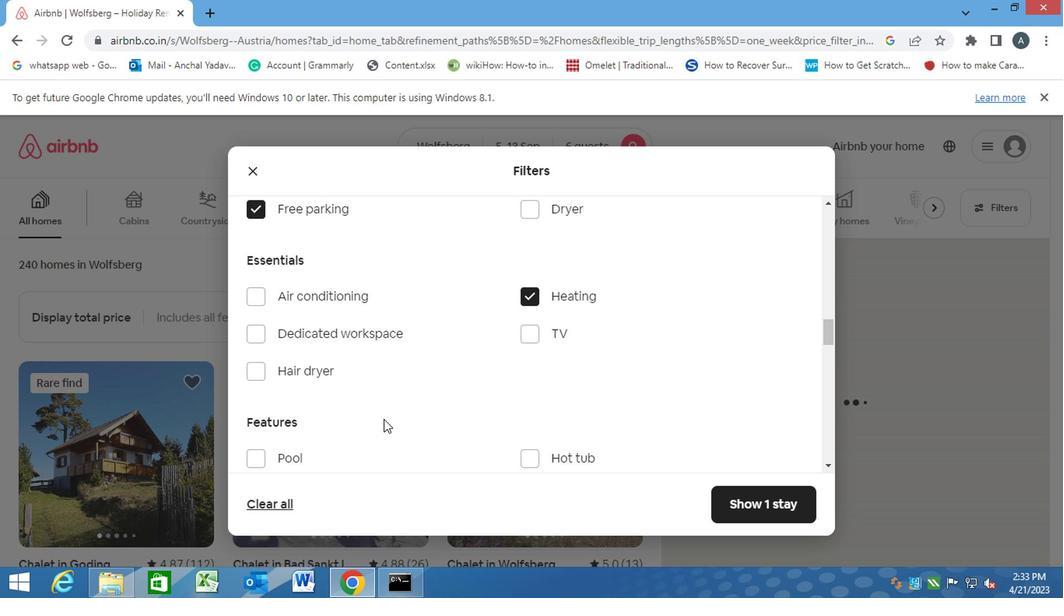 
Action: Mouse moved to (357, 380)
Screenshot: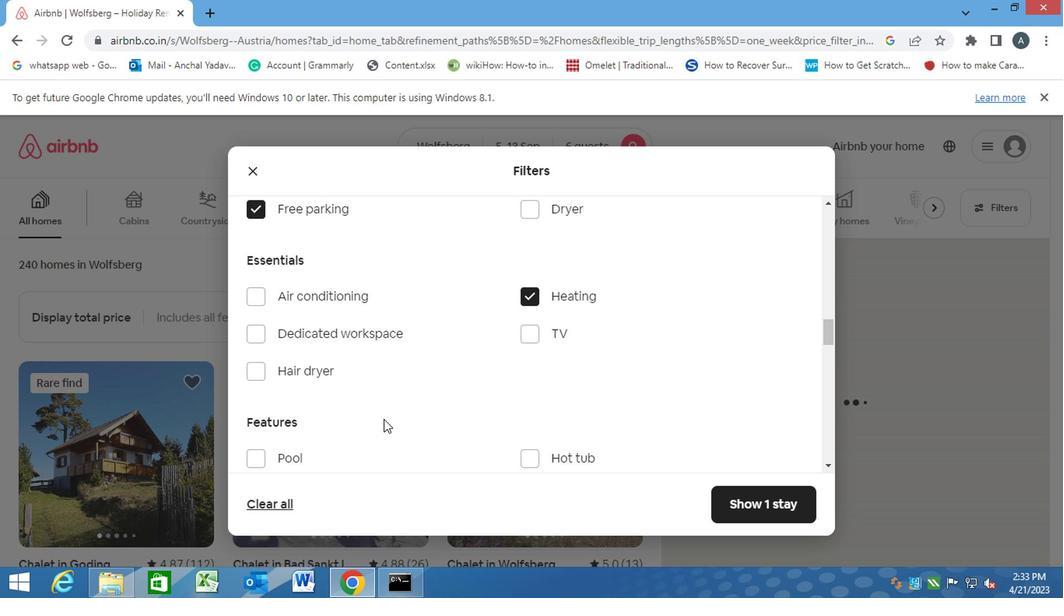 
Action: Mouse scrolled (357, 381) with delta (0, 0)
Screenshot: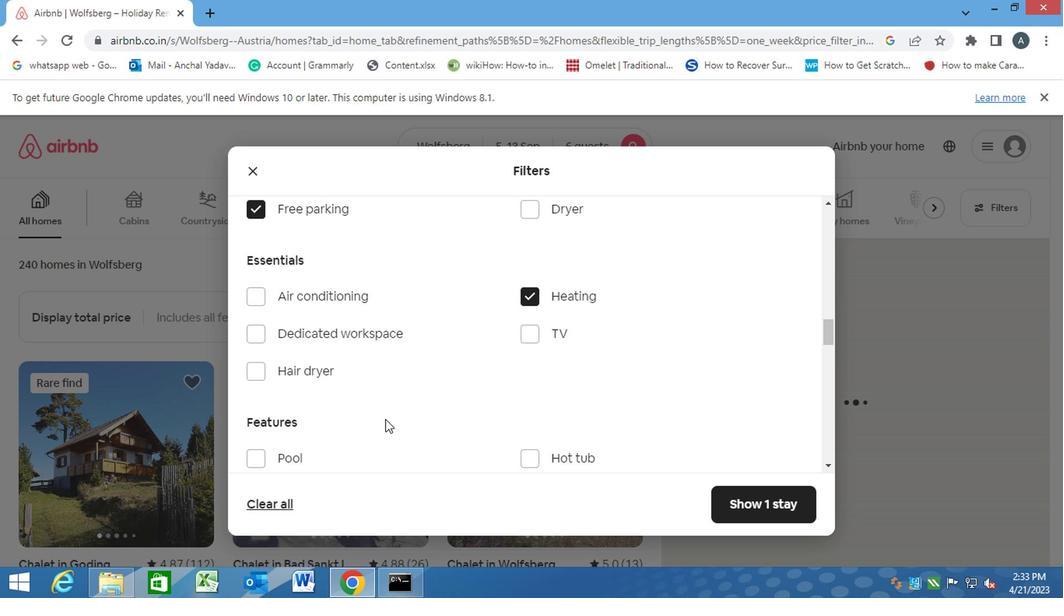 
Action: Mouse scrolled (357, 379) with delta (0, 0)
Screenshot: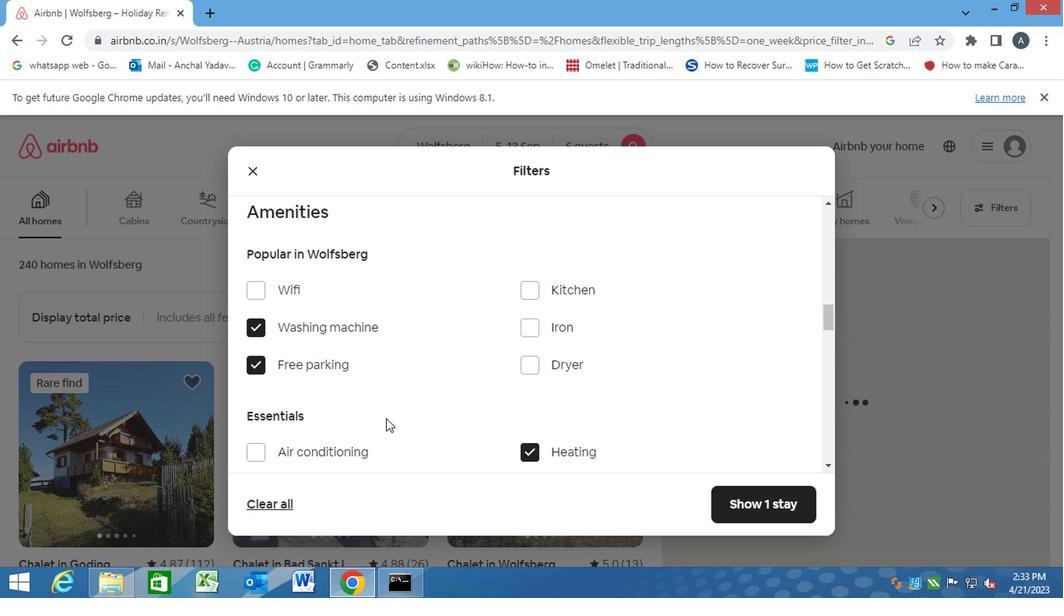 
Action: Mouse scrolled (357, 379) with delta (0, 0)
Screenshot: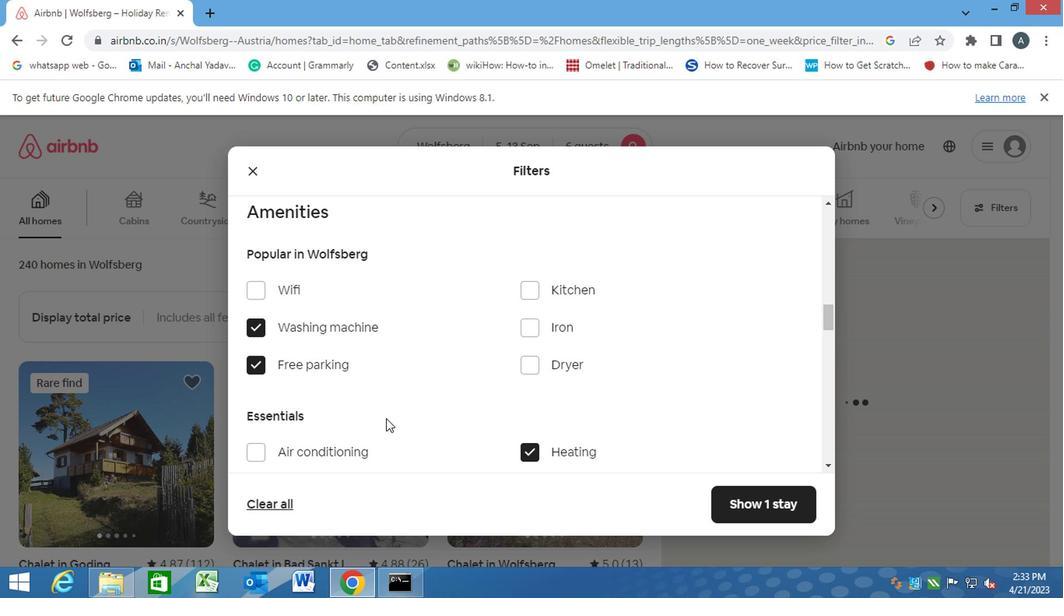 
Action: Mouse scrolled (357, 379) with delta (0, 0)
Screenshot: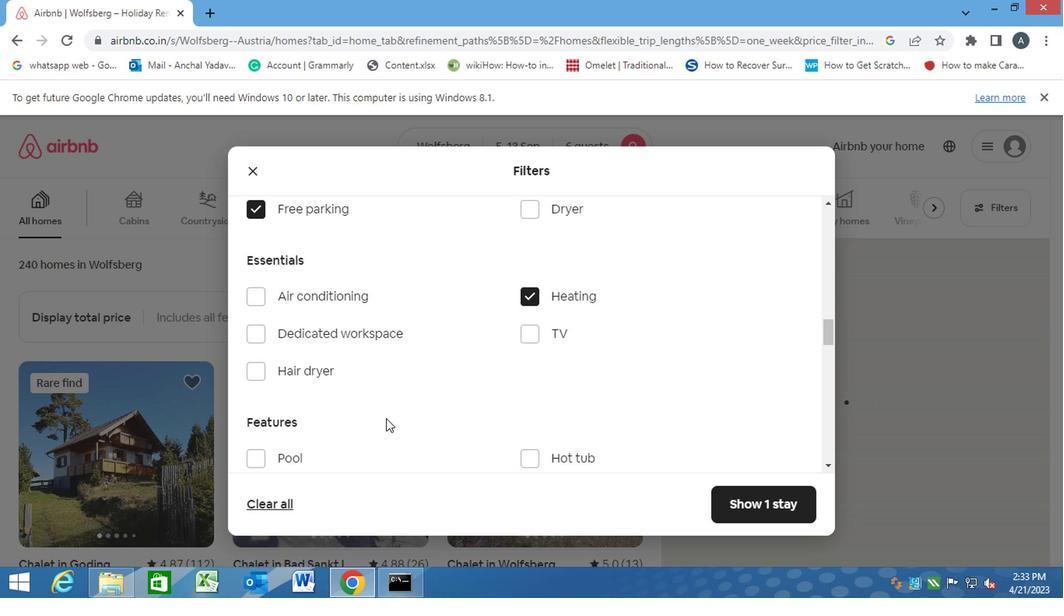 
Action: Mouse scrolled (357, 379) with delta (0, 0)
Screenshot: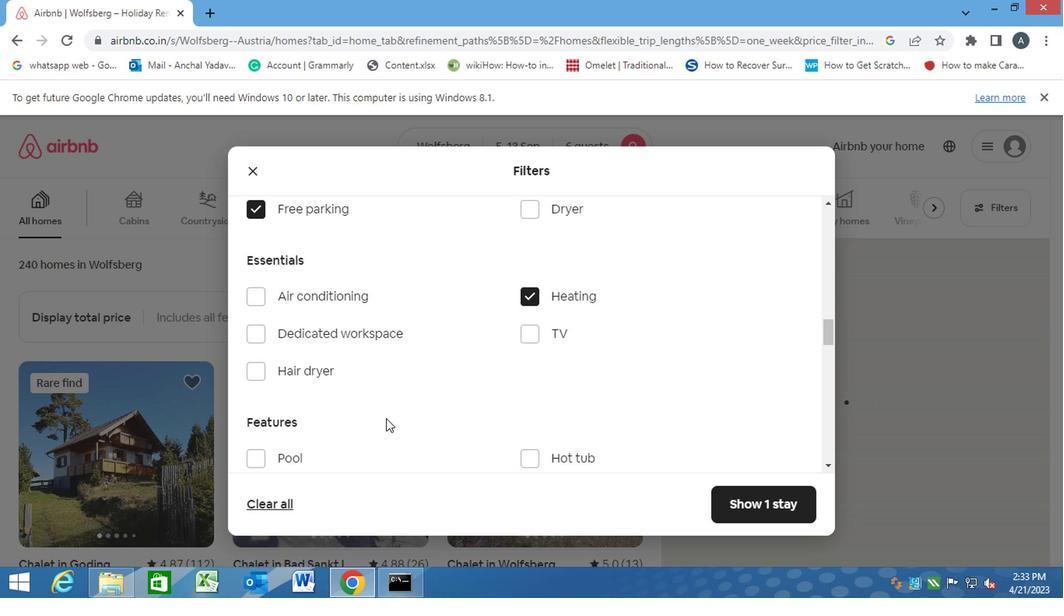 
Action: Mouse scrolled (357, 379) with delta (0, 0)
Screenshot: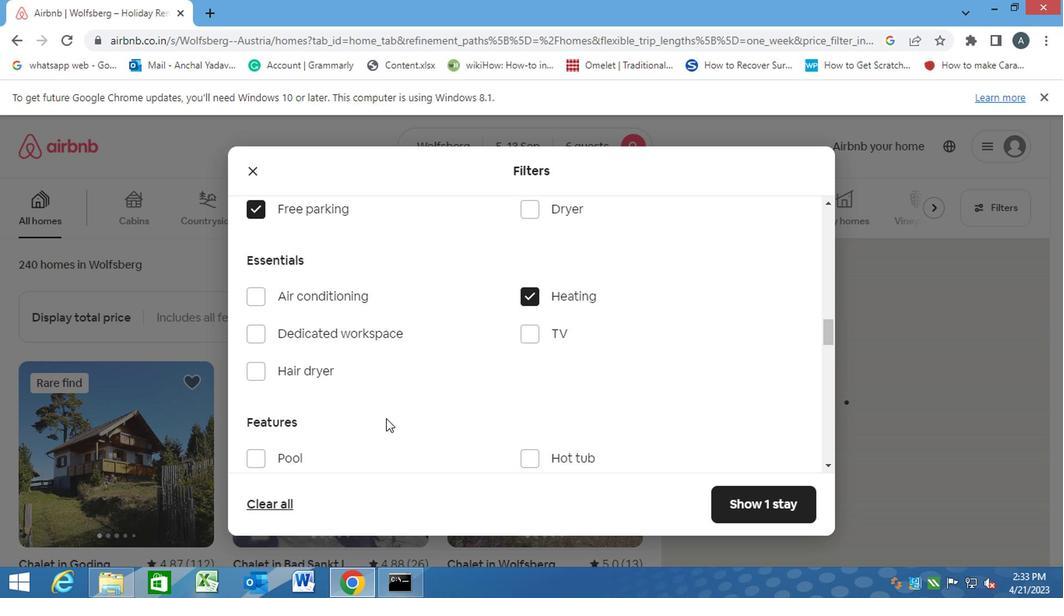
Action: Mouse moved to (368, 378)
Screenshot: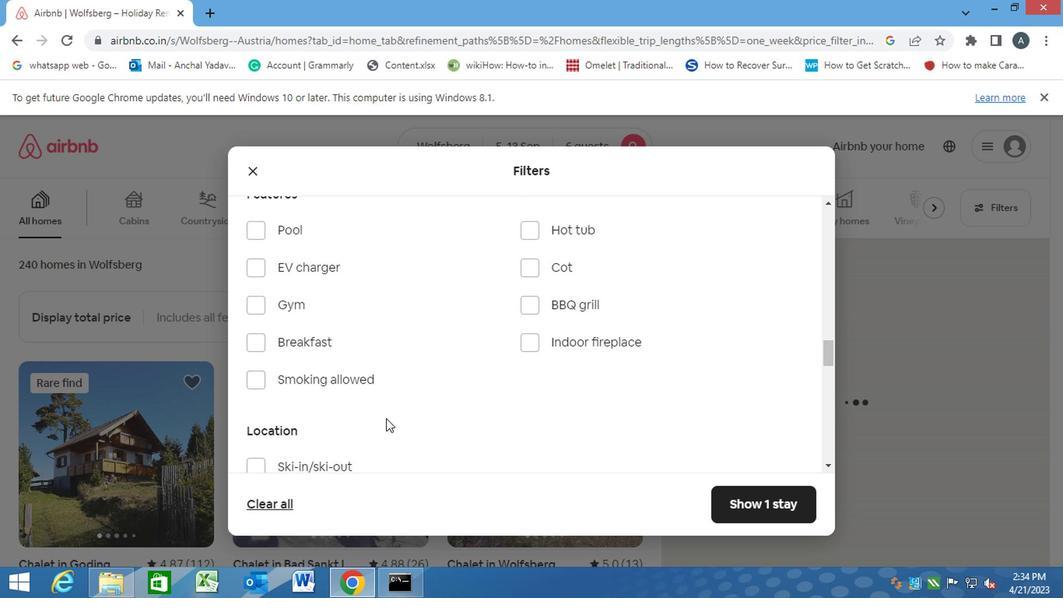 
Action: Mouse scrolled (368, 378) with delta (0, 0)
Screenshot: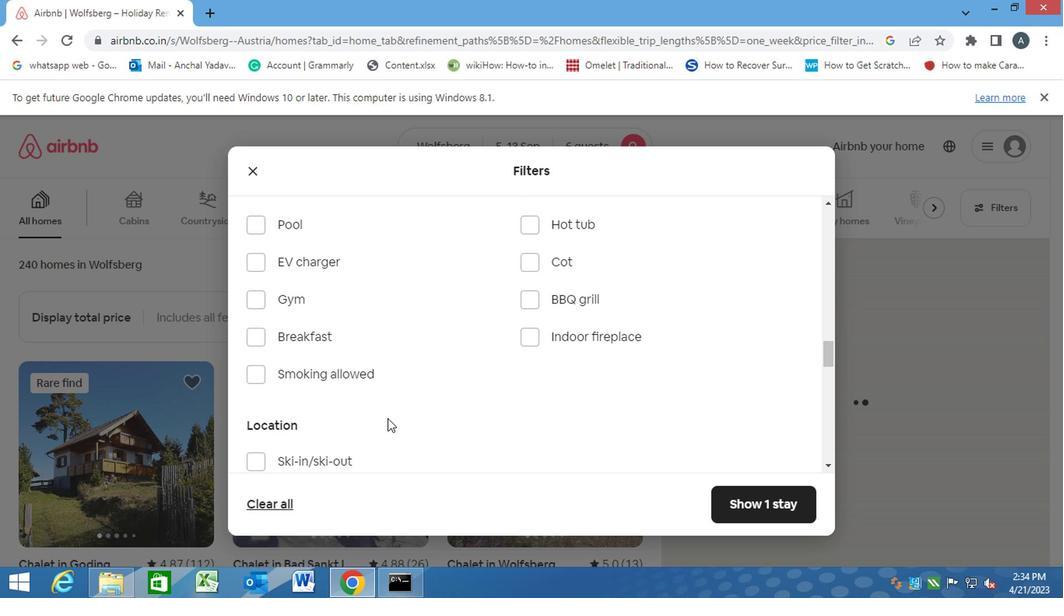 
Action: Mouse scrolled (368, 378) with delta (0, 0)
Screenshot: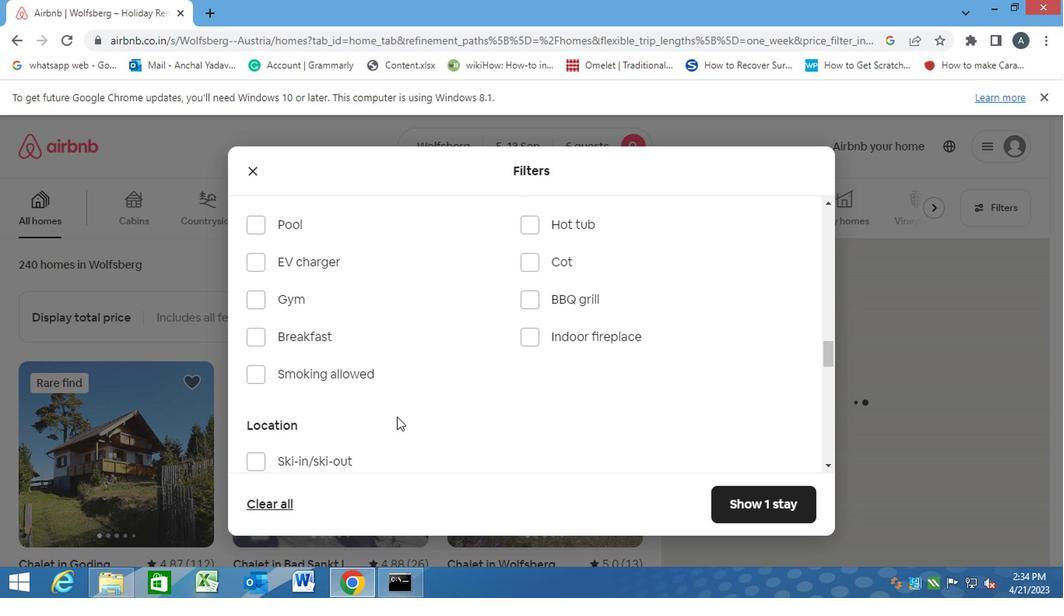 
Action: Mouse scrolled (368, 378) with delta (0, 0)
Screenshot: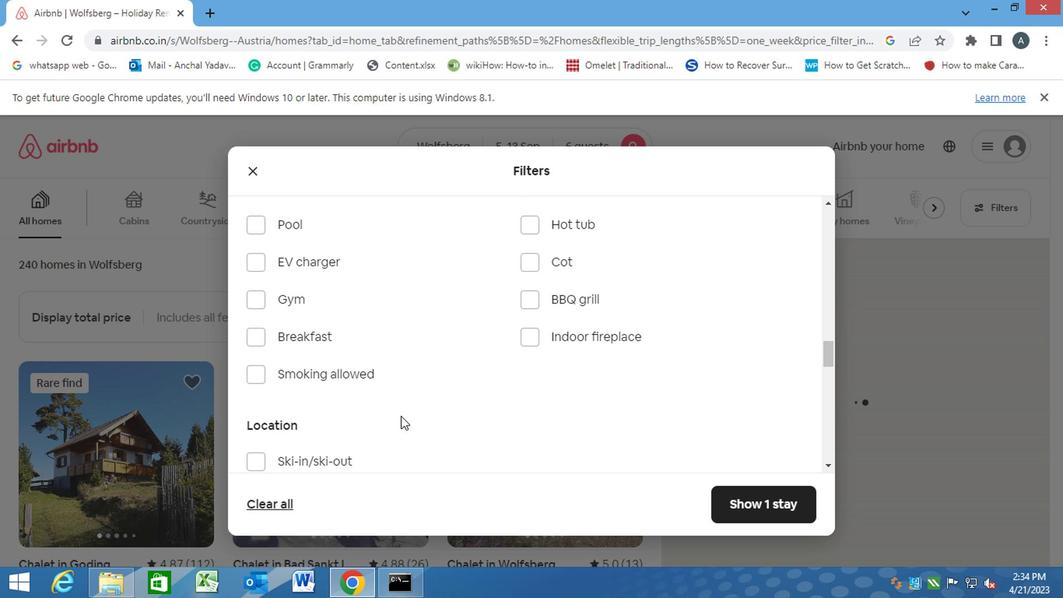 
Action: Mouse moved to (458, 375)
Screenshot: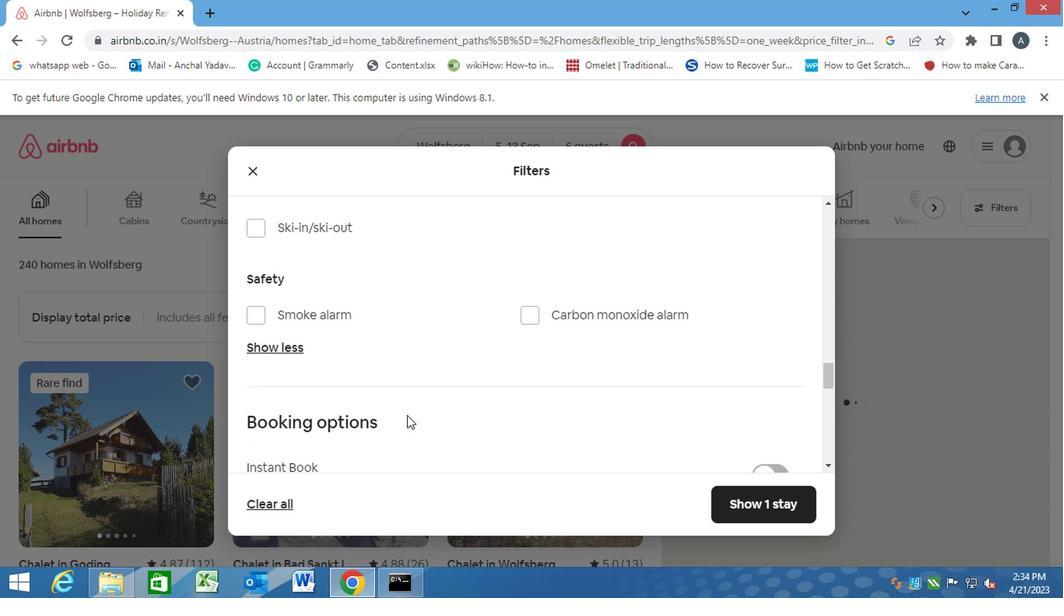 
Action: Mouse scrolled (458, 374) with delta (0, 0)
Screenshot: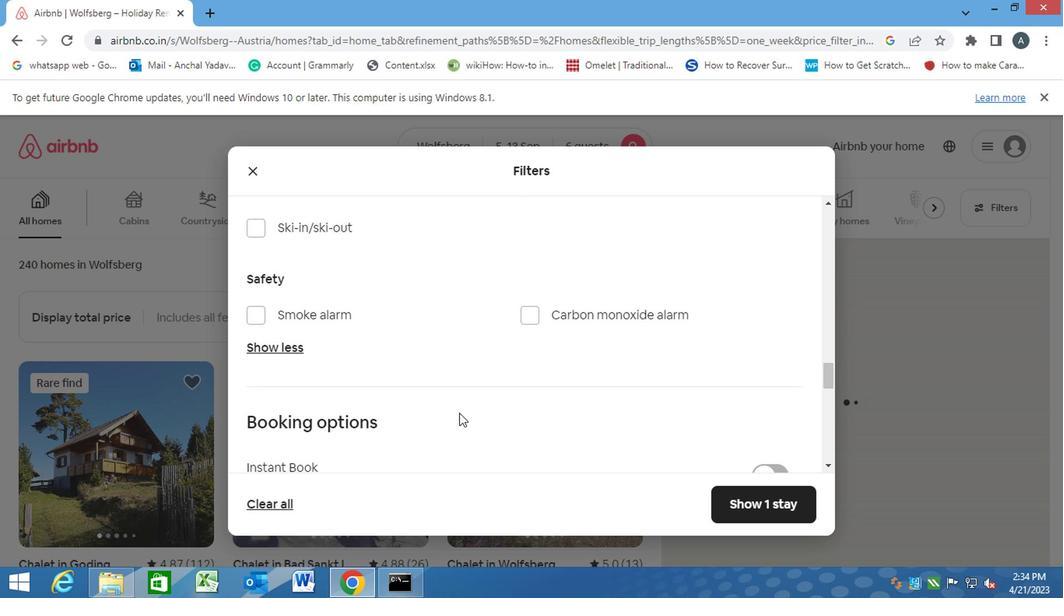 
Action: Mouse scrolled (458, 374) with delta (0, 0)
Screenshot: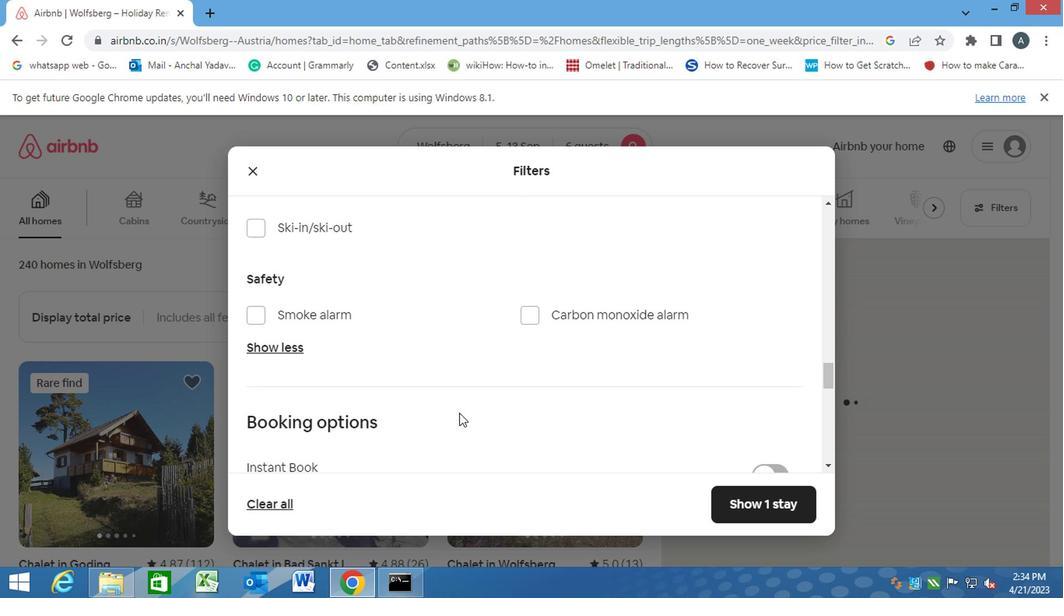 
Action: Mouse scrolled (458, 374) with delta (0, 0)
Screenshot: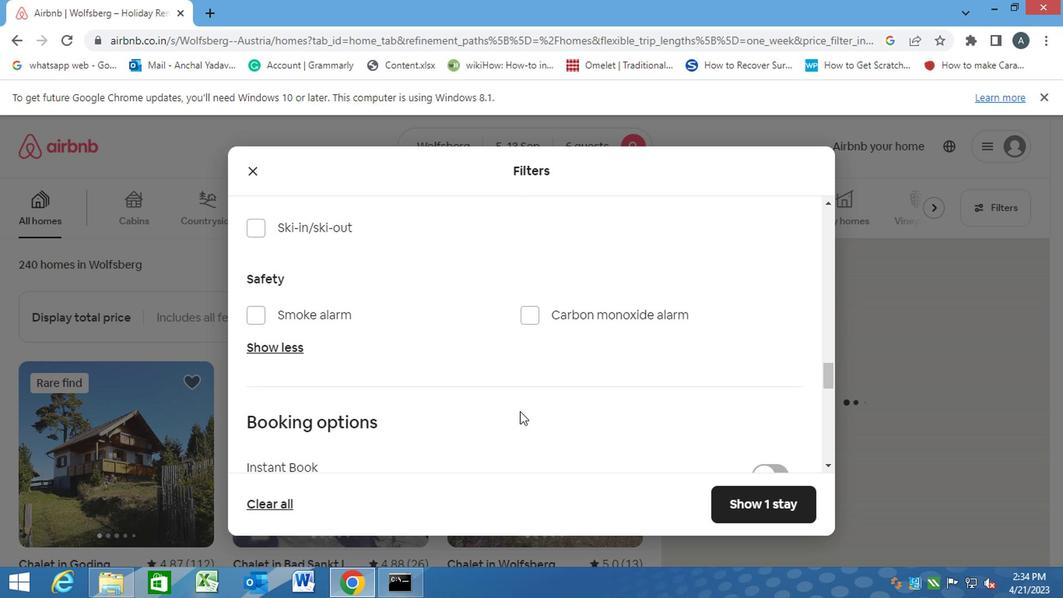
Action: Mouse moved to (634, 292)
Screenshot: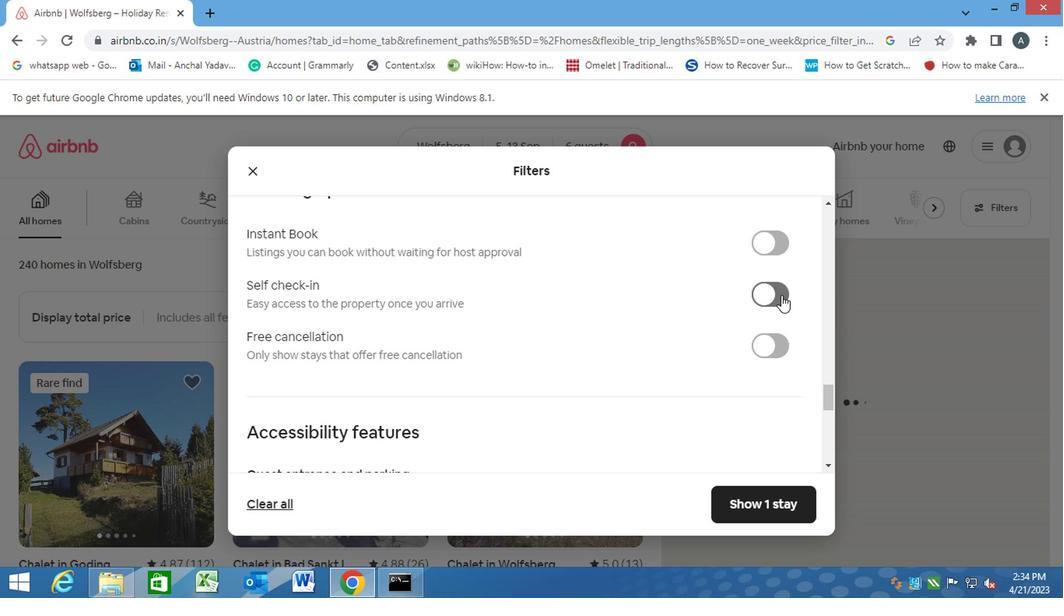 
Action: Mouse pressed left at (634, 292)
Screenshot: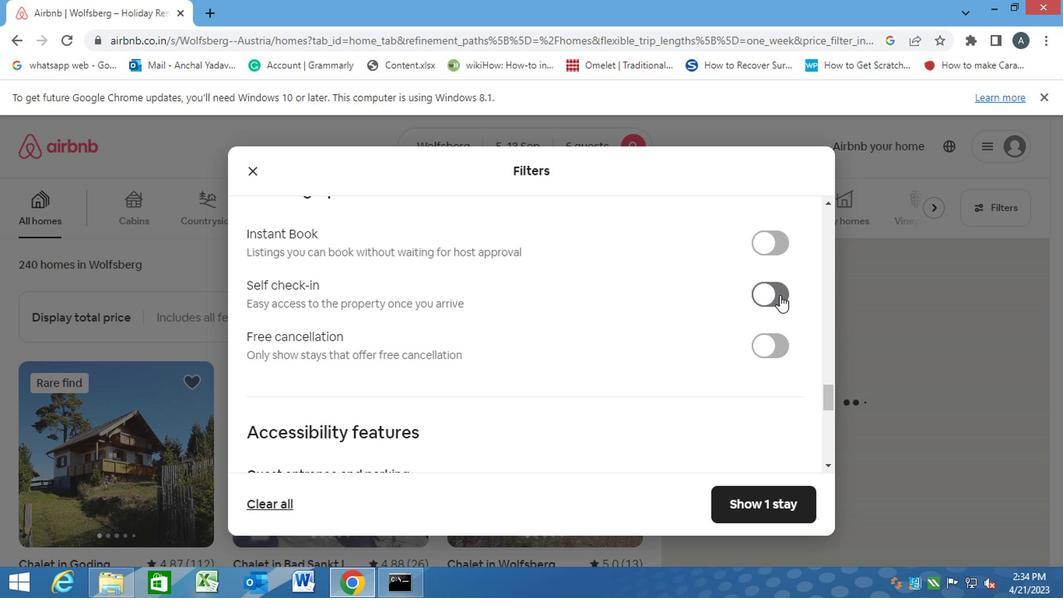
Action: Mouse moved to (409, 351)
Screenshot: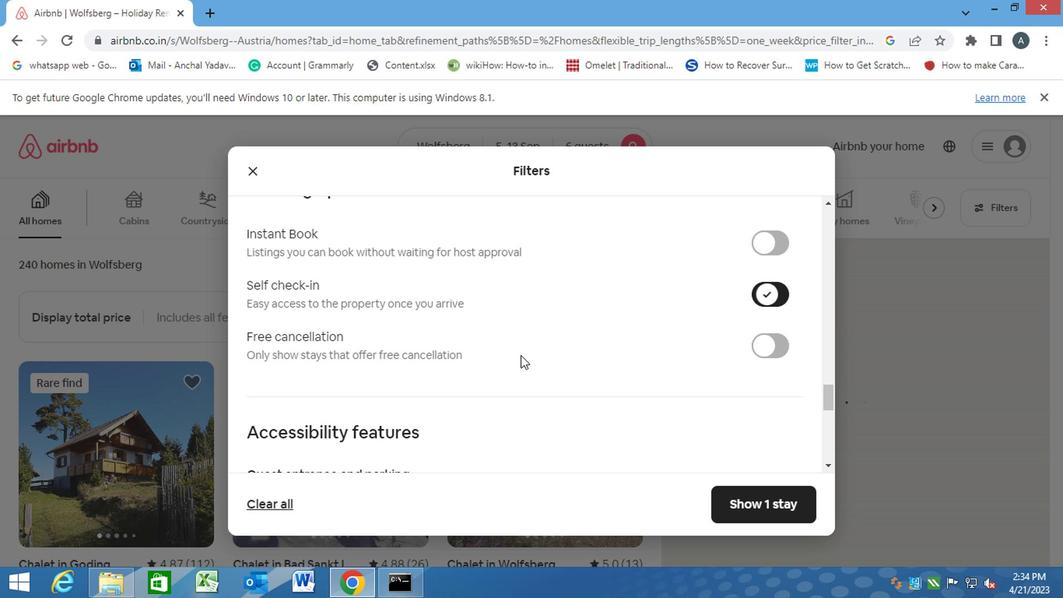 
Action: Mouse scrolled (409, 350) with delta (0, 0)
Screenshot: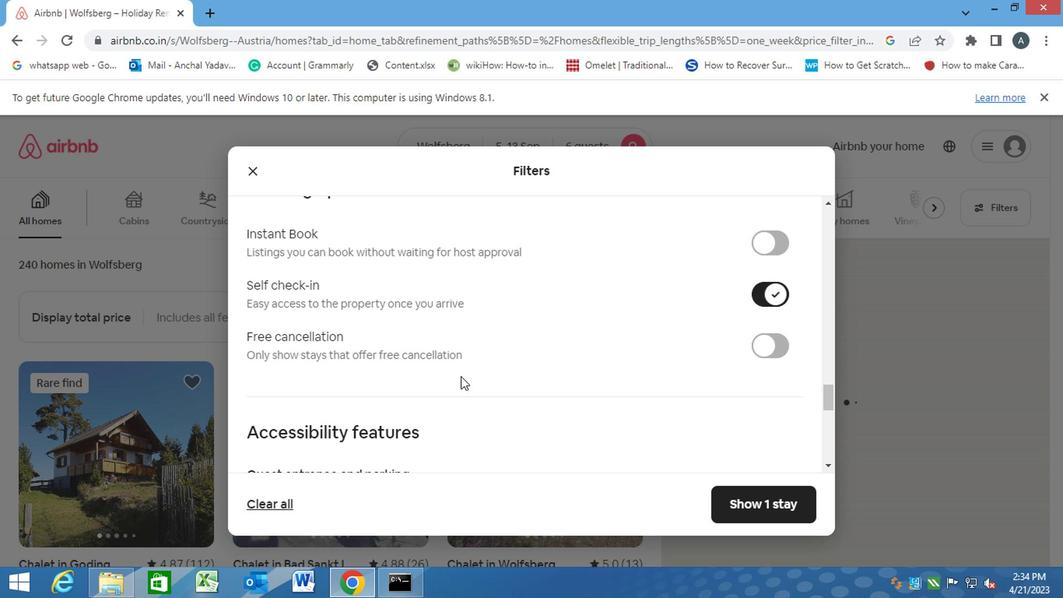 
Action: Mouse moved to (408, 351)
Screenshot: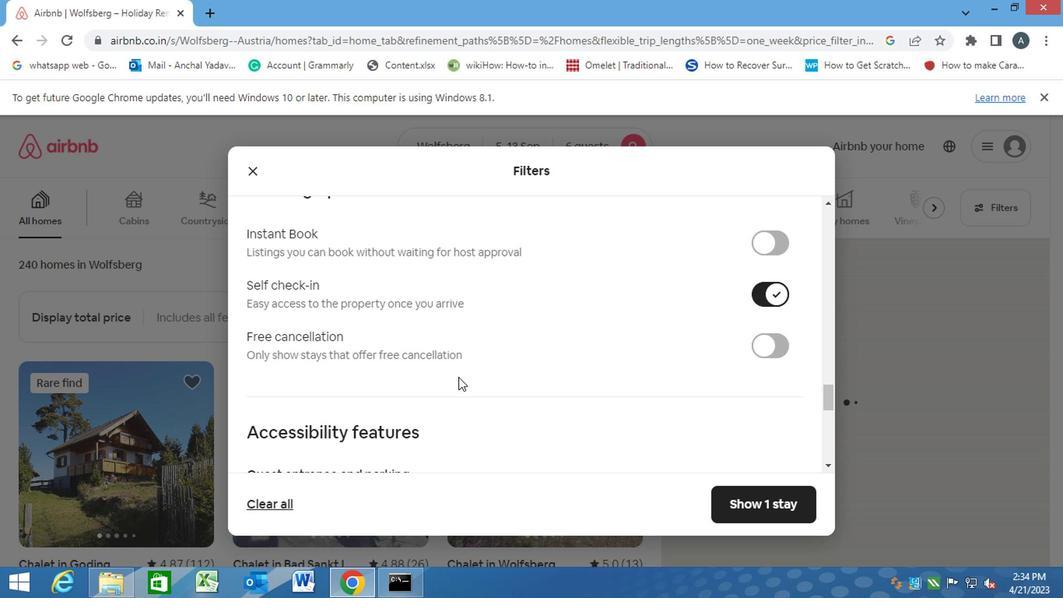 
Action: Mouse scrolled (408, 351) with delta (0, 0)
Screenshot: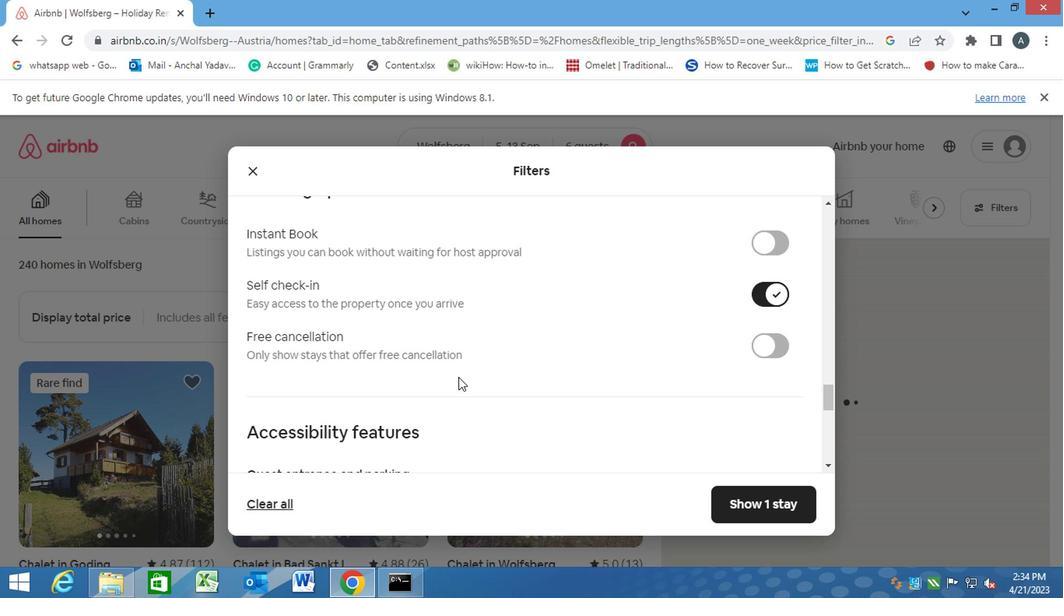
Action: Mouse scrolled (408, 351) with delta (0, 0)
Screenshot: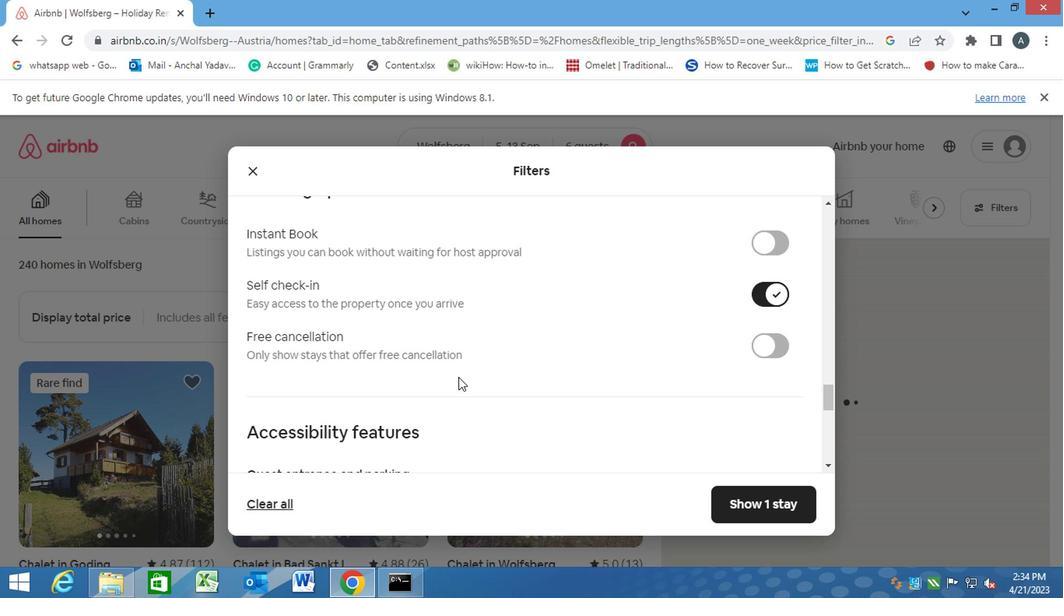 
Action: Mouse scrolled (408, 351) with delta (0, 0)
Screenshot: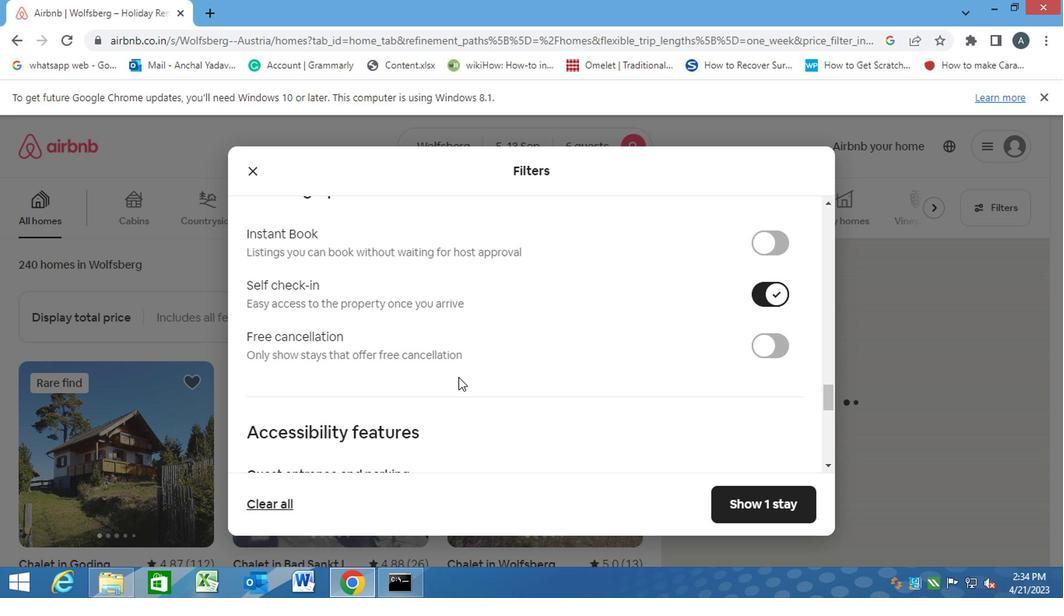 
Action: Mouse scrolled (408, 351) with delta (0, 0)
Screenshot: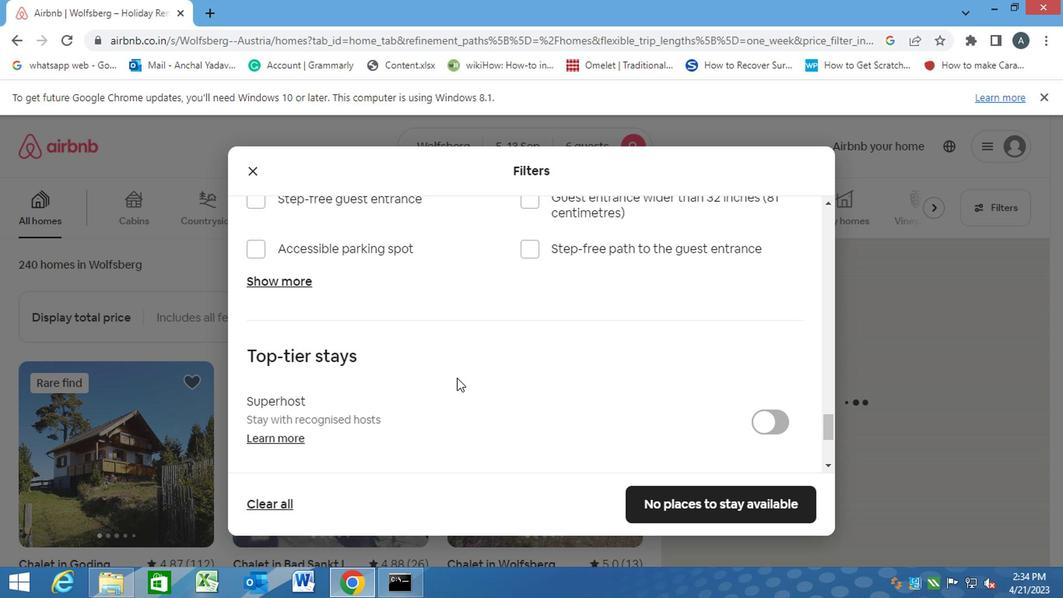 
Action: Mouse scrolled (408, 351) with delta (0, 0)
Screenshot: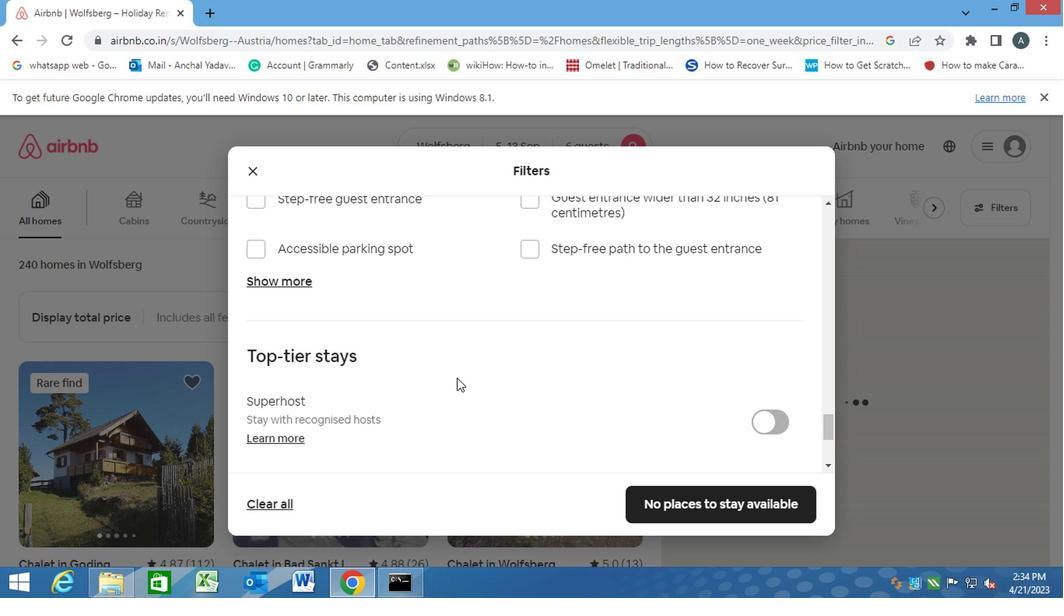 
Action: Mouse moved to (403, 351)
Screenshot: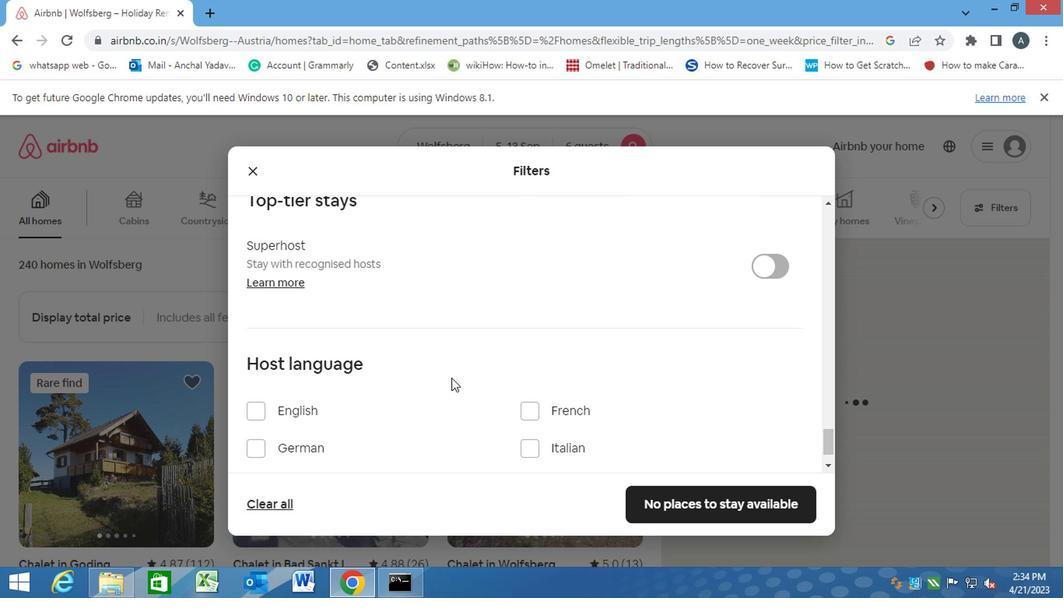 
Action: Mouse scrolled (403, 350) with delta (0, 0)
Screenshot: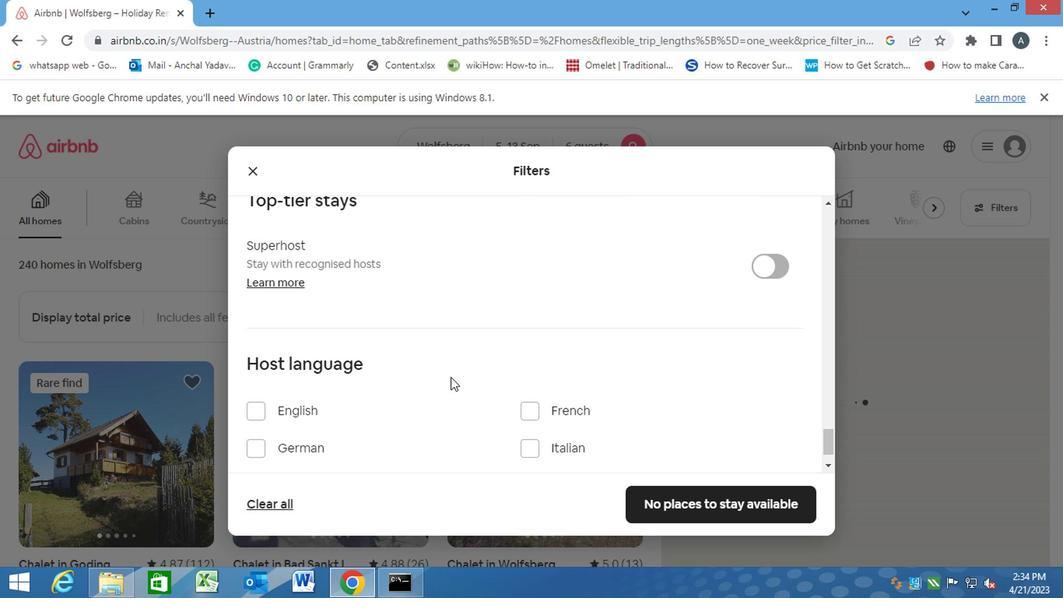 
Action: Mouse moved to (268, 340)
Screenshot: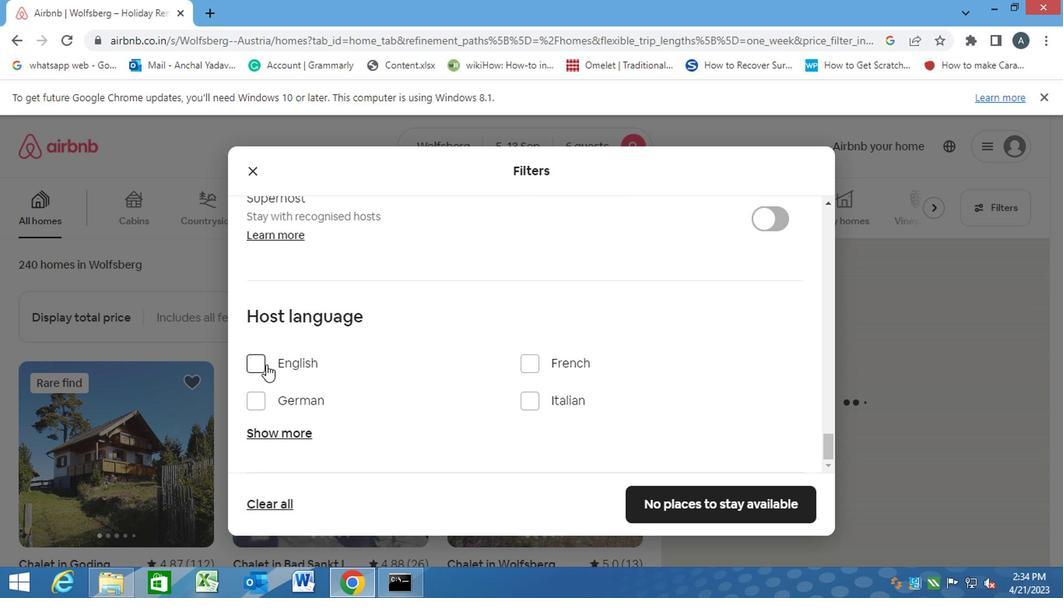 
Action: Mouse pressed left at (268, 340)
Screenshot: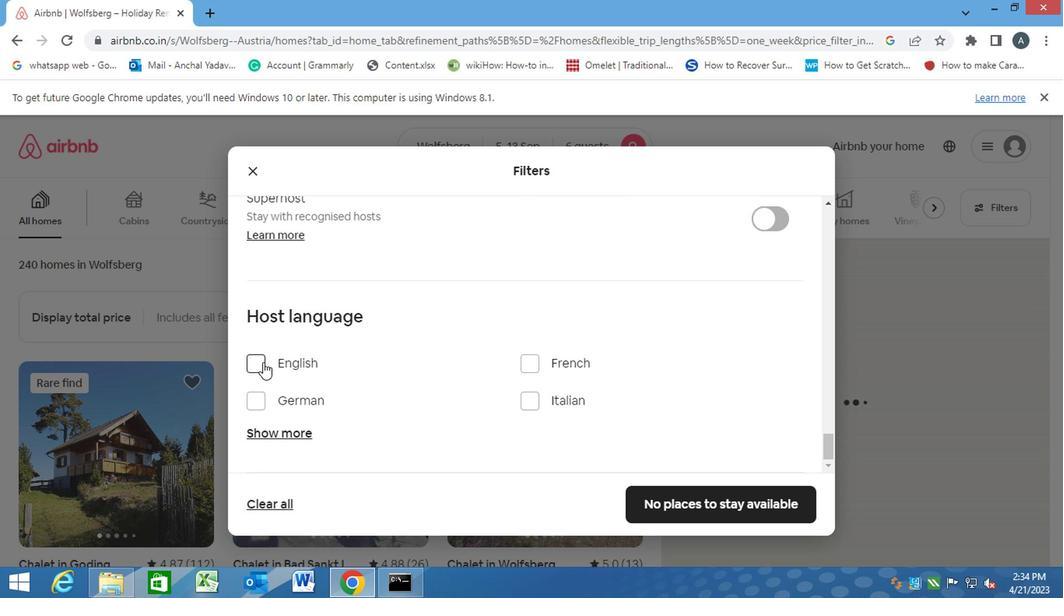 
Action: Mouse moved to (607, 445)
Screenshot: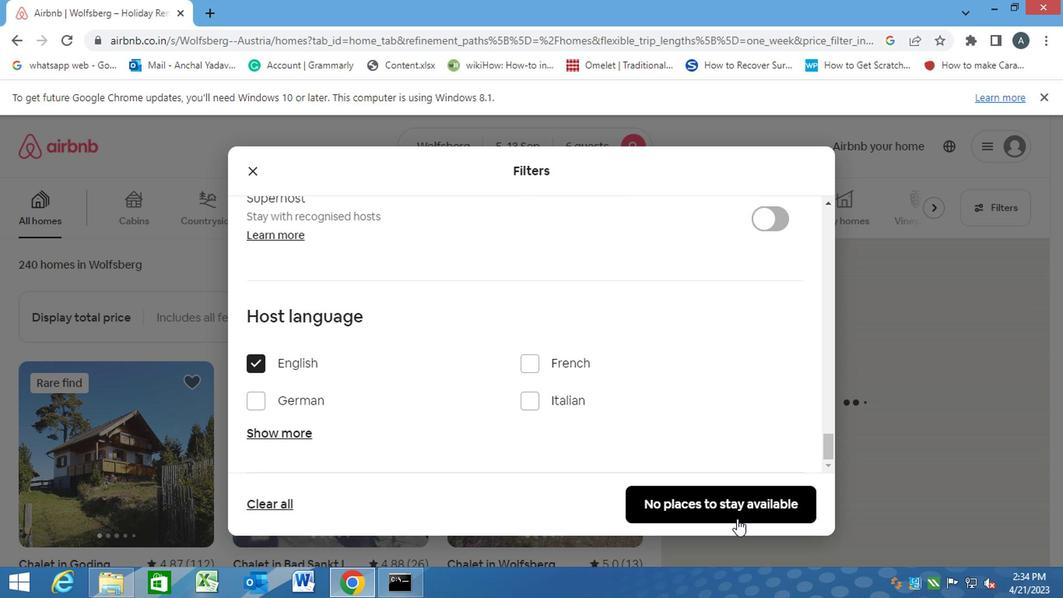 
Action: Mouse pressed left at (607, 445)
Screenshot: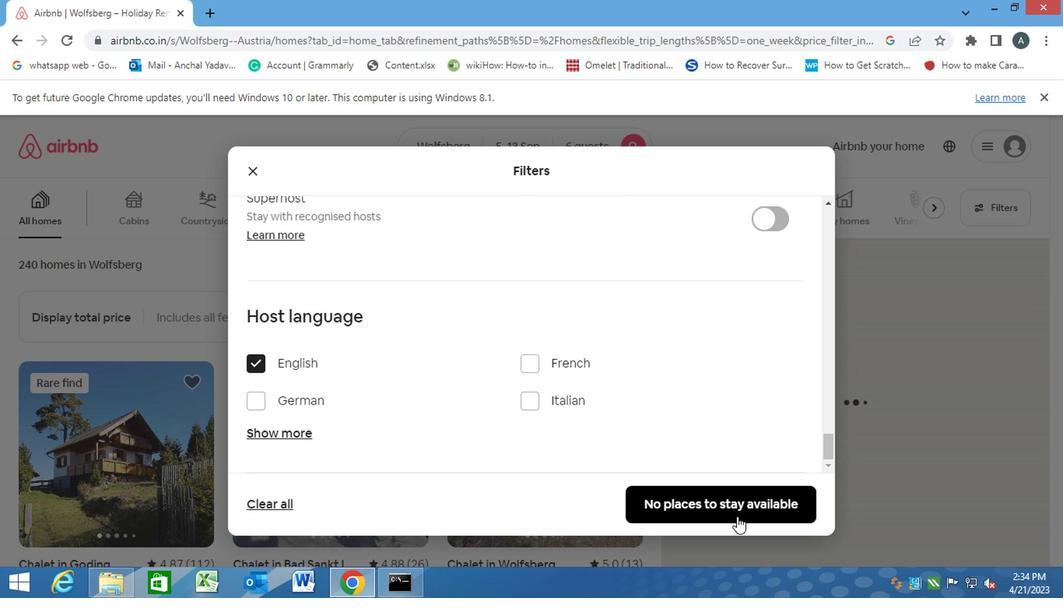 
Action: Mouse moved to (605, 443)
Screenshot: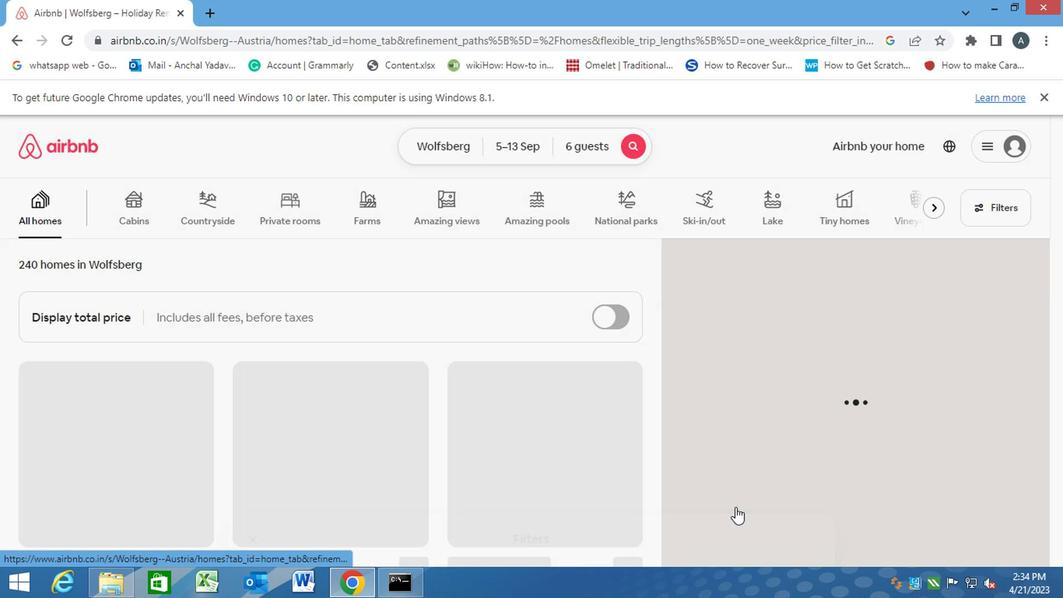 
